 Task: Reply to email with the signature Edward Wright with the subject Introduction of a new product from softage.10@softage.net with the message As we approach the end of the quarter, its important that we finalize the project budget. Can you provide me with an update on this? with BCC to softage.5@softage.net with an attached document Partnership_contract.docx
Action: Mouse moved to (979, 159)
Screenshot: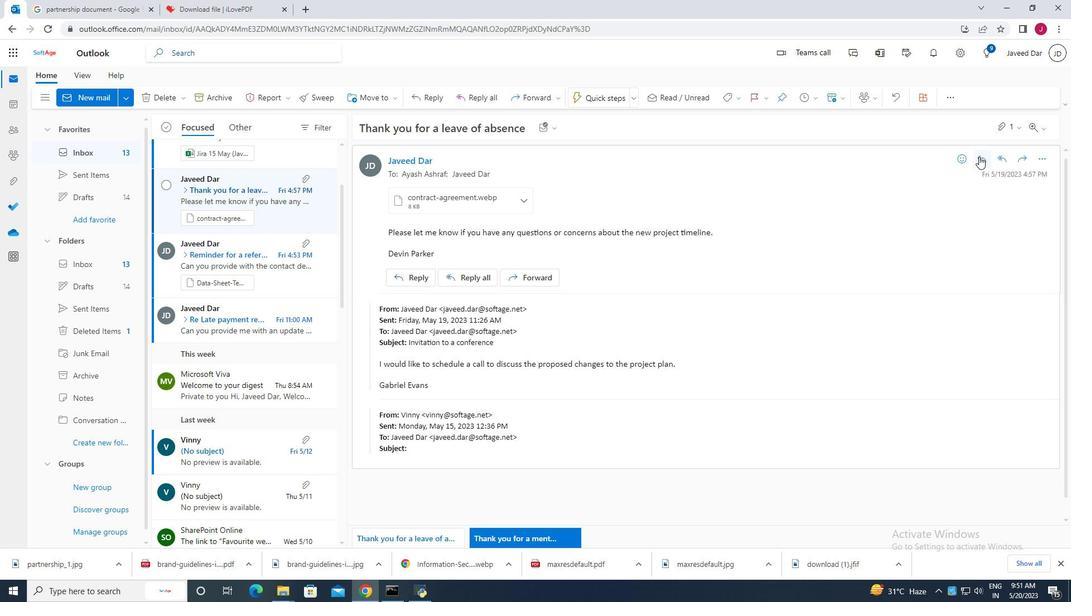 
Action: Mouse pressed left at (979, 159)
Screenshot: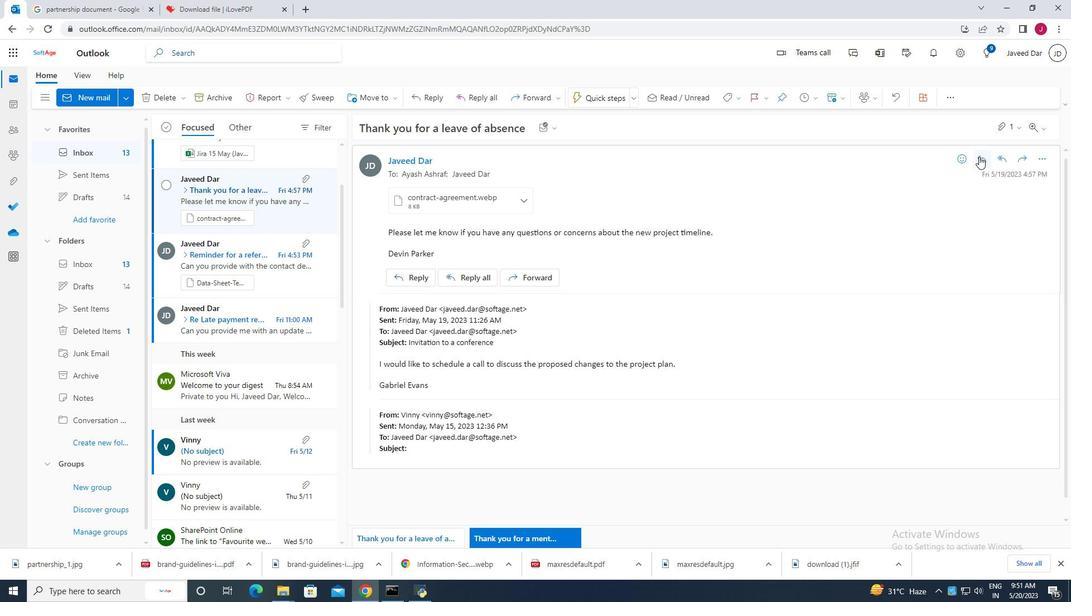 
Action: Mouse moved to (366, 304)
Screenshot: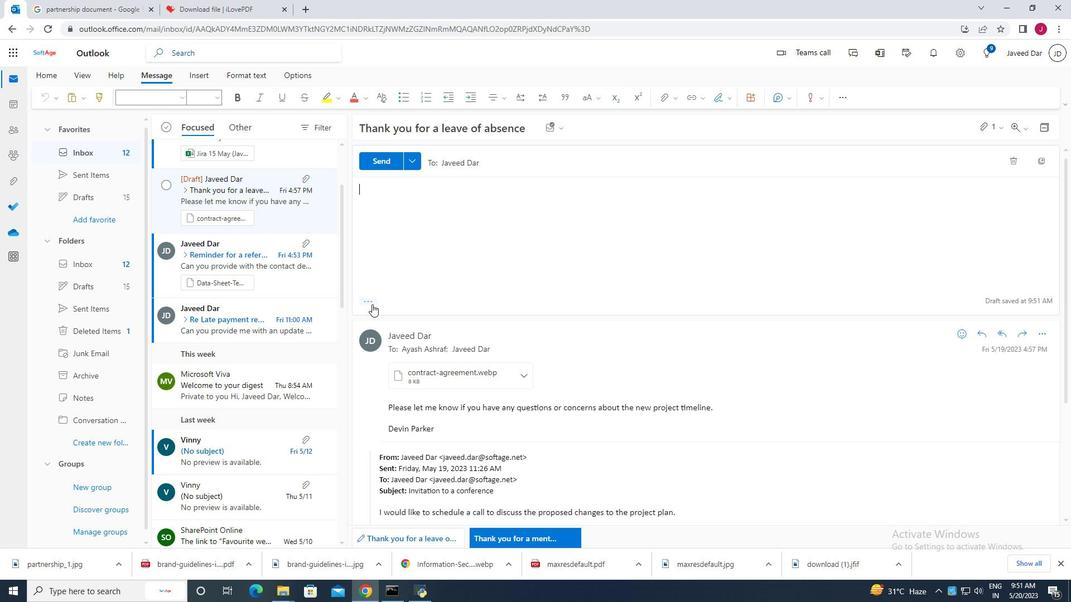 
Action: Mouse pressed left at (366, 304)
Screenshot: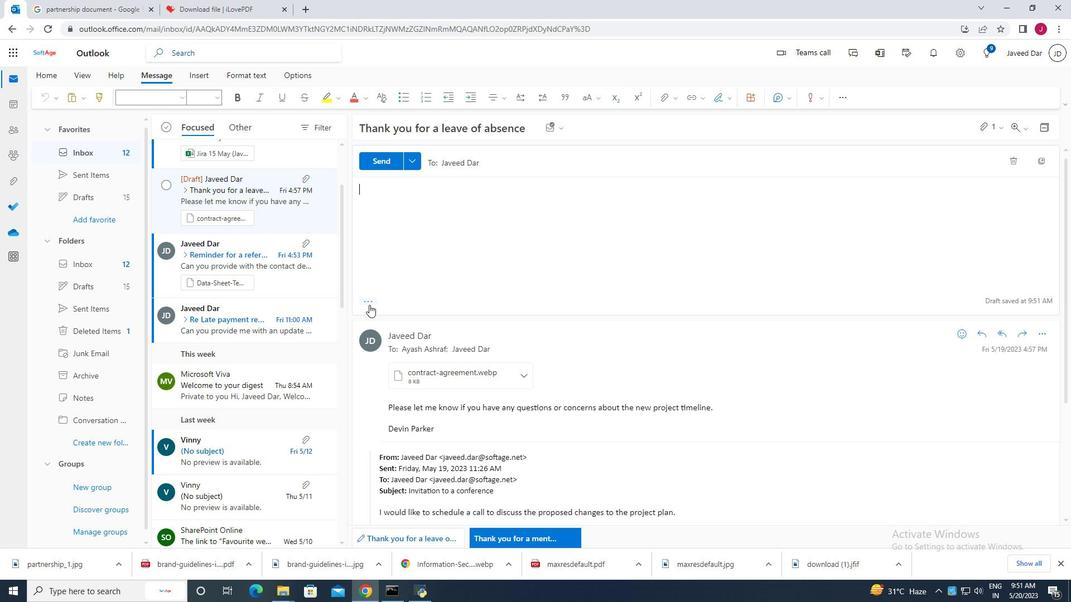 
Action: Mouse moved to (601, 204)
Screenshot: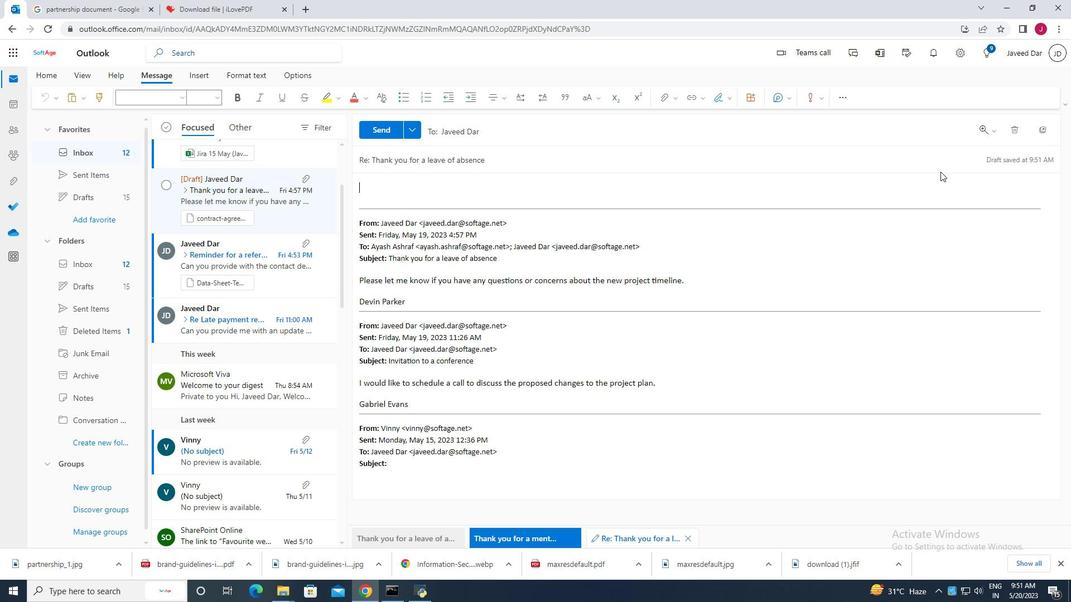 
Action: Mouse scrolled (601, 204) with delta (0, 0)
Screenshot: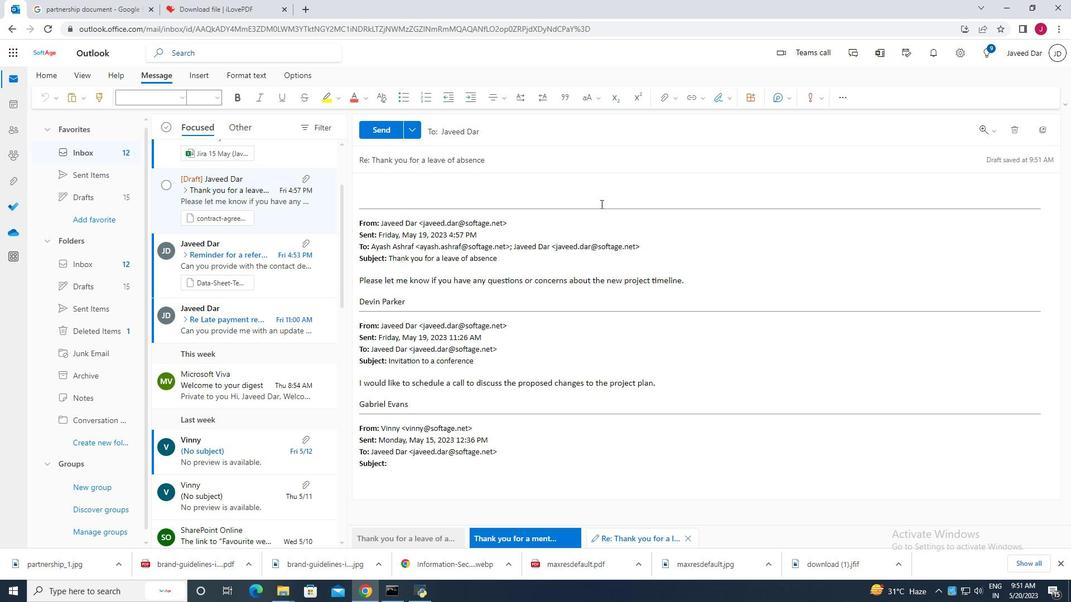 
Action: Mouse scrolled (601, 204) with delta (0, 0)
Screenshot: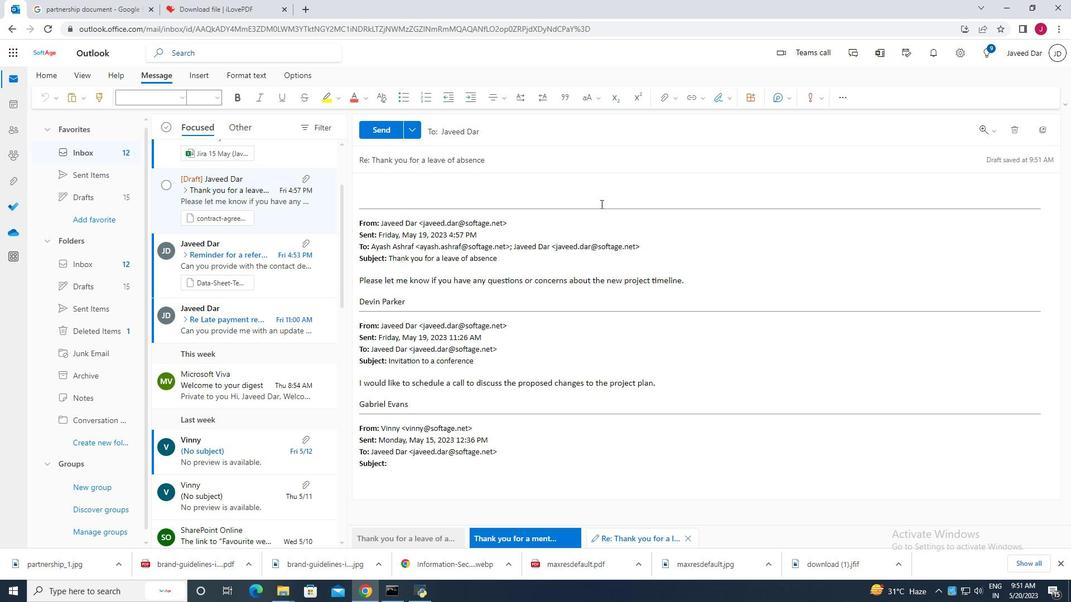 
Action: Mouse scrolled (601, 204) with delta (0, 0)
Screenshot: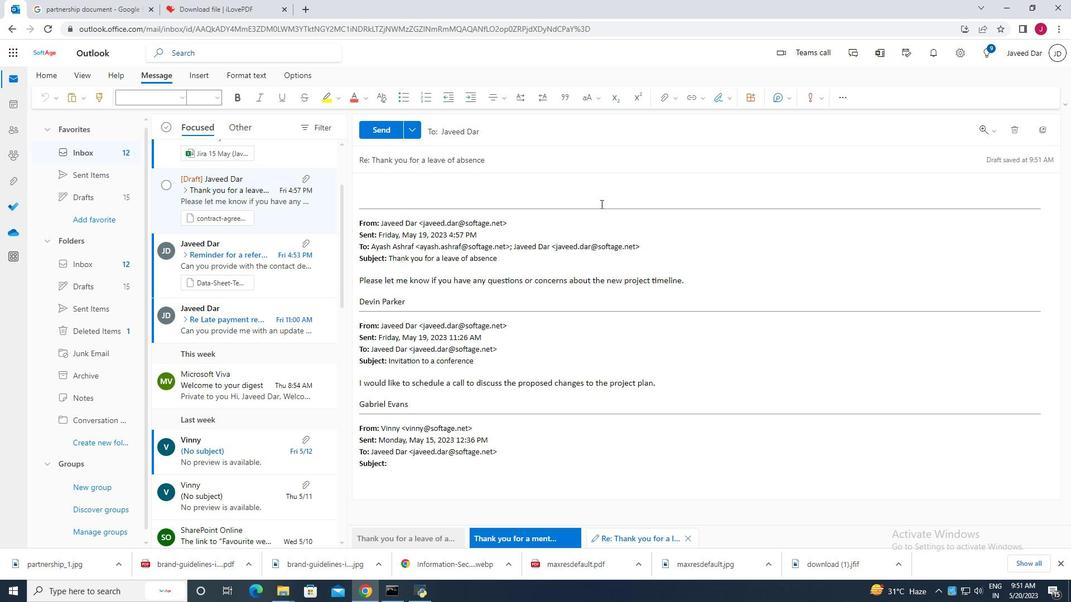 
Action: Mouse moved to (499, 166)
Screenshot: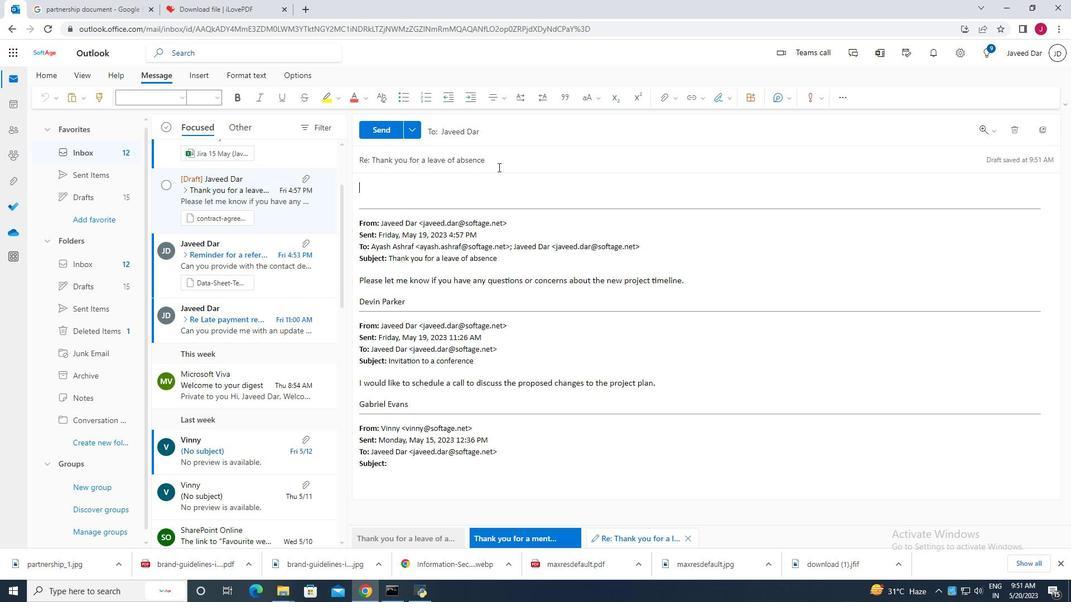 
Action: Mouse pressed left at (499, 166)
Screenshot: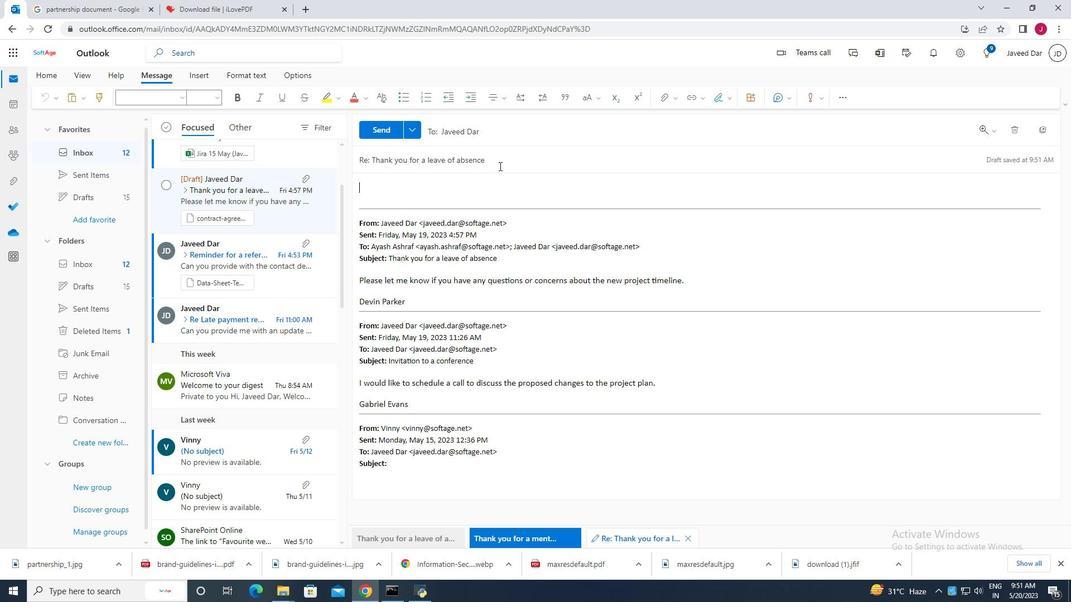 
Action: Mouse moved to (502, 161)
Screenshot: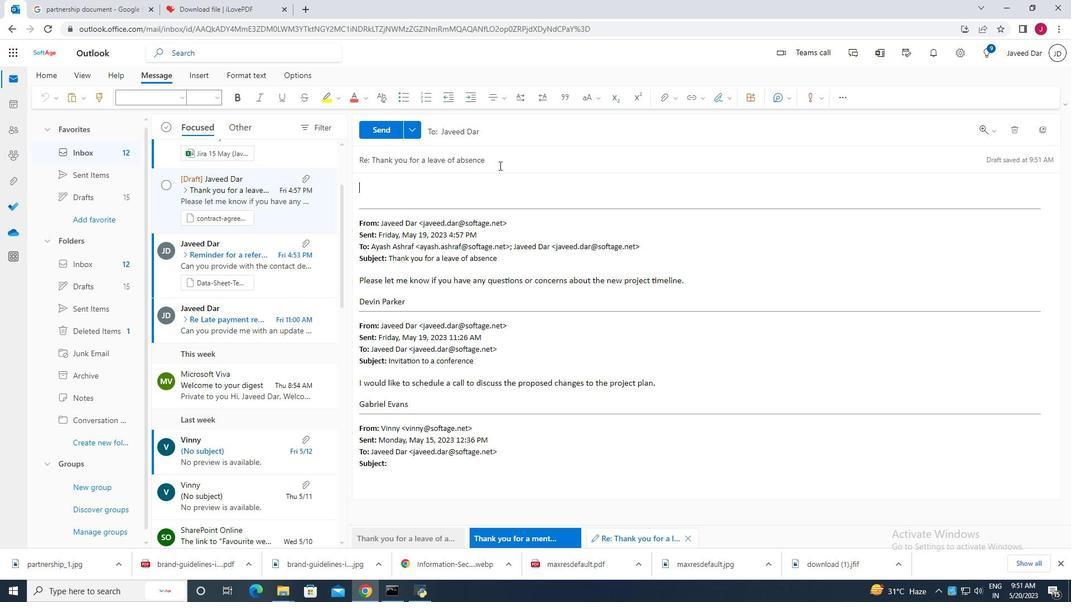 
Action: Key pressed <Key.backspace><Key.backspace><Key.backspace><Key.backspace><Key.backspace><Key.backspace><Key.backspace><Key.backspace><Key.backspace><Key.backspace><Key.backspace><Key.backspace><Key.backspace><Key.backspace><Key.backspace><Key.backspace><Key.backspace><Key.backspace><Key.backspace><Key.backspace><Key.backspace><Key.backspace><Key.backspace><Key.backspace><Key.backspace><Key.backspace><Key.backspace><Key.backspace><Key.backspace><Key.backspace><Key.backspace><Key.backspace><Key.backspace><Key.backspace><Key.backspace><Key.backspace><Key.backspace><Key.backspace><Key.backspace><Key.backspace><Key.backspace><Key.backspace>
Screenshot: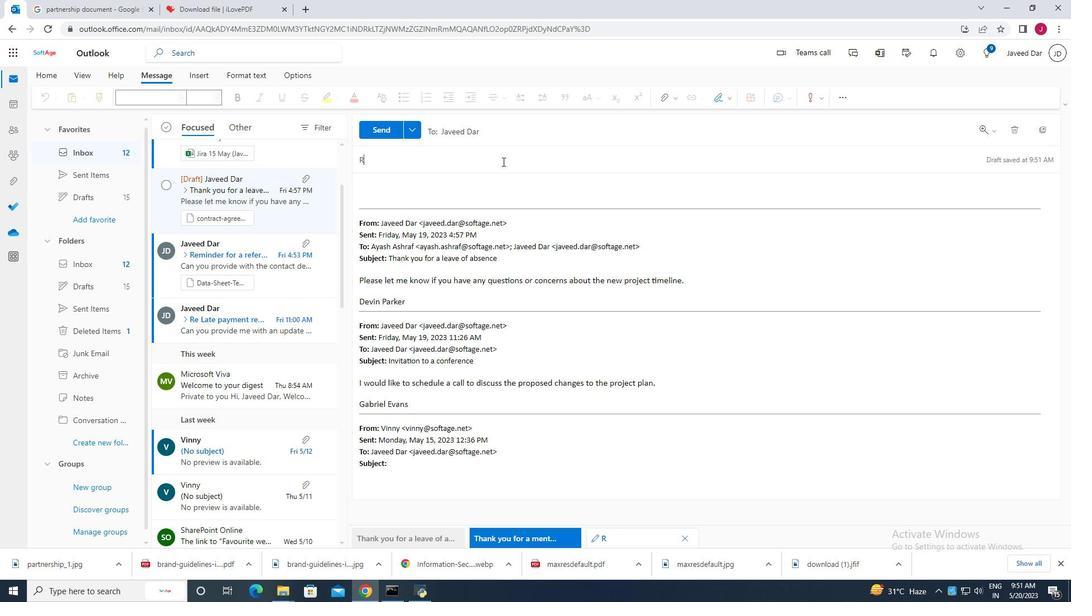 
Action: Mouse moved to (501, 159)
Screenshot: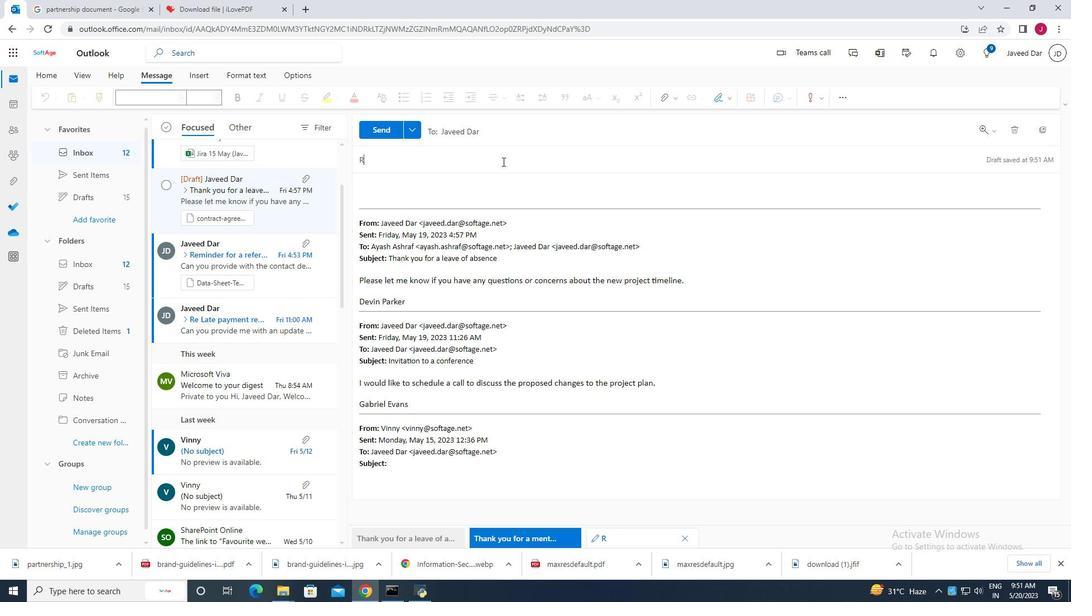 
Action: Key pressed <Key.backspace>
Screenshot: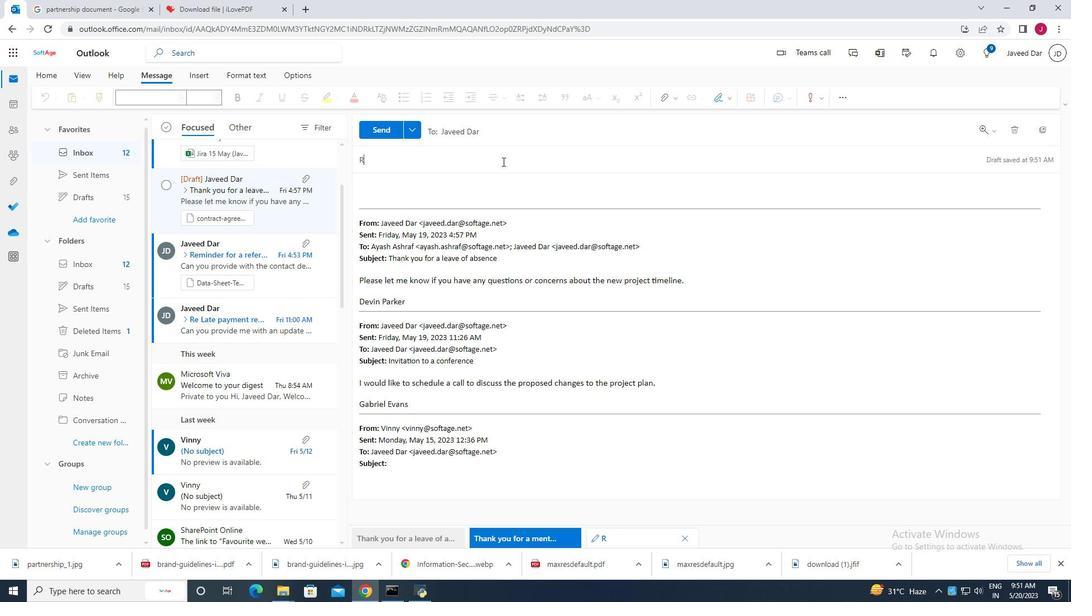 
Action: Mouse moved to (487, 129)
Screenshot: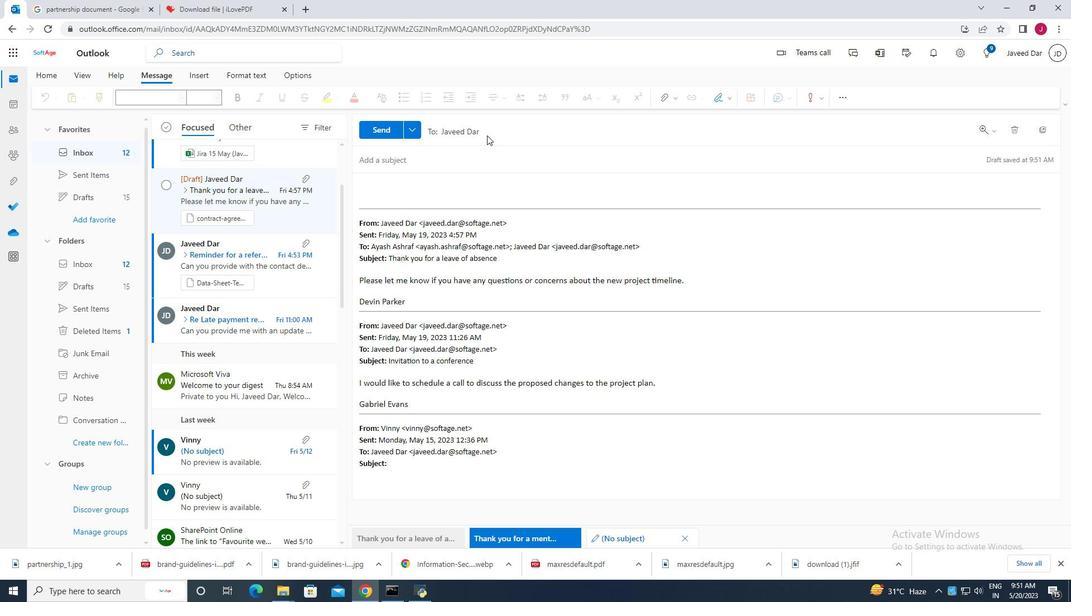 
Action: Mouse pressed left at (487, 129)
Screenshot: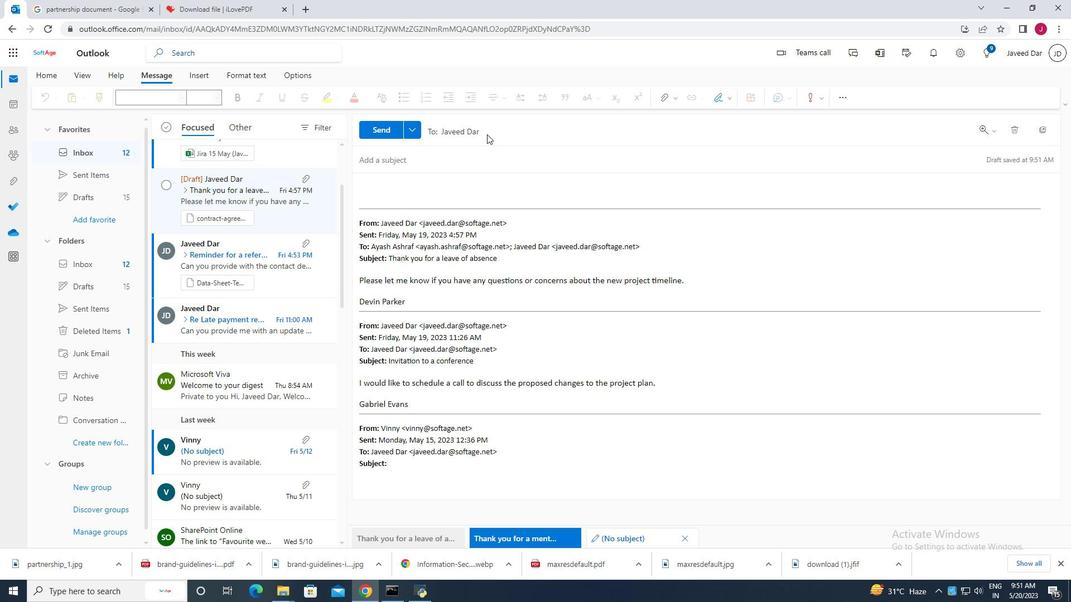 
Action: Mouse moved to (448, 157)
Screenshot: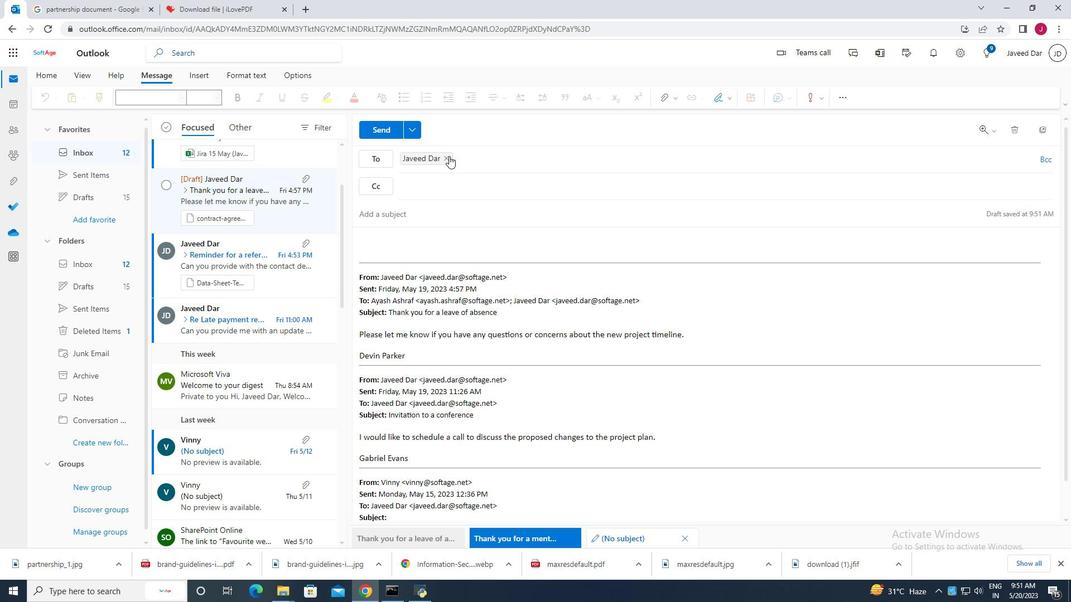 
Action: Mouse pressed left at (448, 157)
Screenshot: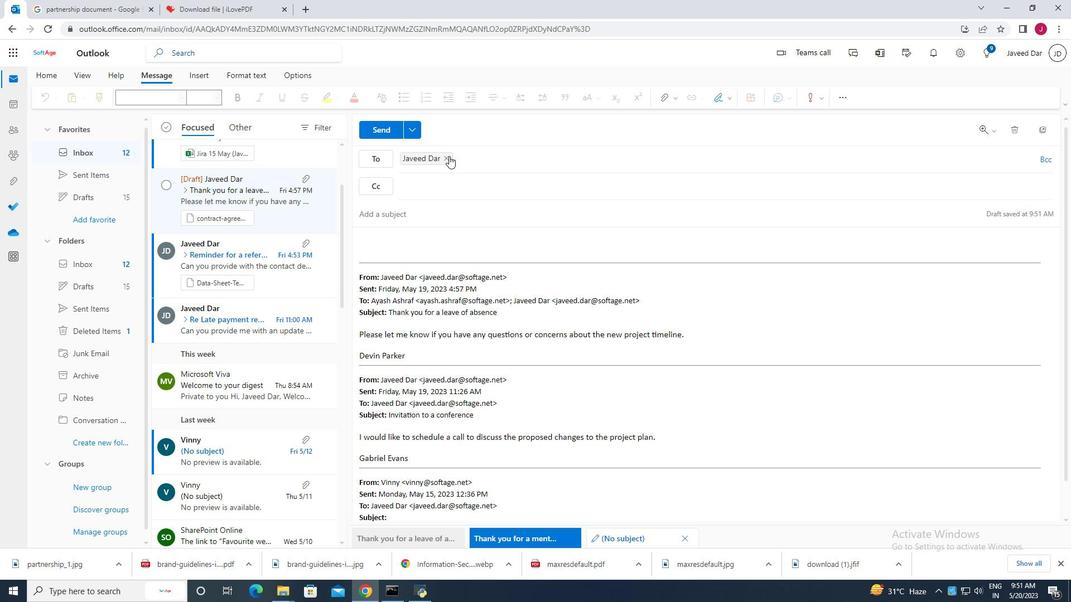 
Action: Mouse moved to (1045, 161)
Screenshot: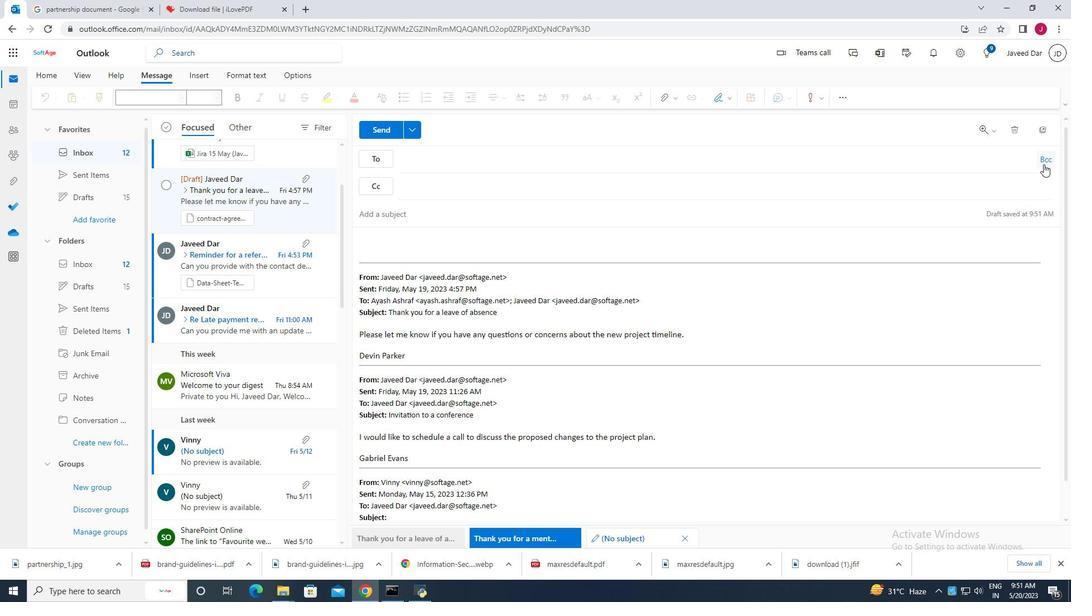 
Action: Mouse pressed left at (1045, 161)
Screenshot: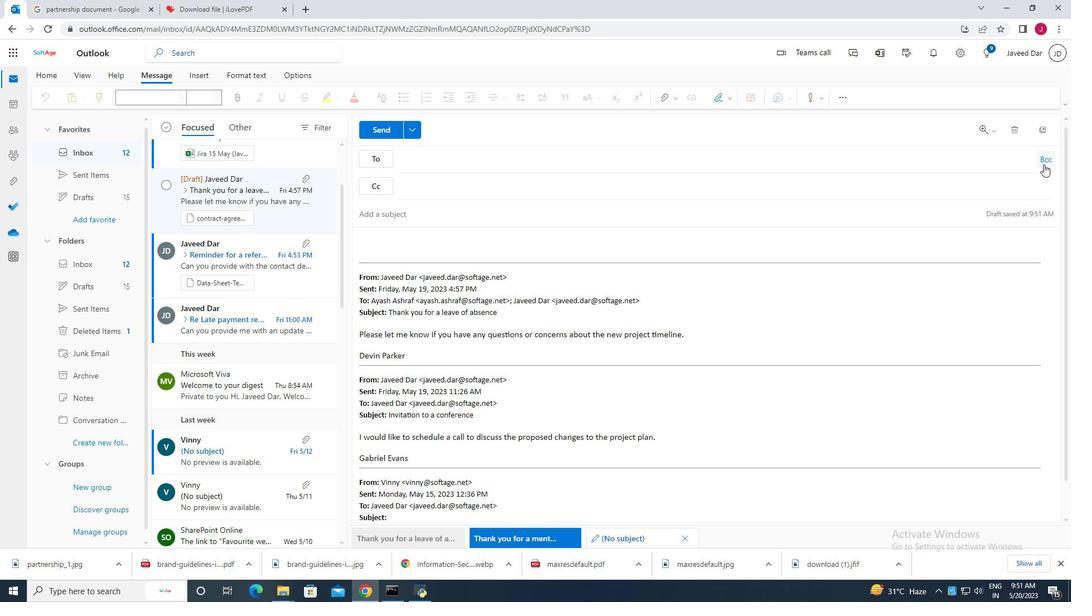 
Action: Mouse moved to (413, 245)
Screenshot: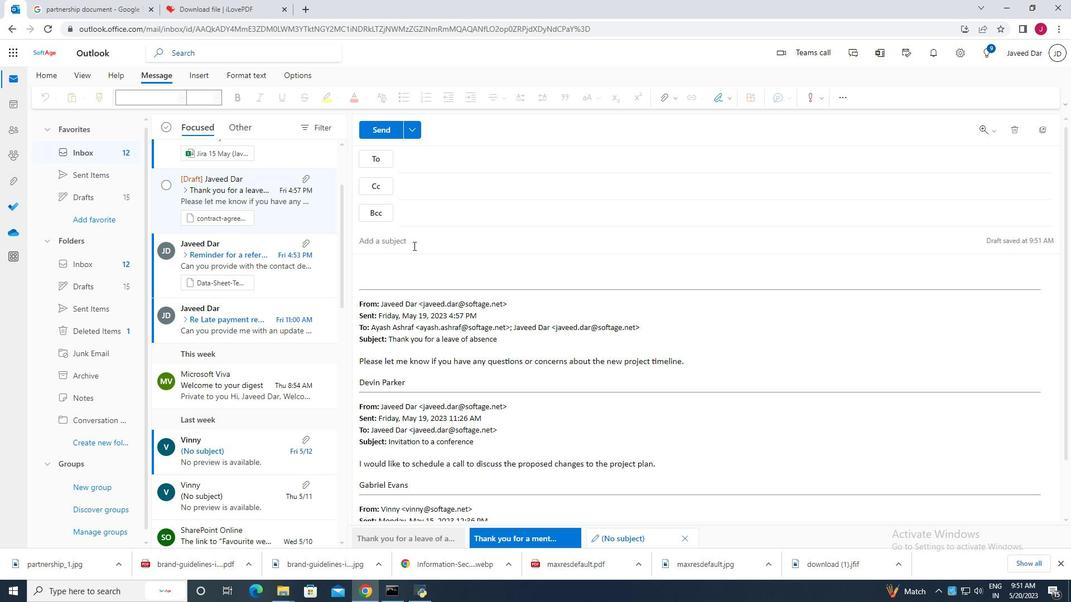 
Action: Mouse pressed left at (413, 245)
Screenshot: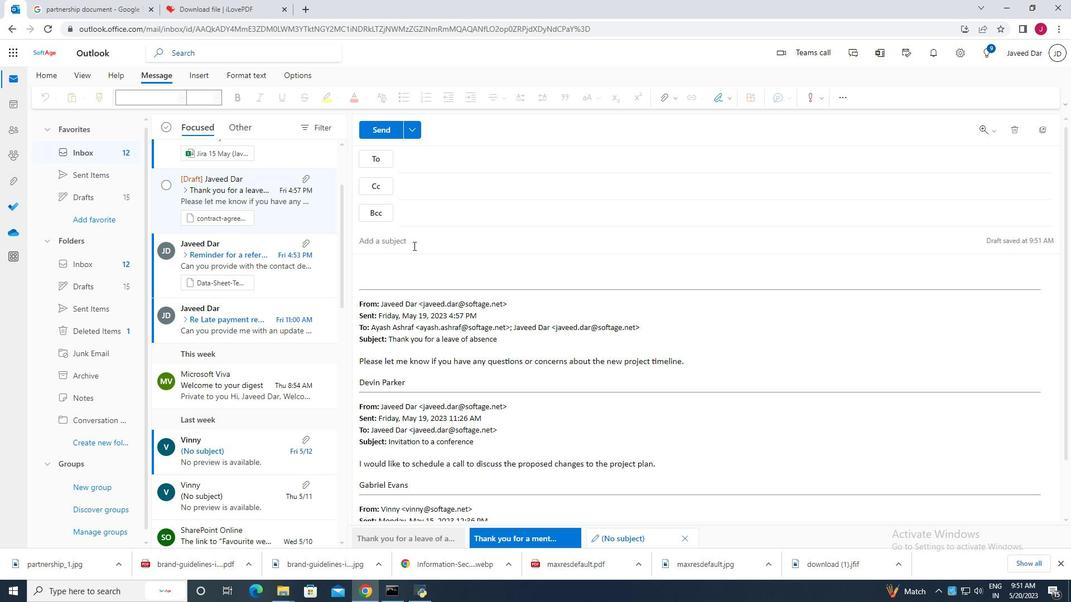 
Action: Key pressed <Key.caps_lock>I<Key.caps_lock>ntroduction<Key.space>of<Key.space>a<Key.space>new<Key.space>product<Key.space><Key.backspace>.
Screenshot: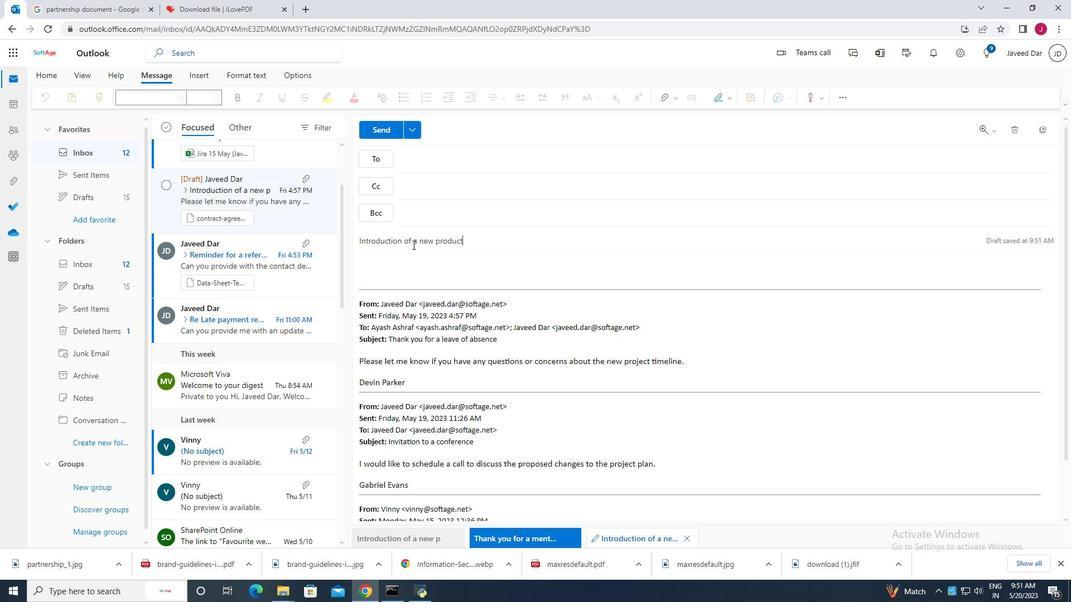 
Action: Mouse moved to (391, 269)
Screenshot: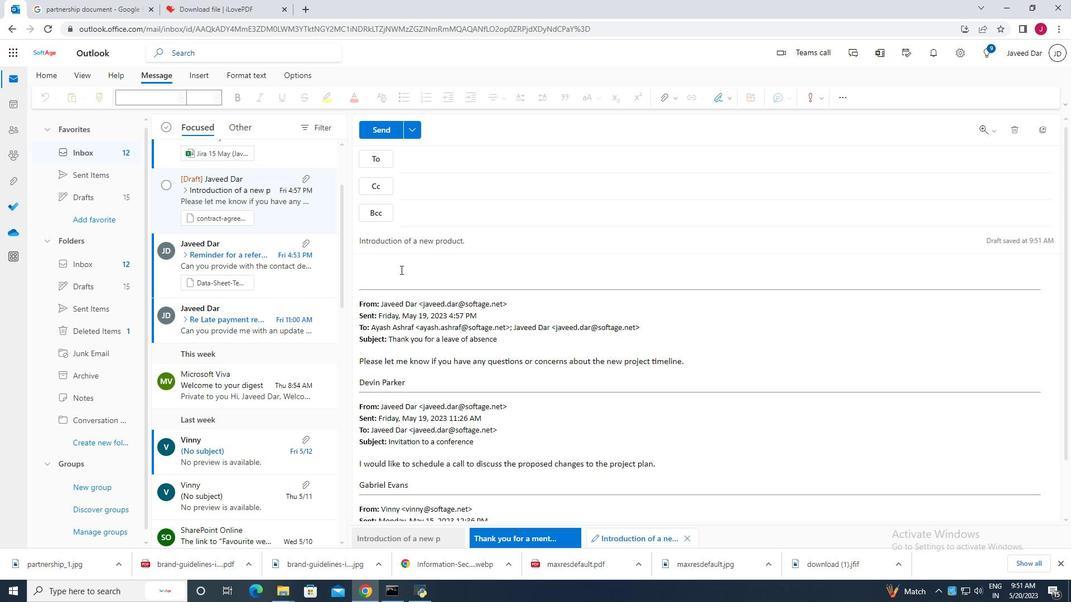 
Action: Mouse pressed left at (391, 269)
Screenshot: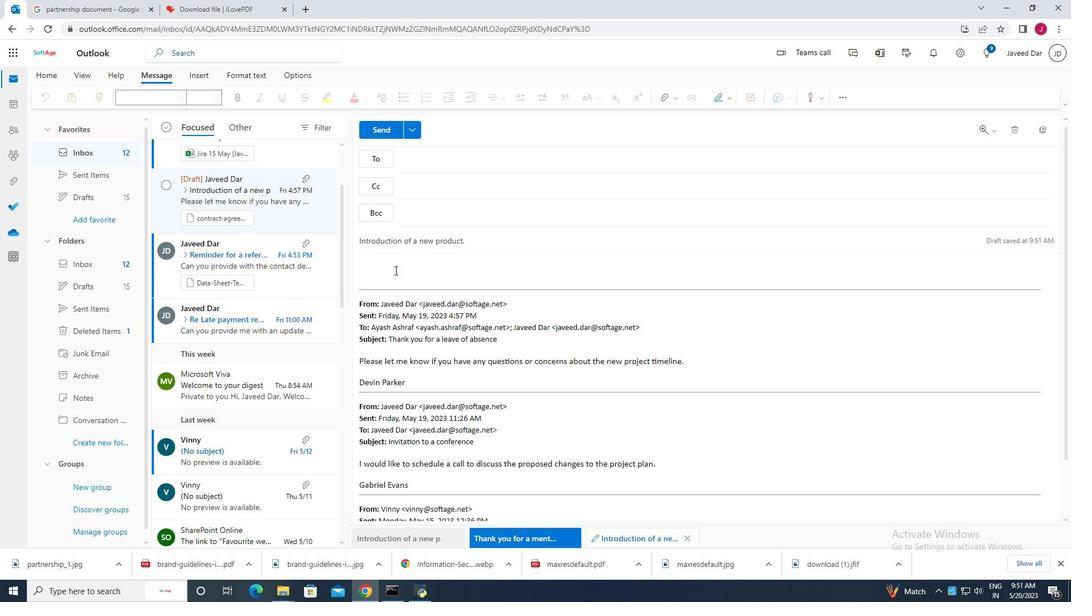 
Action: Mouse moved to (391, 269)
Screenshot: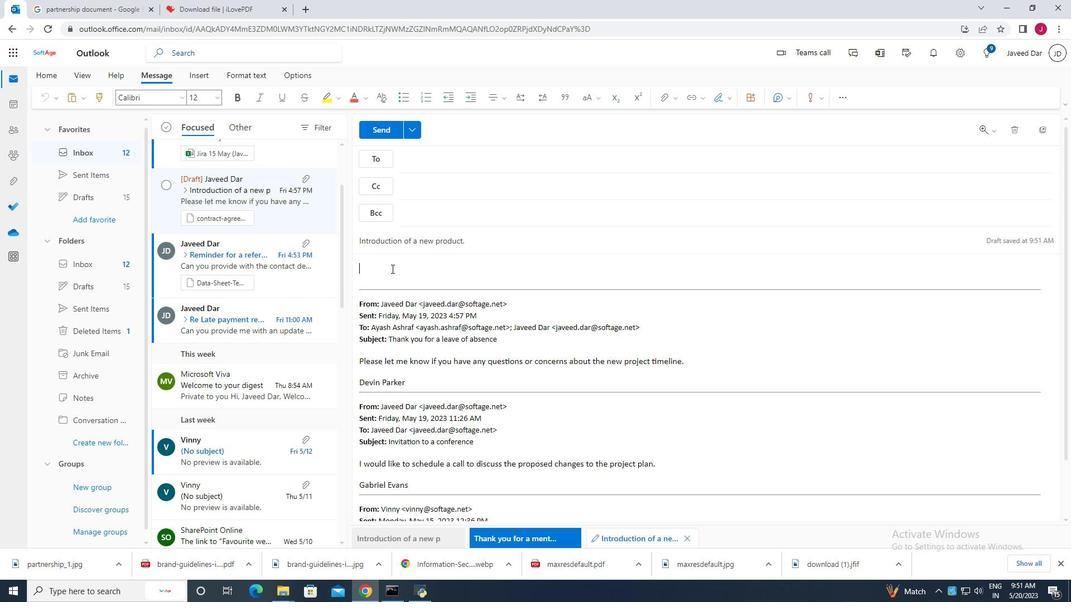 
Action: Key pressed <Key.caps_lock>A<Key.caps_lock>s<Key.space>we<Key.space>approach<Key.space>the<Key.space>end<Key.space>of<Key.space>the<Key.space>quarter,<Key.space>its<Key.space>o<Key.backspace>important<Key.space>that<Key.space>we<Key.space>finalize<Key.space>the<Key.space>project<Key.space>budget.<Key.space><Key.caps_lock>C<Key.caps_lock>an<Key.space>we<Key.space>provide<Key.space>me<Key.space>with<Key.space>an<Key.space>update<Key.space>on<Key.space>this.
Screenshot: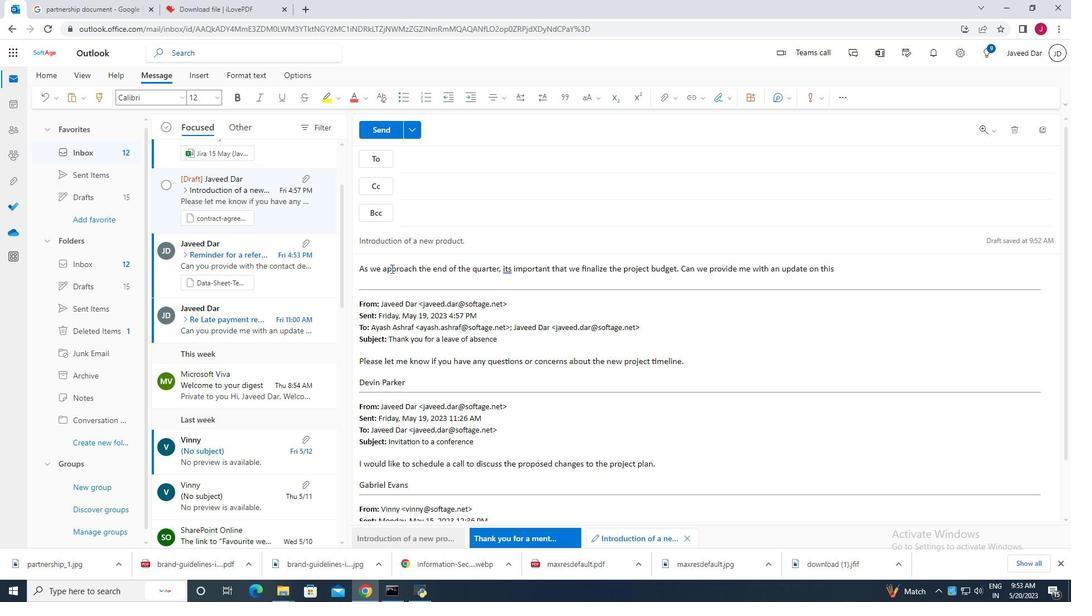 
Action: Mouse moved to (720, 97)
Screenshot: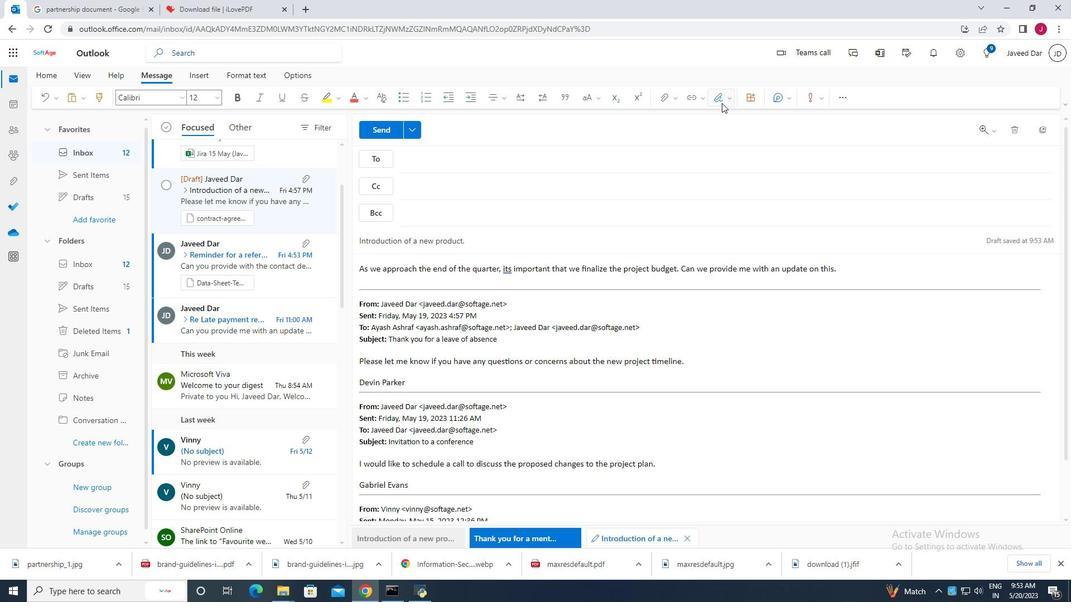 
Action: Mouse pressed left at (720, 97)
Screenshot: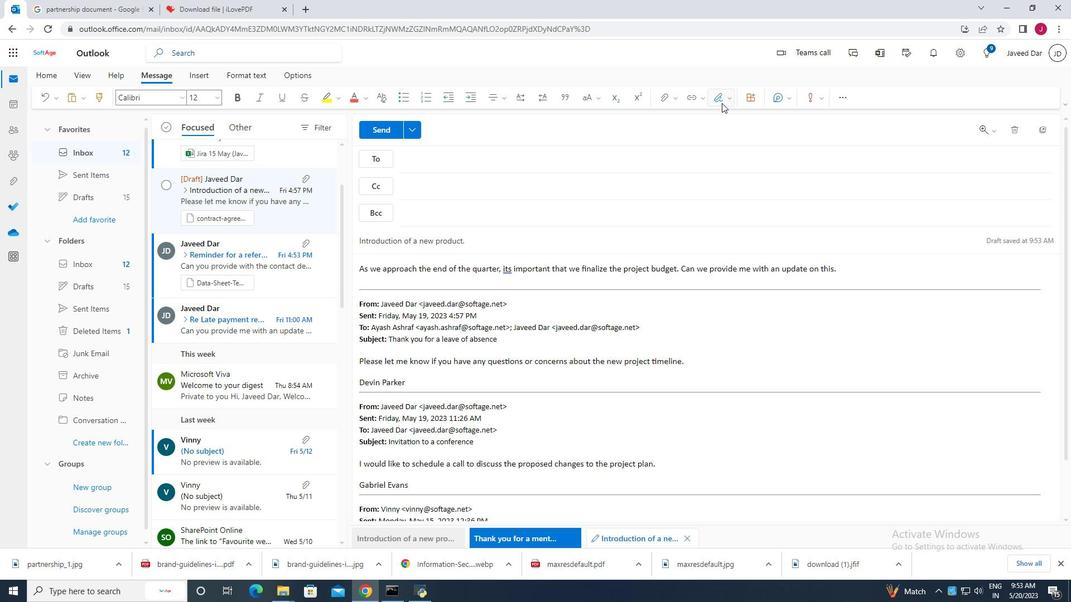 
Action: Mouse moved to (707, 142)
Screenshot: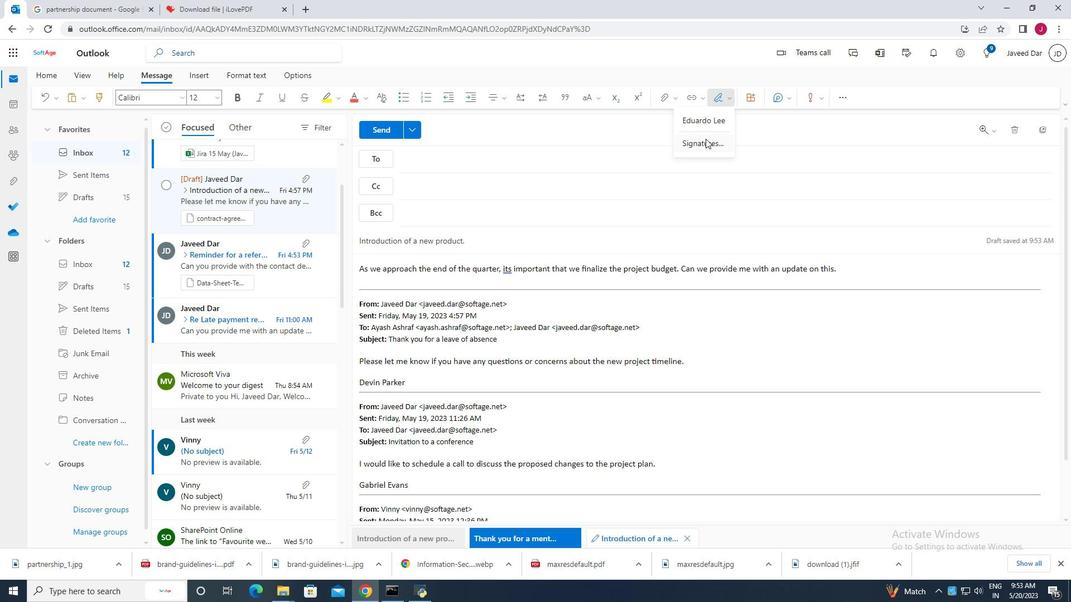 
Action: Mouse pressed left at (707, 142)
Screenshot: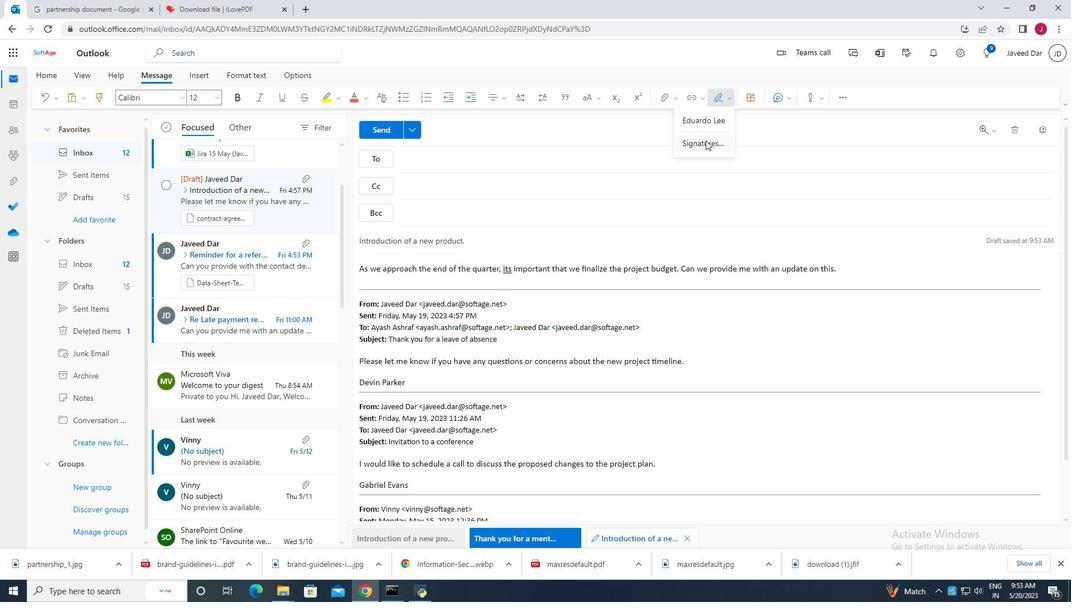 
Action: Mouse moved to (765, 188)
Screenshot: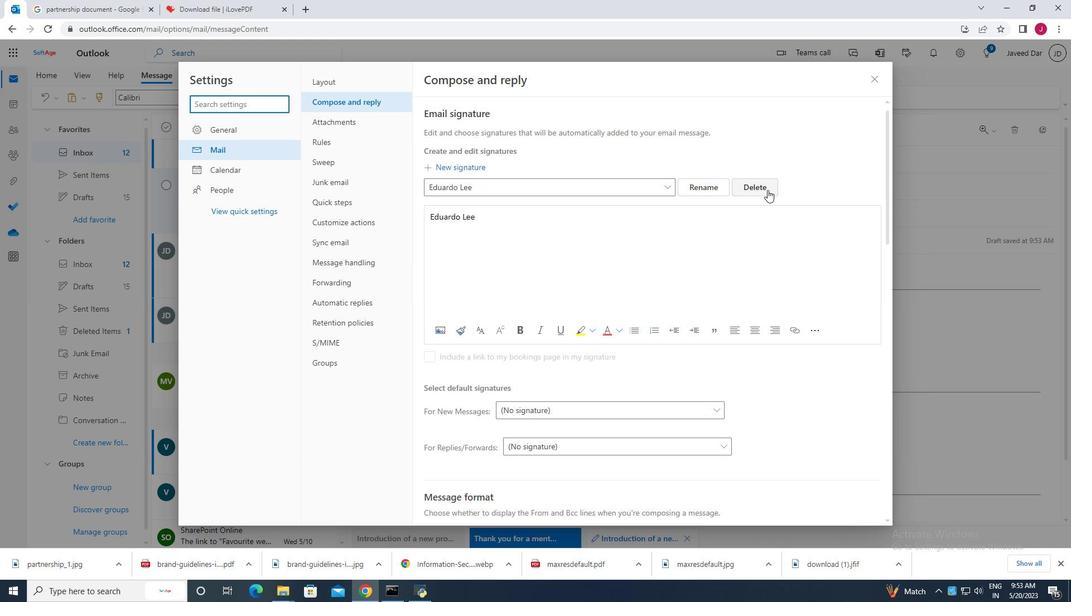 
Action: Mouse pressed left at (765, 188)
Screenshot: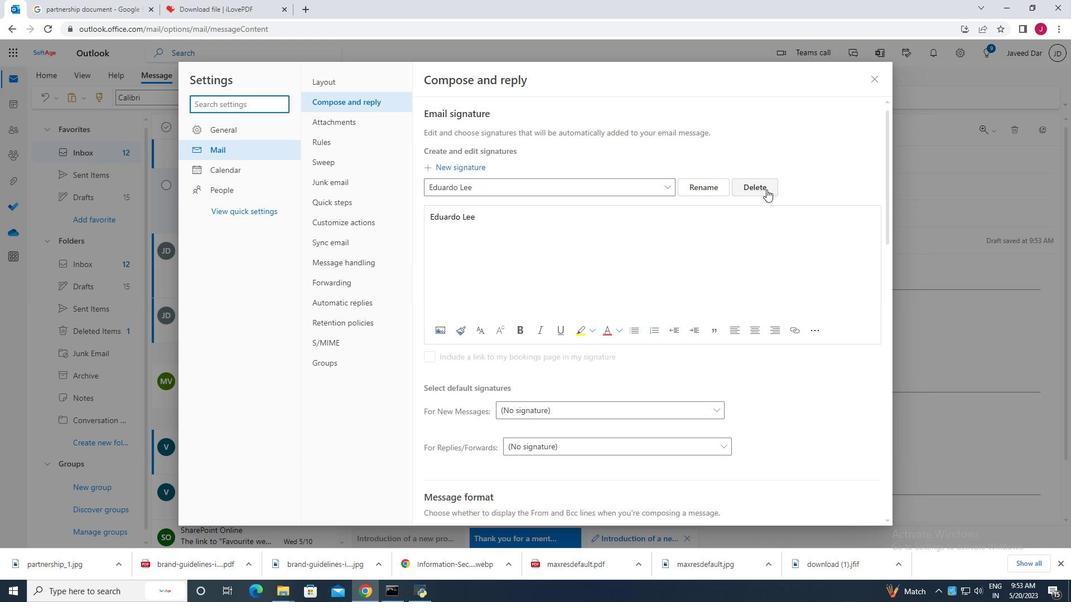 
Action: Mouse moved to (568, 186)
Screenshot: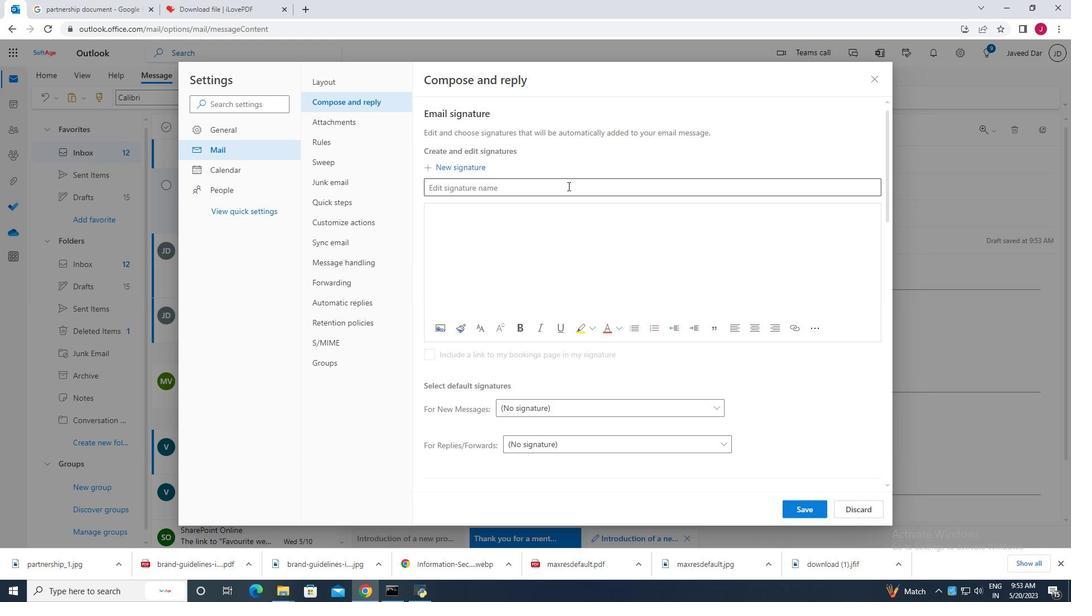 
Action: Mouse pressed left at (568, 186)
Screenshot: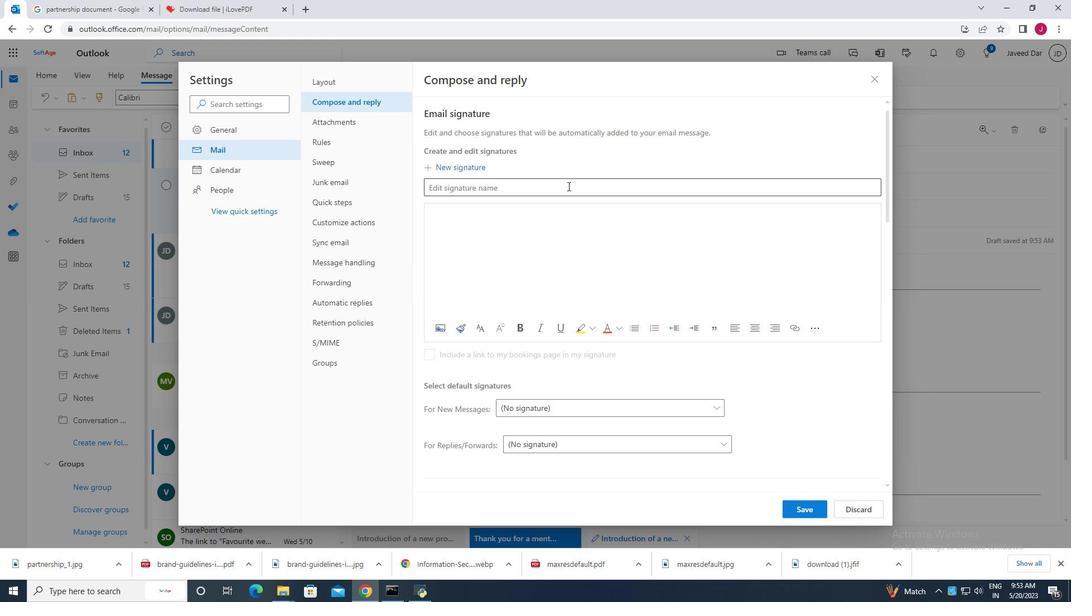 
Action: Mouse moved to (568, 186)
Screenshot: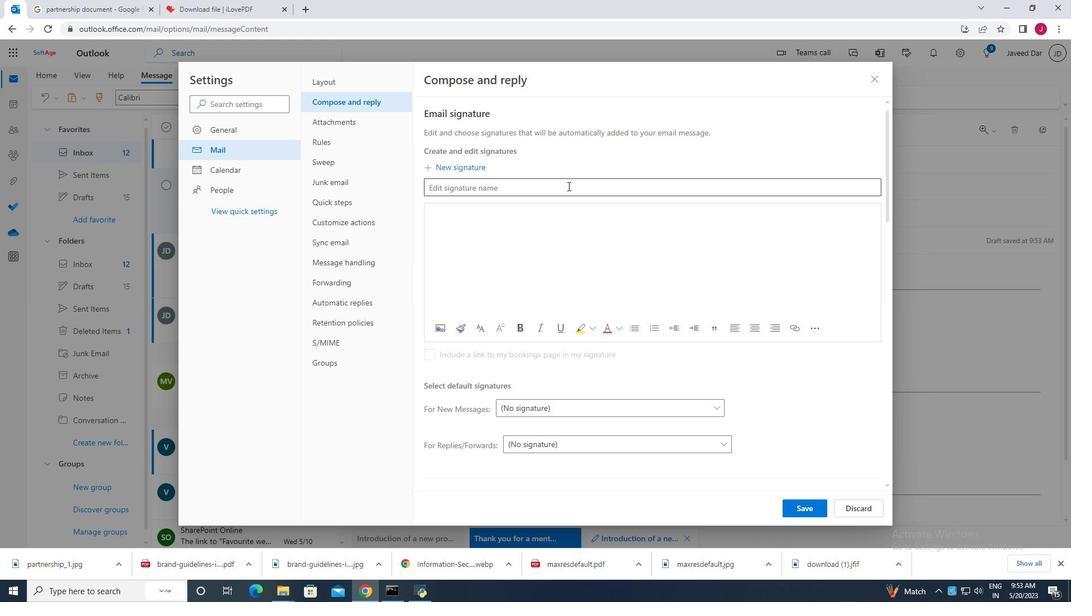 
Action: Key pressed <Key.caps_lock>E<Key.caps_lock>dward<Key.space><Key.caps_lock>W<Key.caps_lock>right<Key.space>
Screenshot: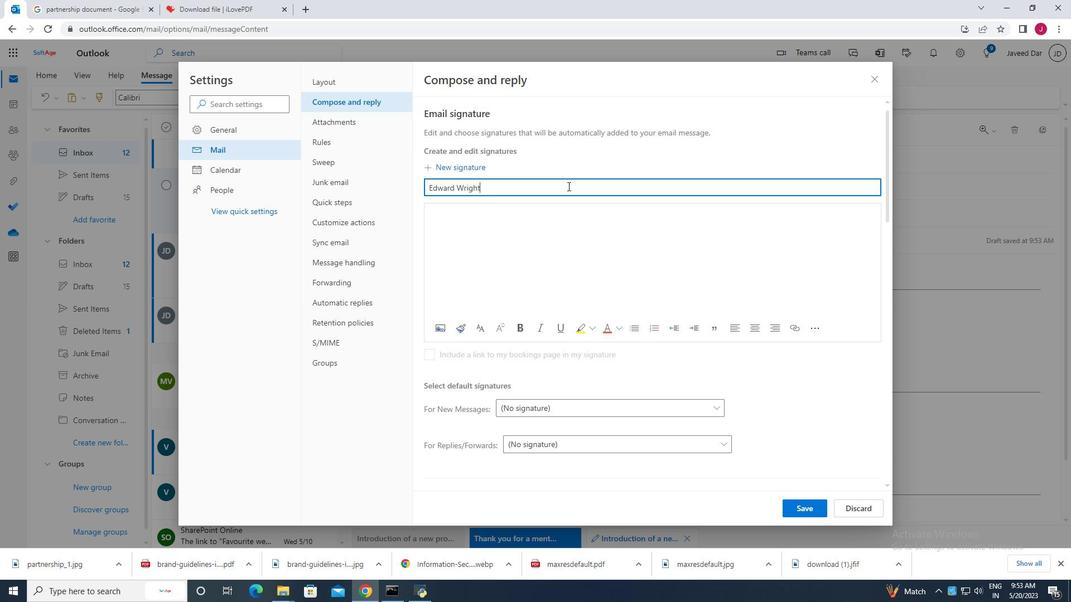
Action: Mouse moved to (473, 214)
Screenshot: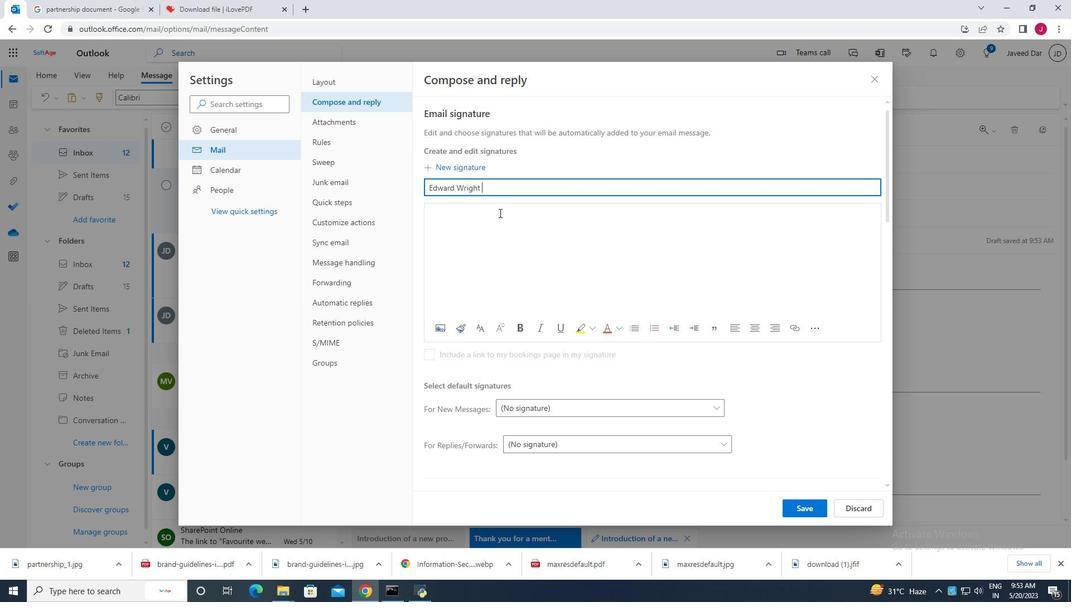 
Action: Mouse pressed left at (473, 214)
Screenshot: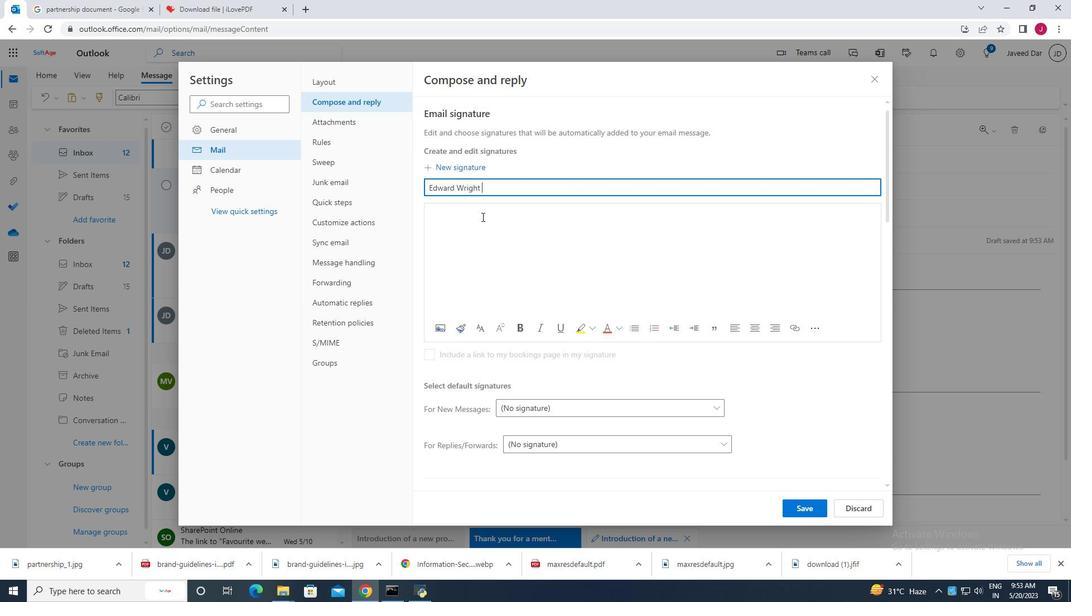 
Action: Key pressed <Key.caps_lock>W<Key.backspace>E<Key.caps_lock>dward<Key.space><Key.caps_lock>W<Key.caps_lock>right
Screenshot: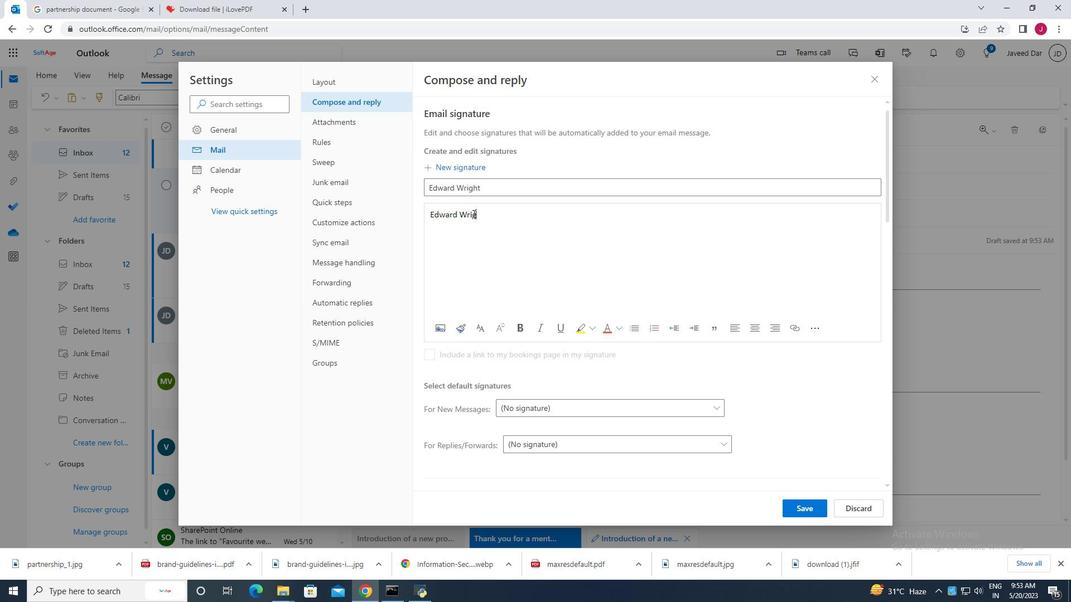 
Action: Mouse moved to (805, 510)
Screenshot: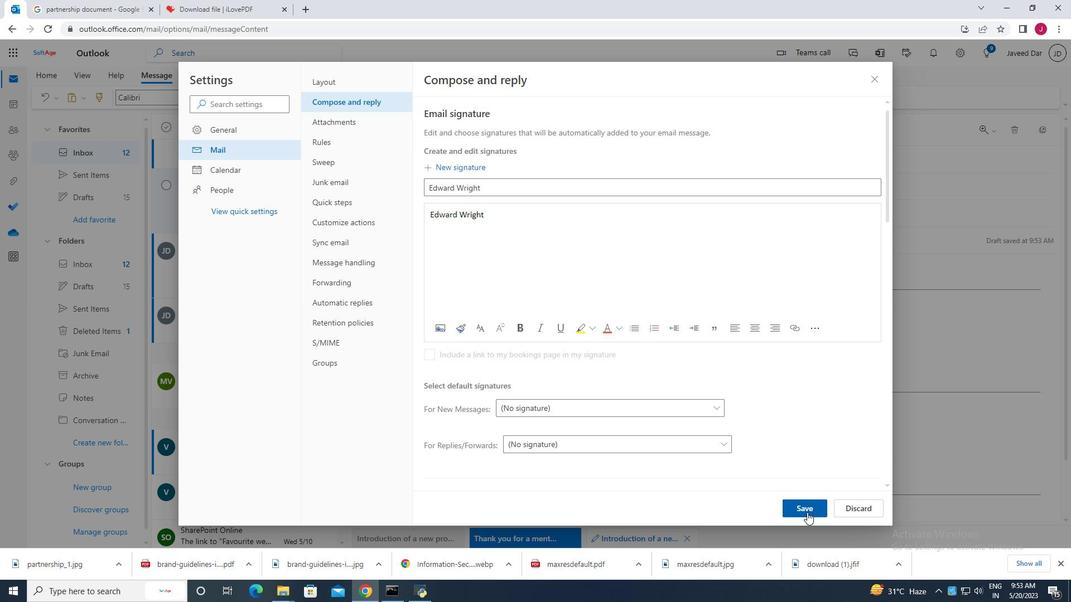 
Action: Mouse pressed left at (805, 510)
Screenshot: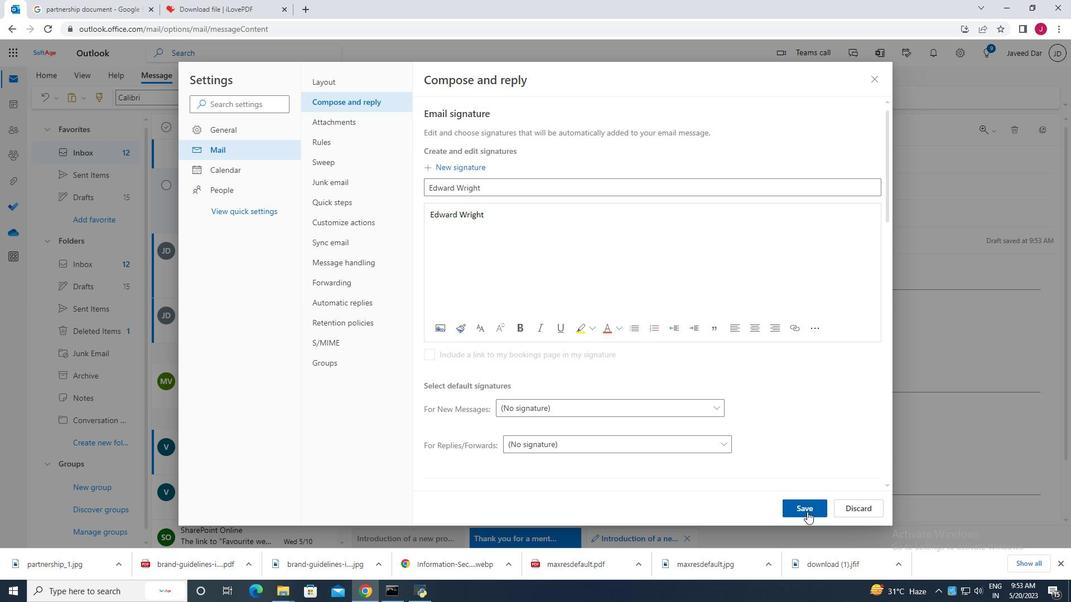 
Action: Mouse moved to (876, 79)
Screenshot: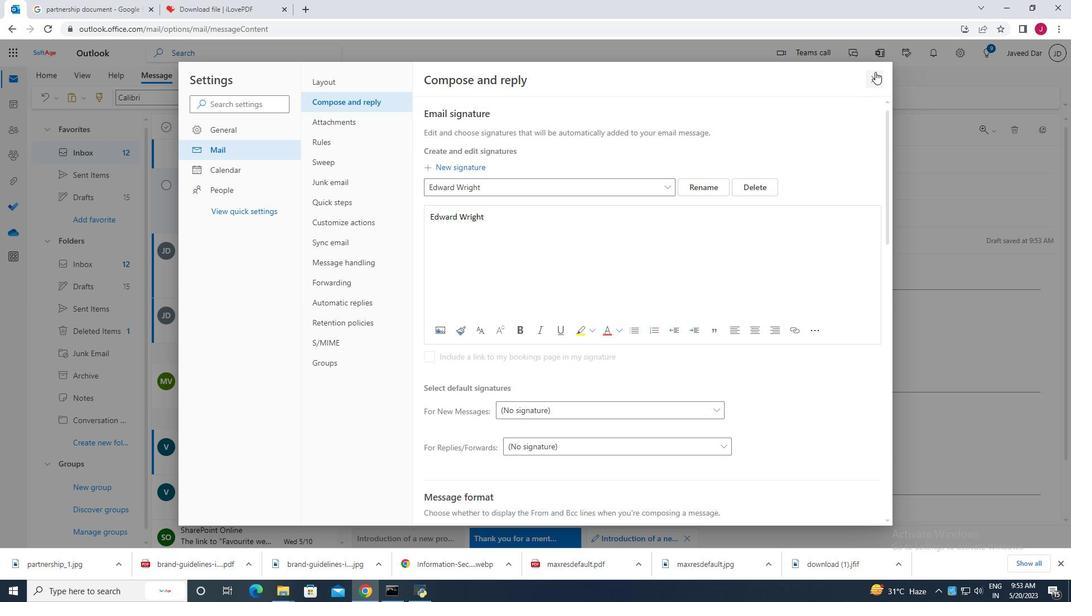 
Action: Mouse pressed left at (876, 79)
Screenshot: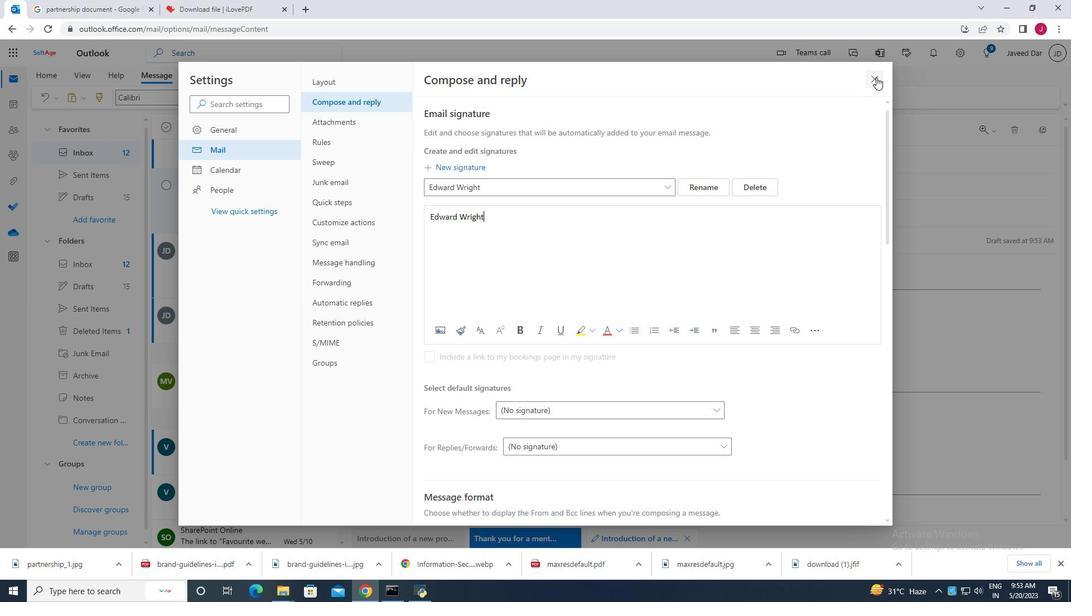 
Action: Mouse moved to (721, 101)
Screenshot: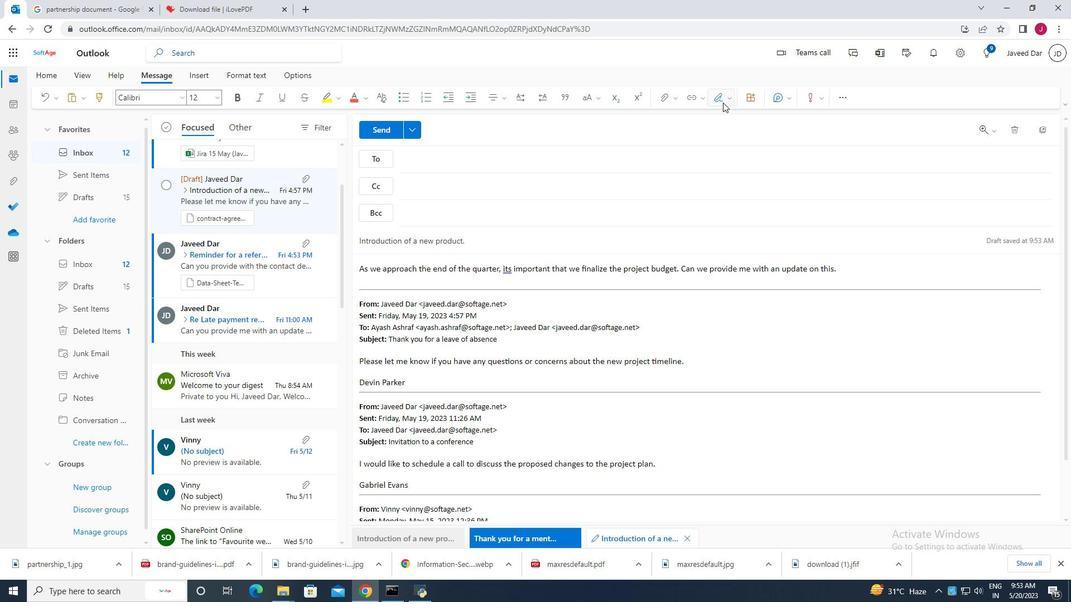 
Action: Mouse pressed left at (721, 101)
Screenshot: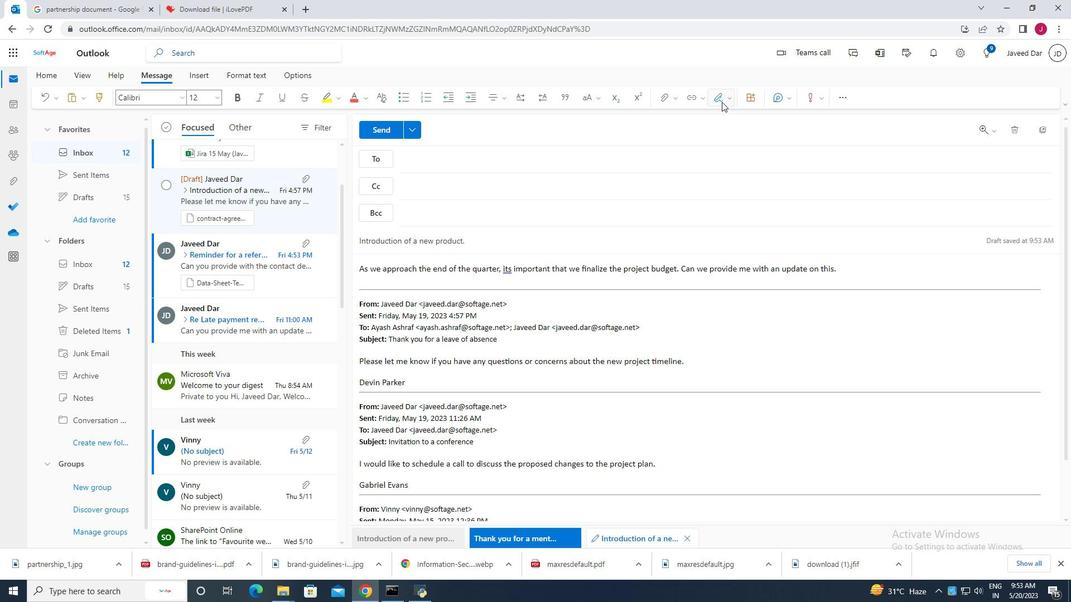 
Action: Mouse moved to (702, 118)
Screenshot: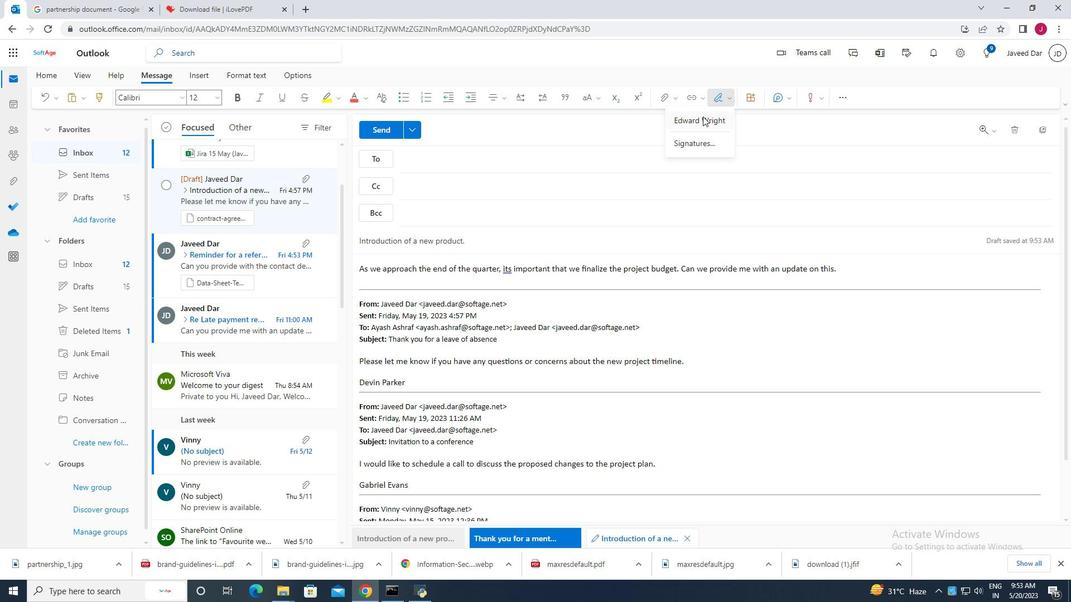 
Action: Mouse pressed left at (702, 118)
Screenshot: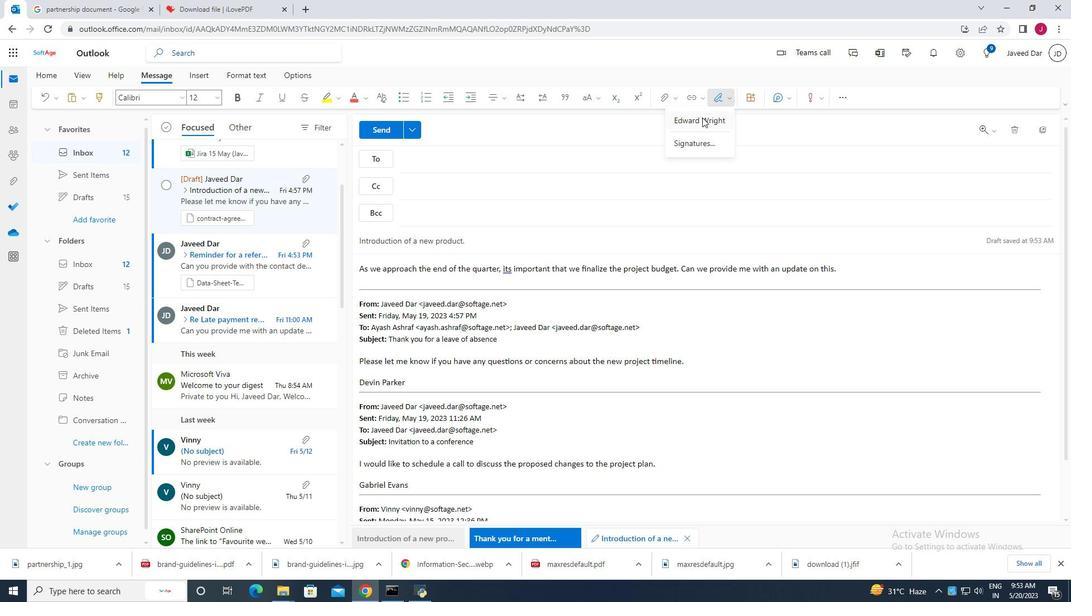 
Action: Mouse moved to (473, 298)
Screenshot: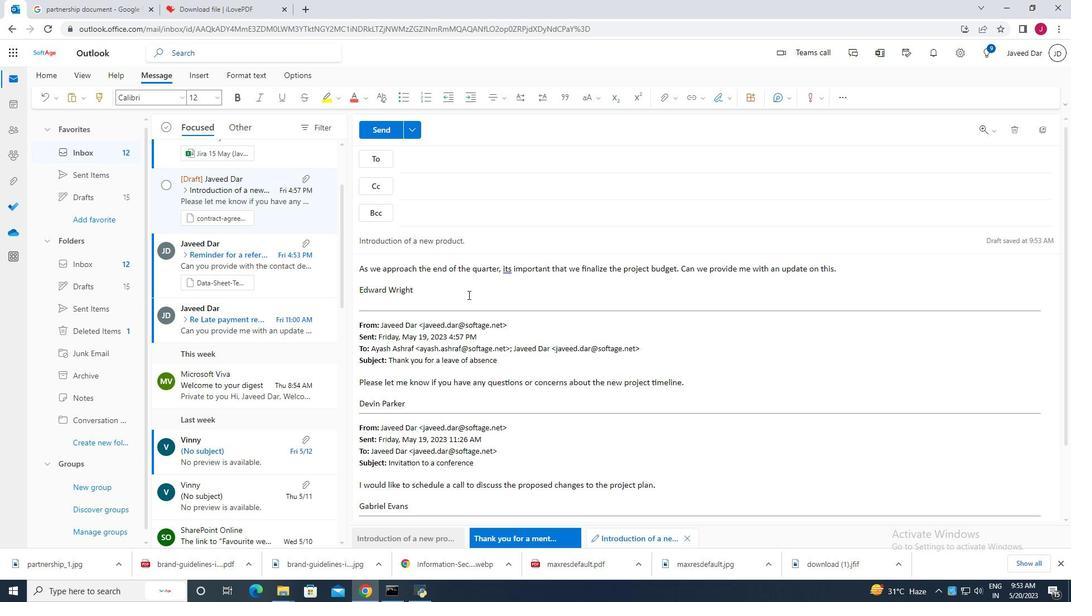 
Action: Mouse scrolled (473, 299) with delta (0, 0)
Screenshot: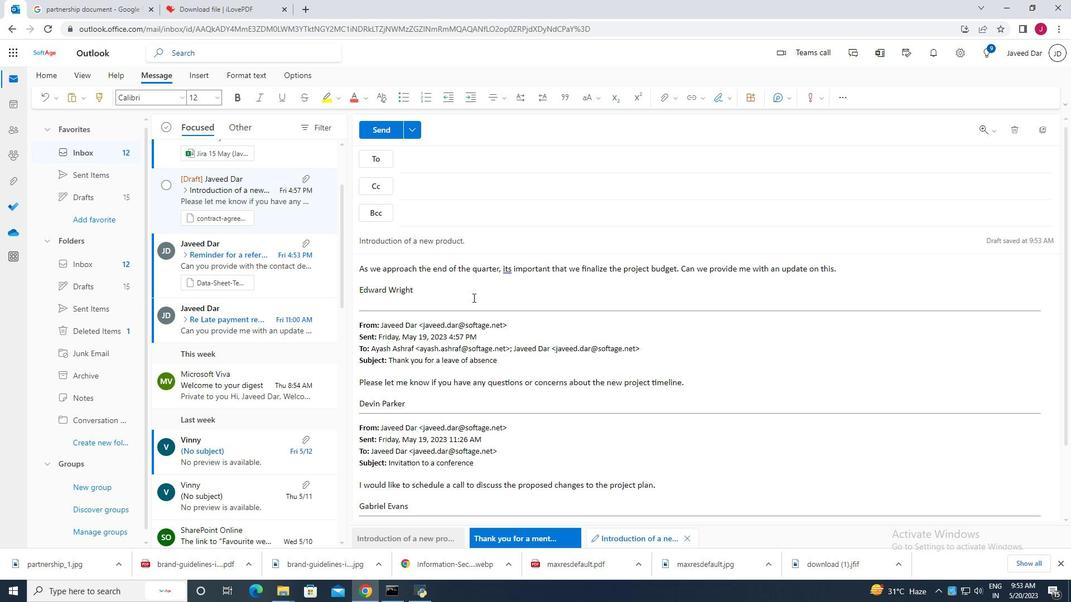 
Action: Mouse moved to (465, 218)
Screenshot: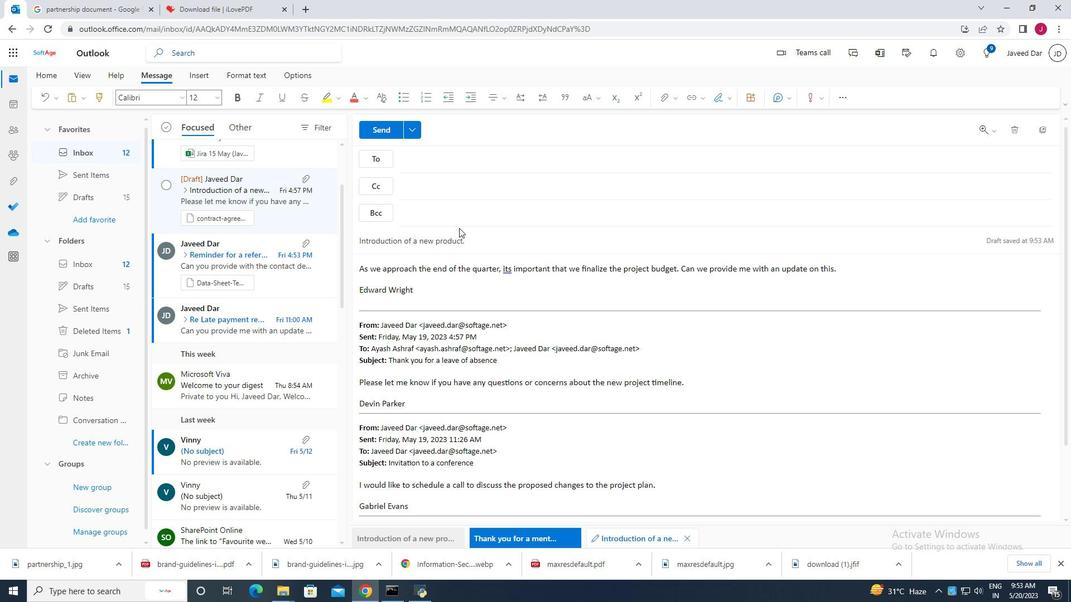 
Action: Mouse pressed left at (465, 218)
Screenshot: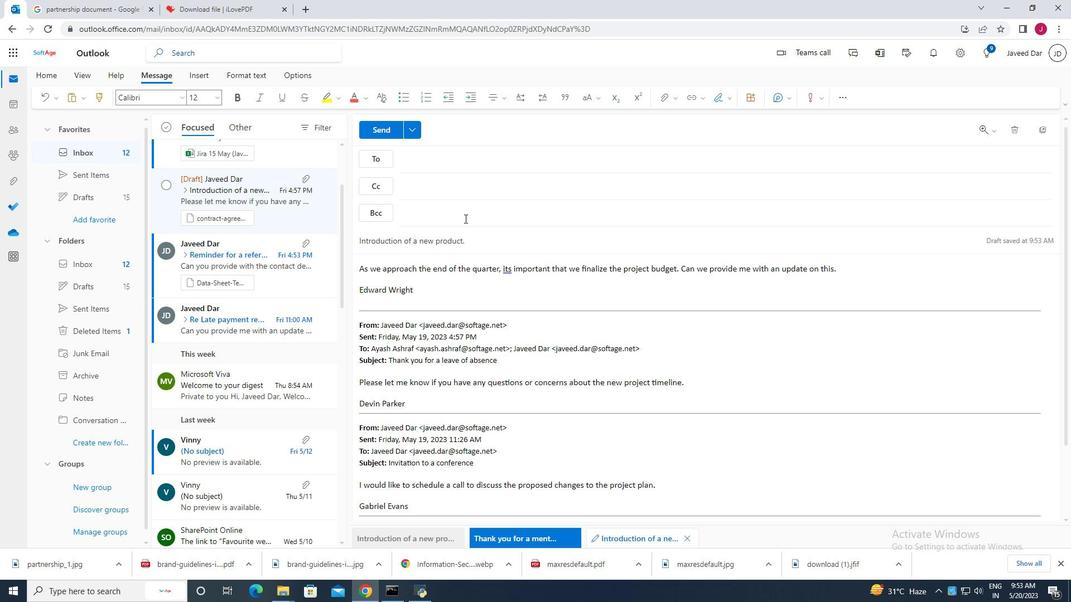 
Action: Key pressed softage.5
Screenshot: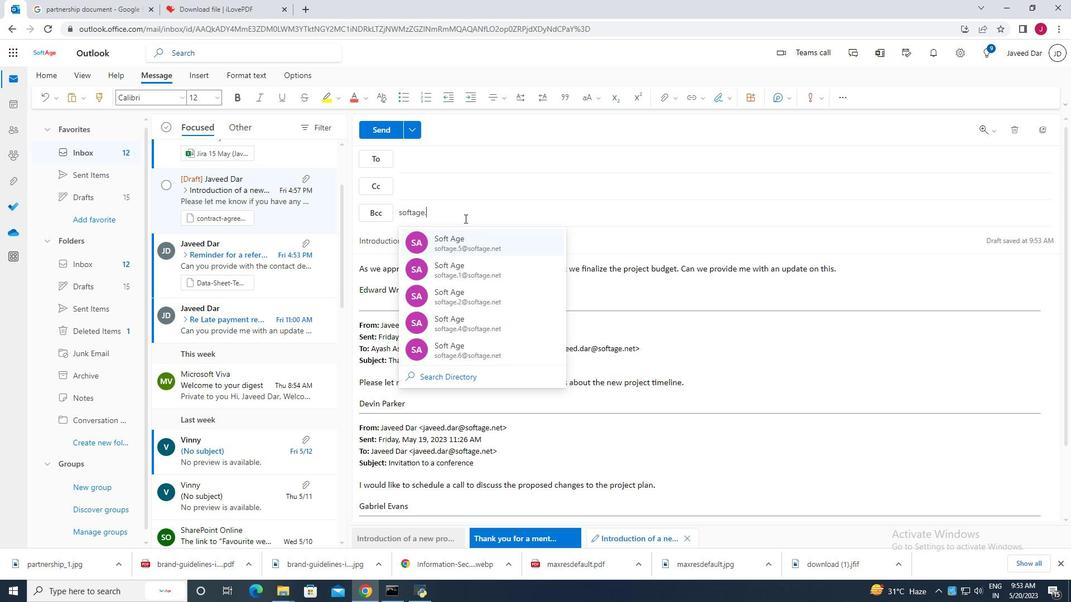 
Action: Mouse moved to (514, 245)
Screenshot: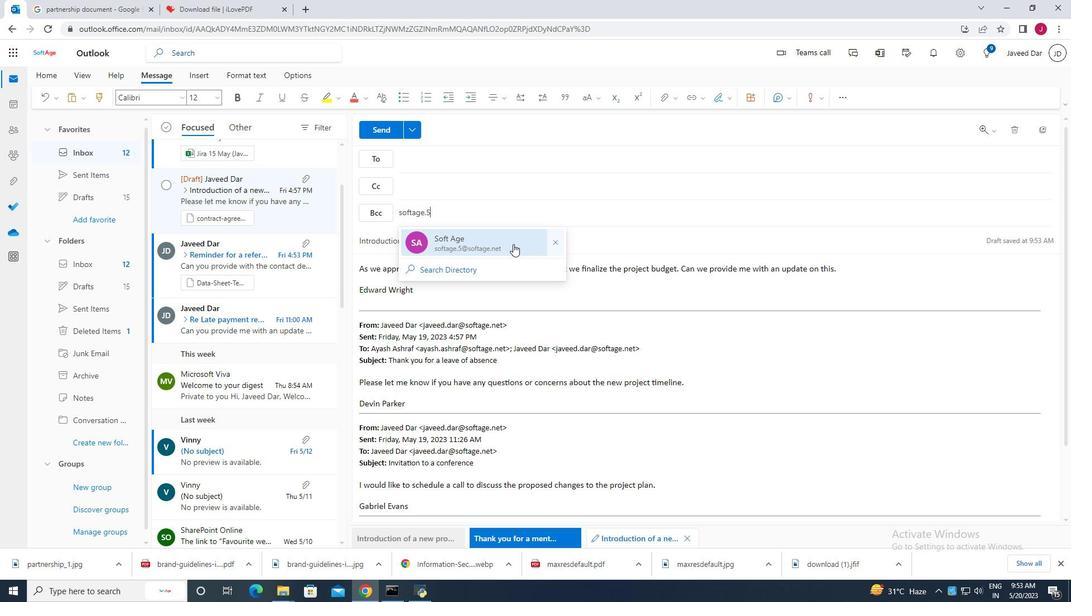 
Action: Mouse pressed left at (514, 245)
Screenshot: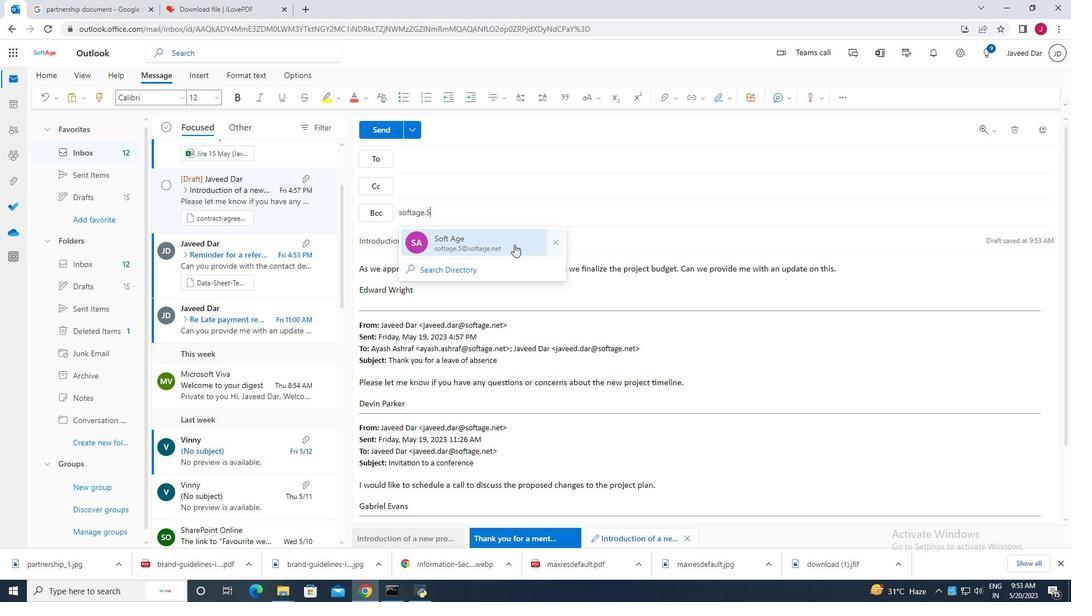 
Action: Mouse moved to (441, 161)
Screenshot: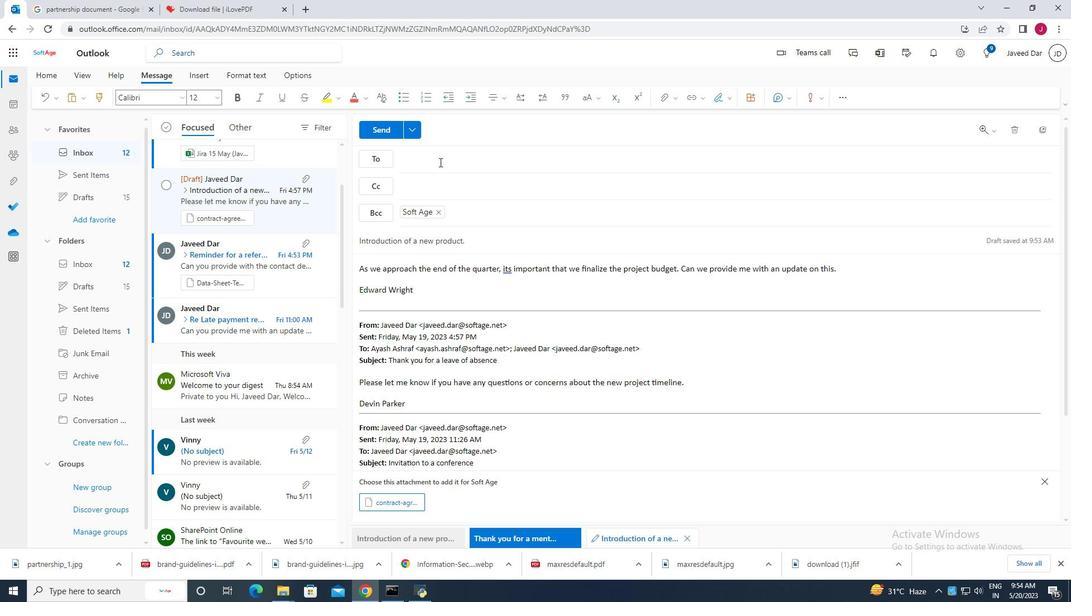 
Action: Mouse pressed left at (441, 161)
Screenshot: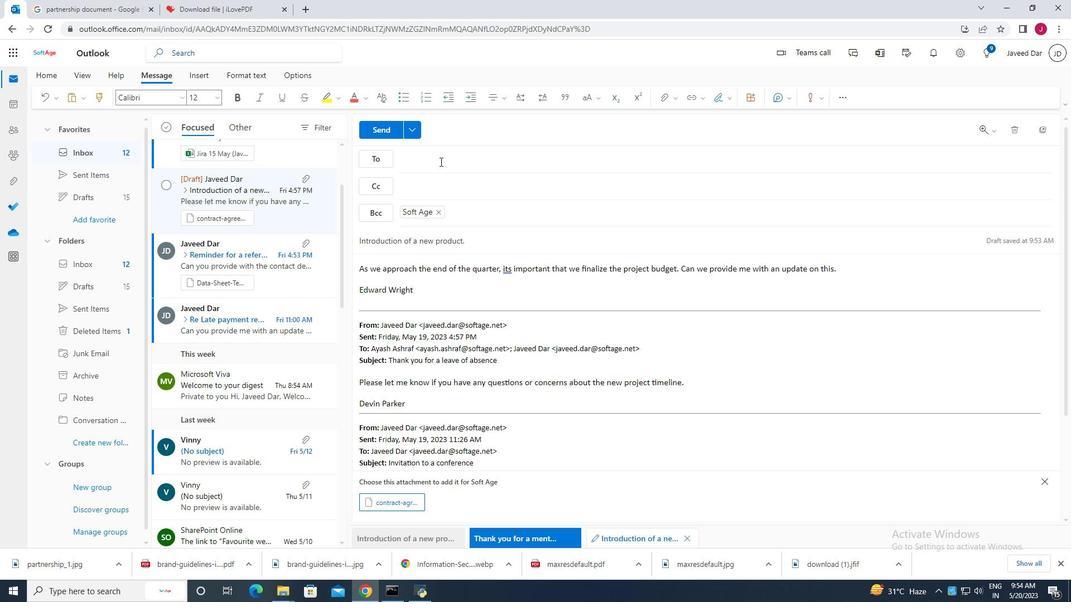 
Action: Key pressed a
Screenshot: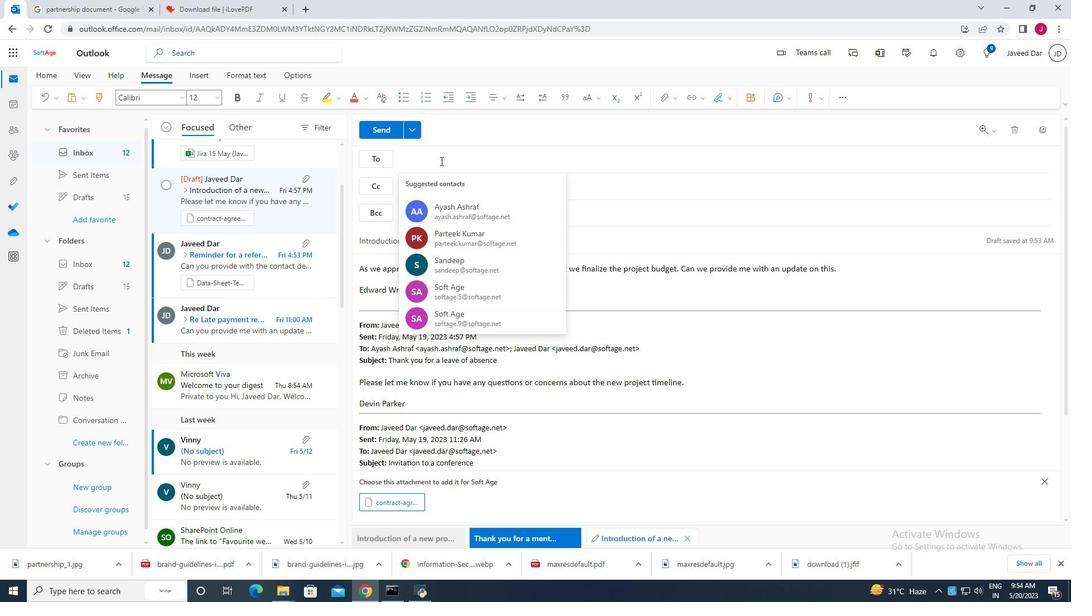 
Action: Mouse moved to (517, 184)
Screenshot: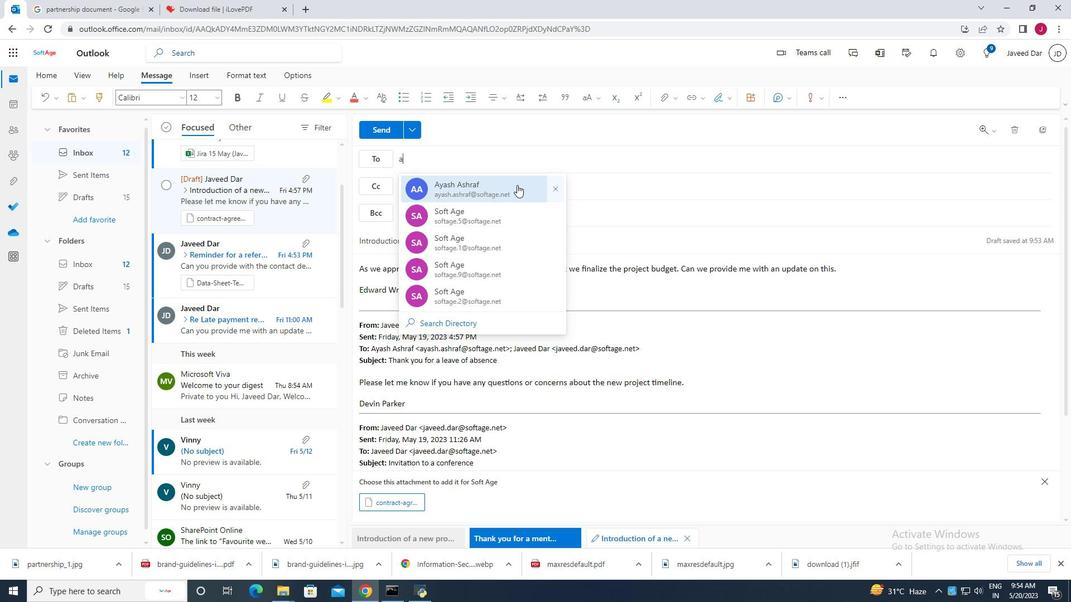 
Action: Mouse pressed left at (517, 184)
Screenshot: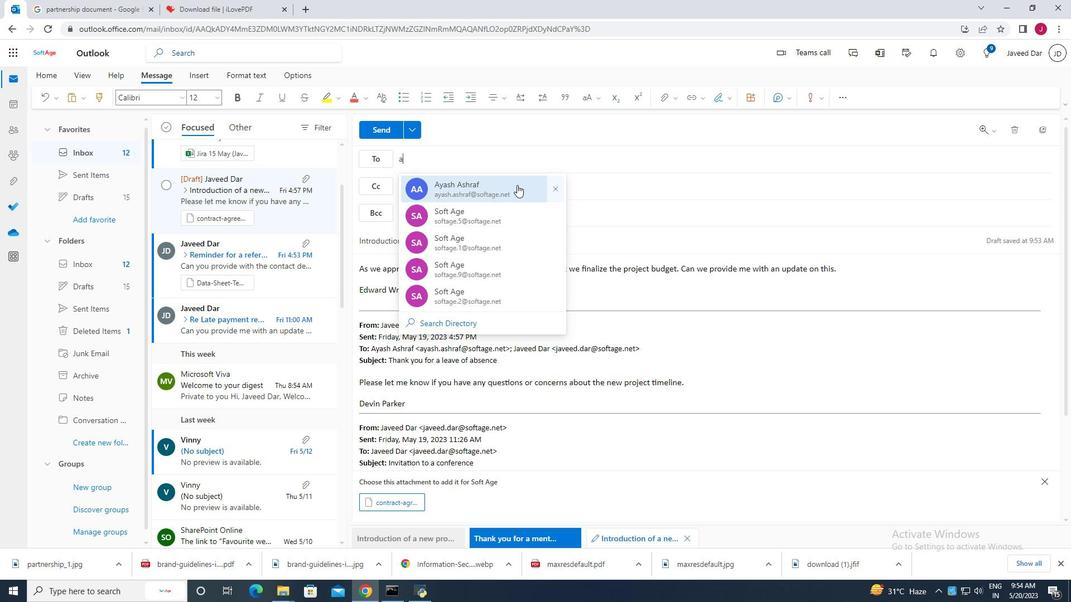 
Action: Mouse moved to (487, 161)
Screenshot: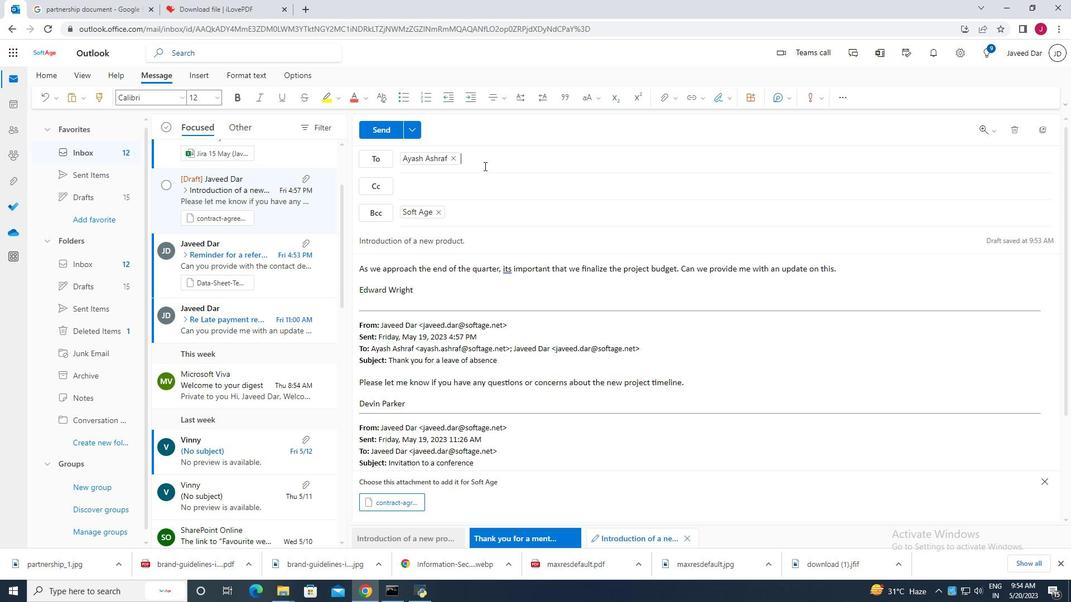 
Action: Mouse pressed left at (487, 161)
Screenshot: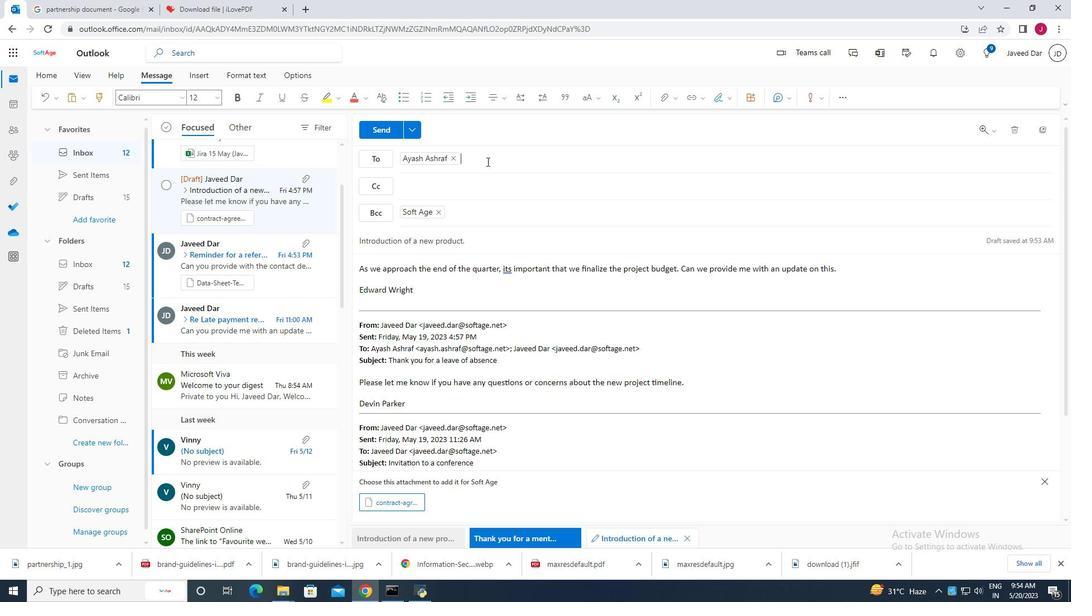 
Action: Mouse moved to (559, 265)
Screenshot: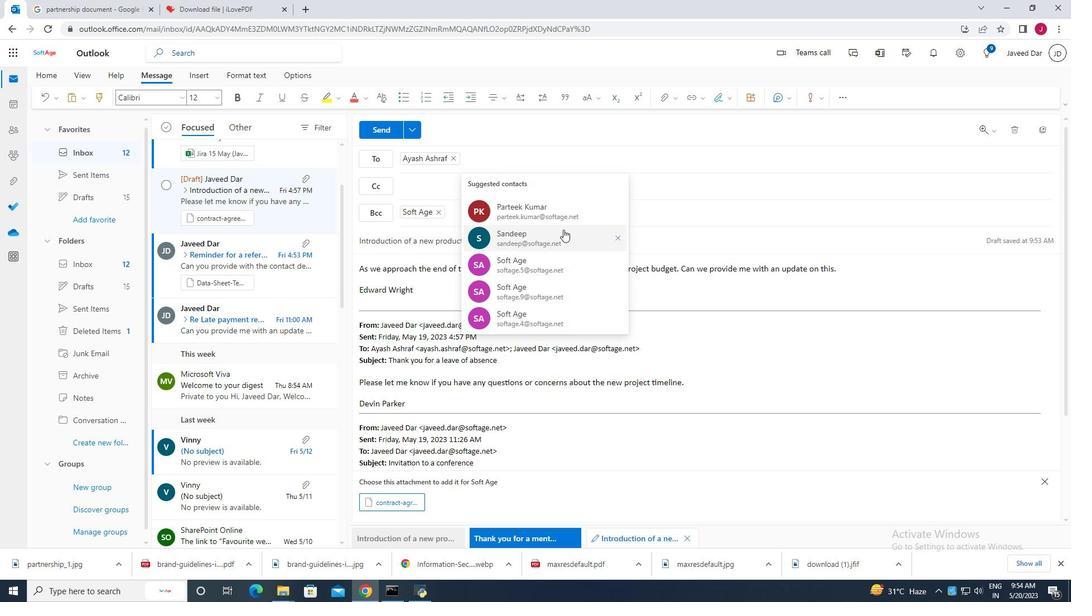 
Action: Mouse scrolled (559, 265) with delta (0, 0)
Screenshot: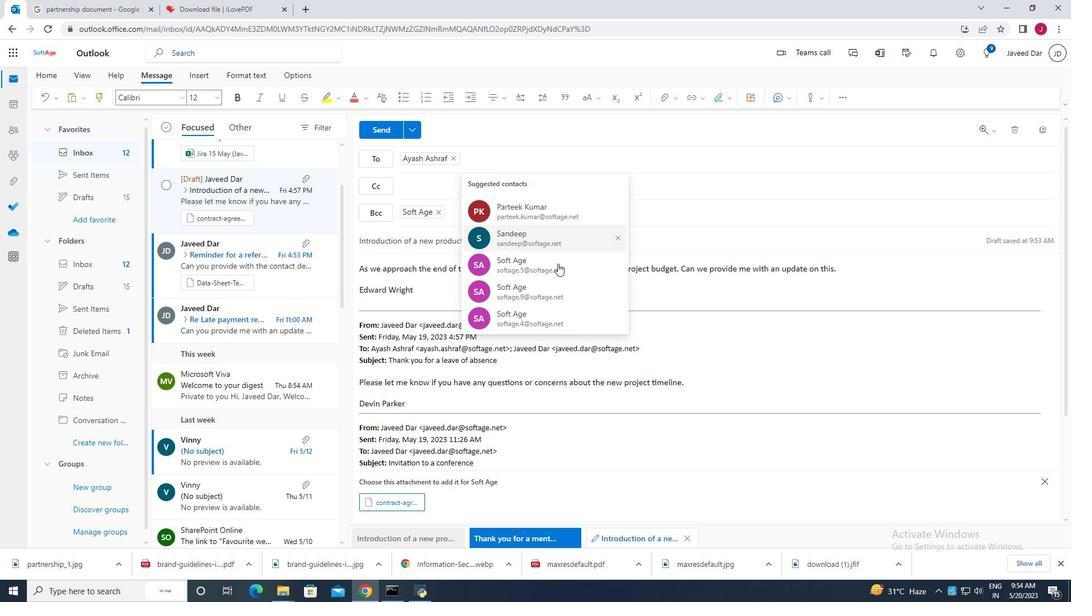 
Action: Mouse moved to (559, 265)
Screenshot: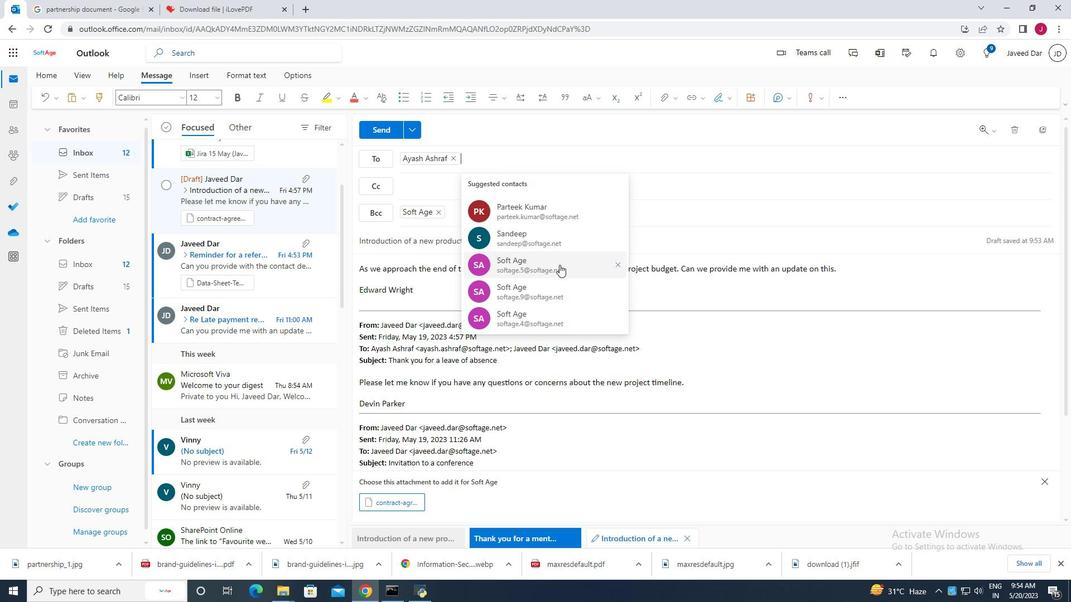 
Action: Mouse scrolled (559, 265) with delta (0, 0)
Screenshot: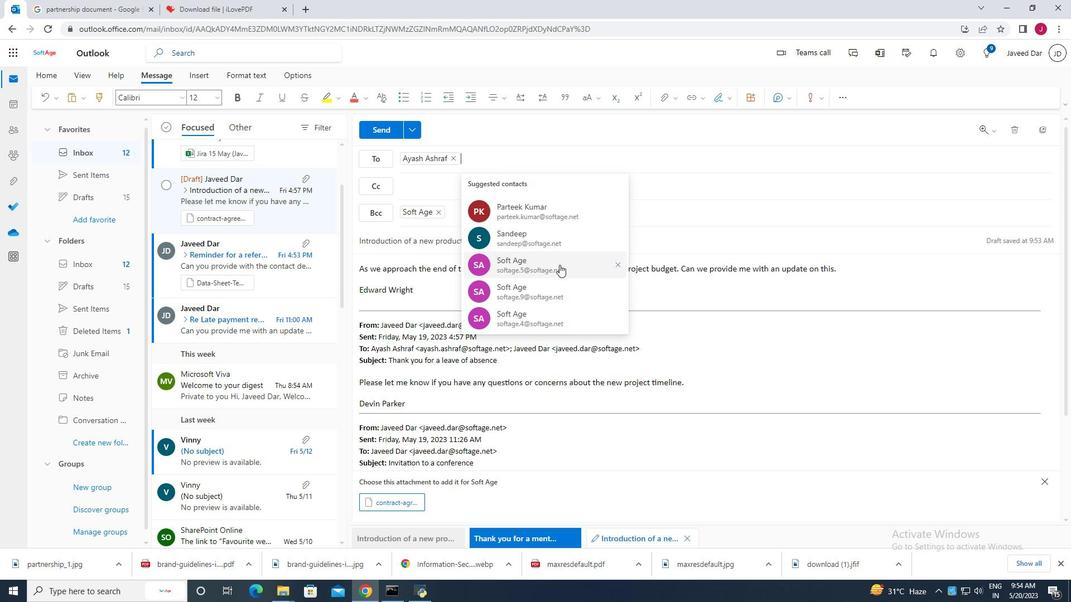 
Action: Mouse scrolled (559, 265) with delta (0, 0)
Screenshot: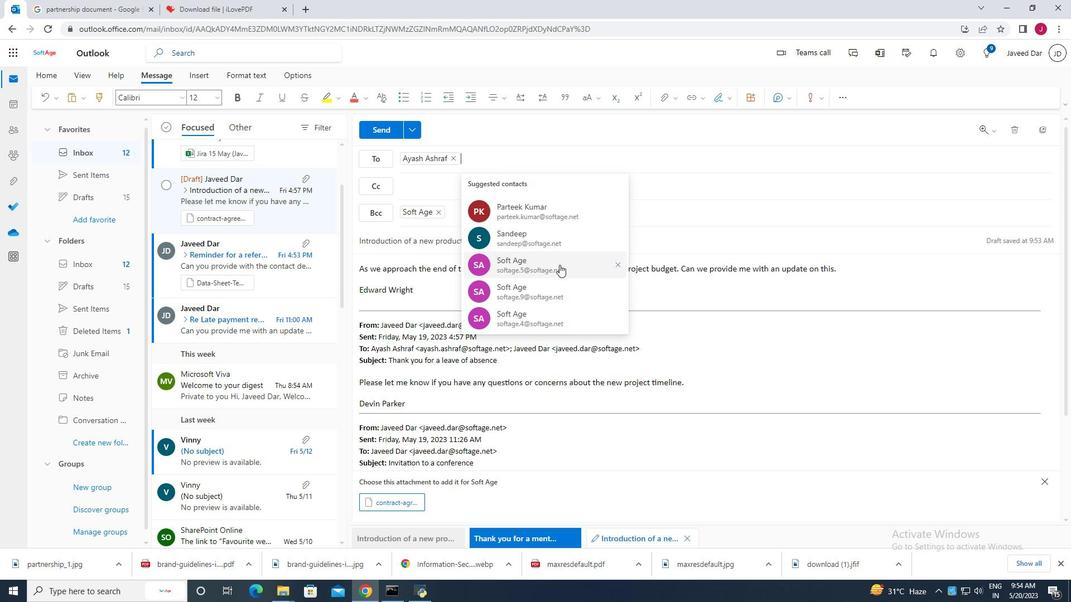 
Action: Mouse scrolled (559, 265) with delta (0, 0)
Screenshot: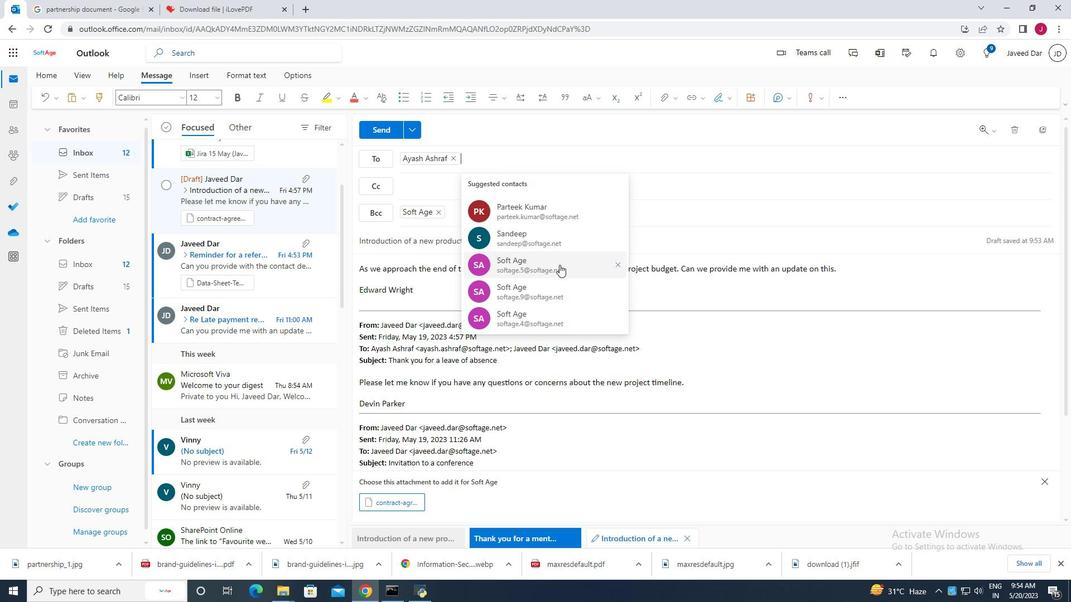 
Action: Mouse scrolled (559, 265) with delta (0, 0)
Screenshot: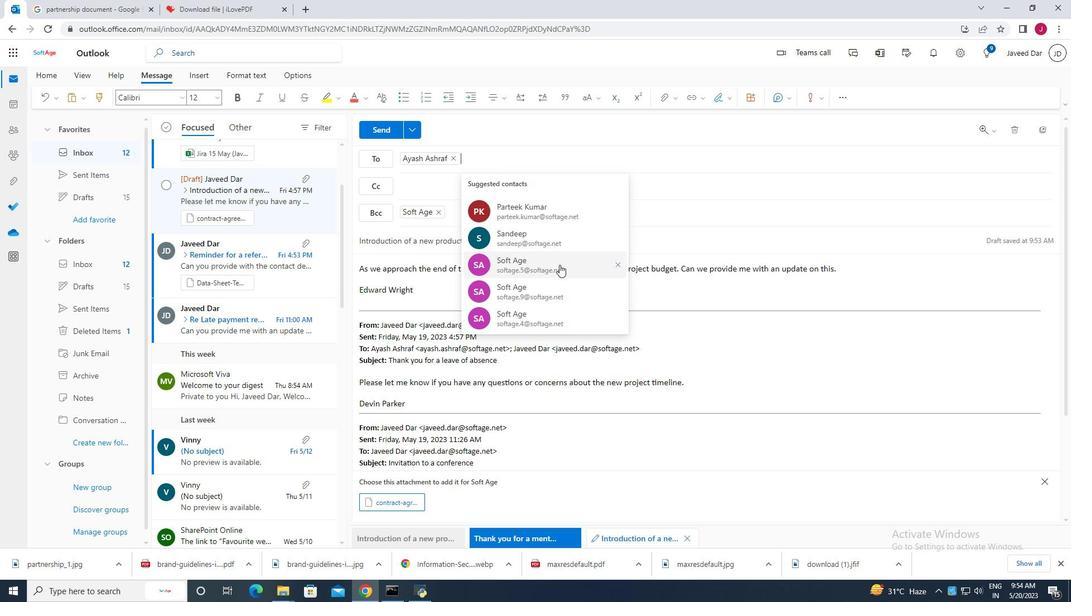 
Action: Mouse moved to (549, 160)
Screenshot: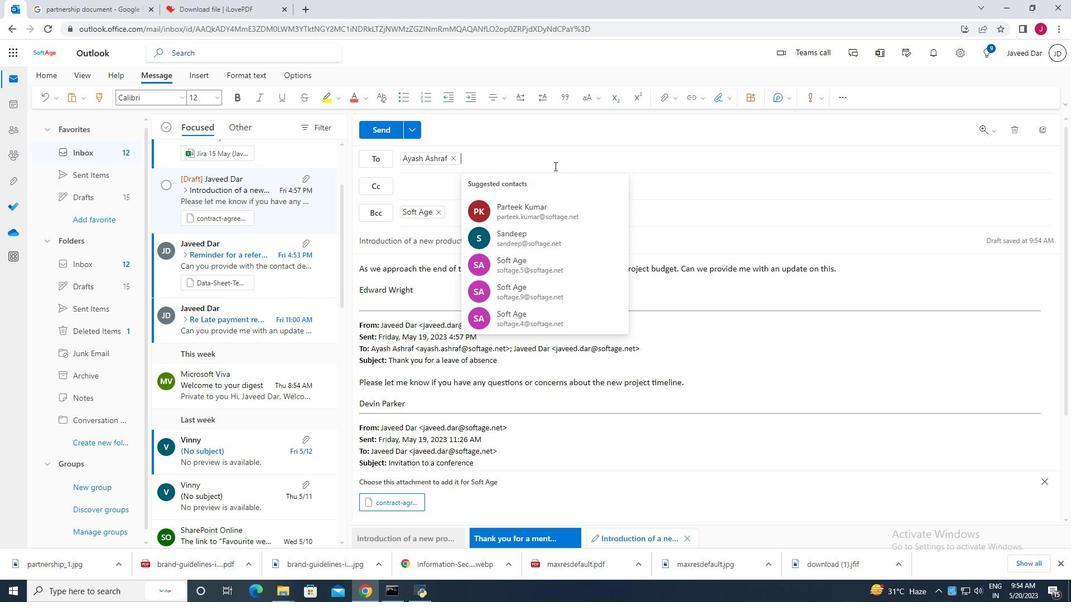 
Action: Key pressed j
Screenshot: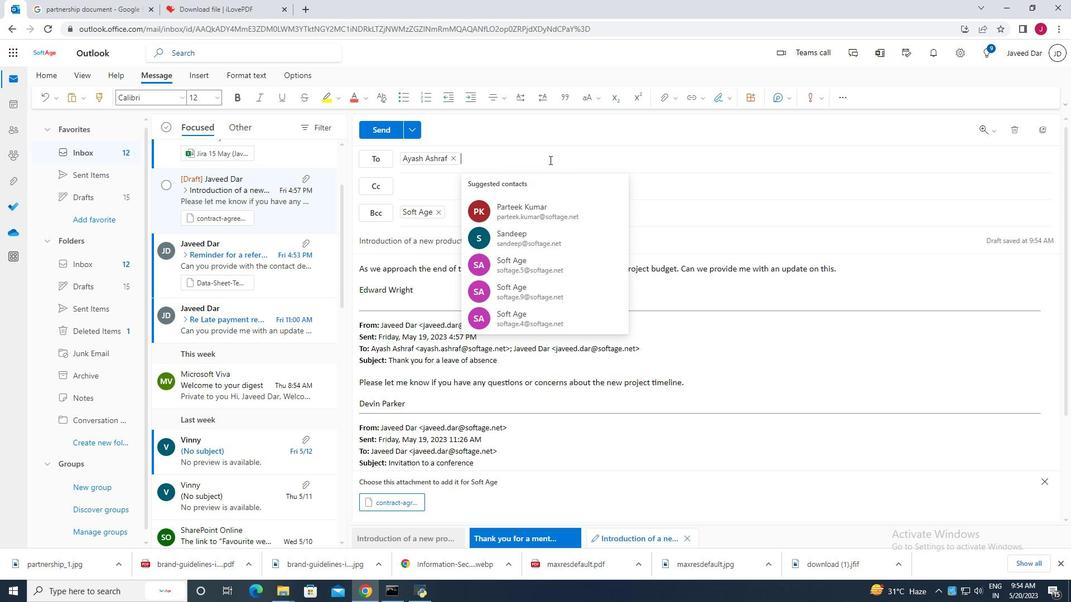 
Action: Mouse moved to (566, 183)
Screenshot: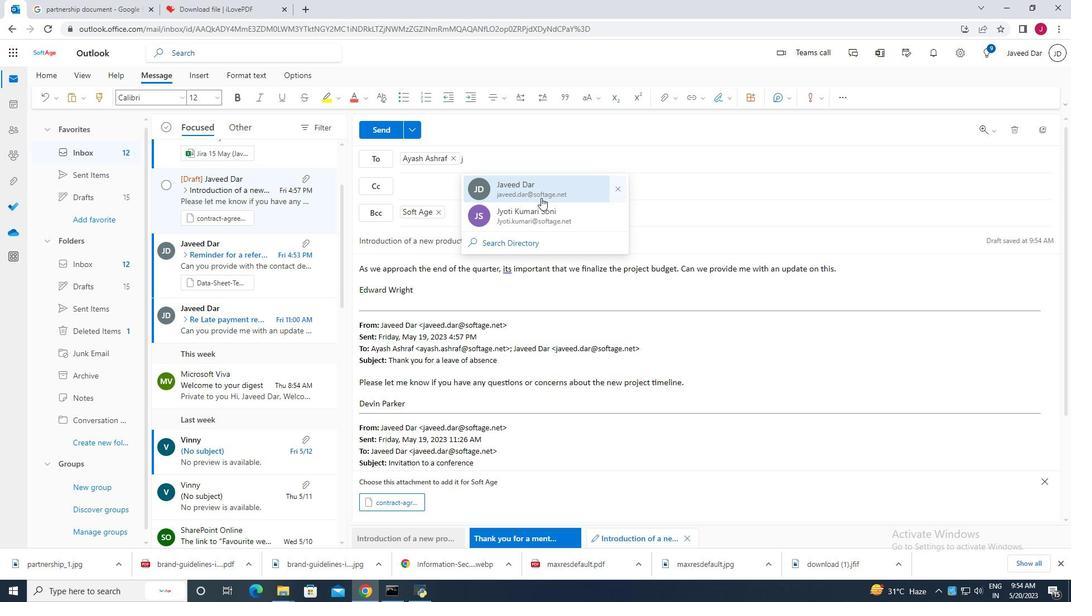 
Action: Mouse pressed left at (566, 183)
Screenshot: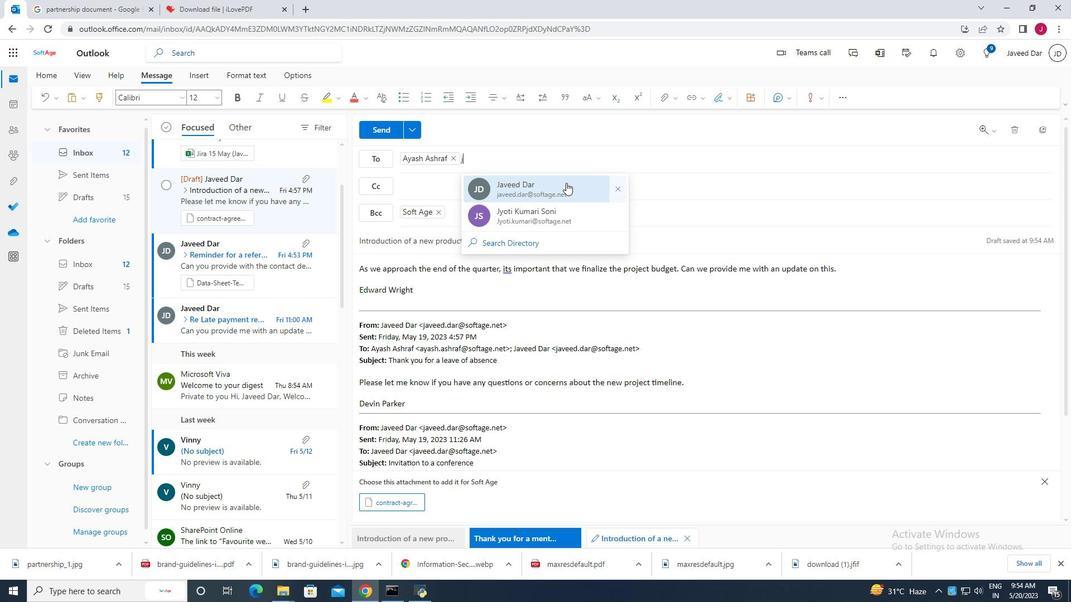 
Action: Mouse moved to (506, 232)
Screenshot: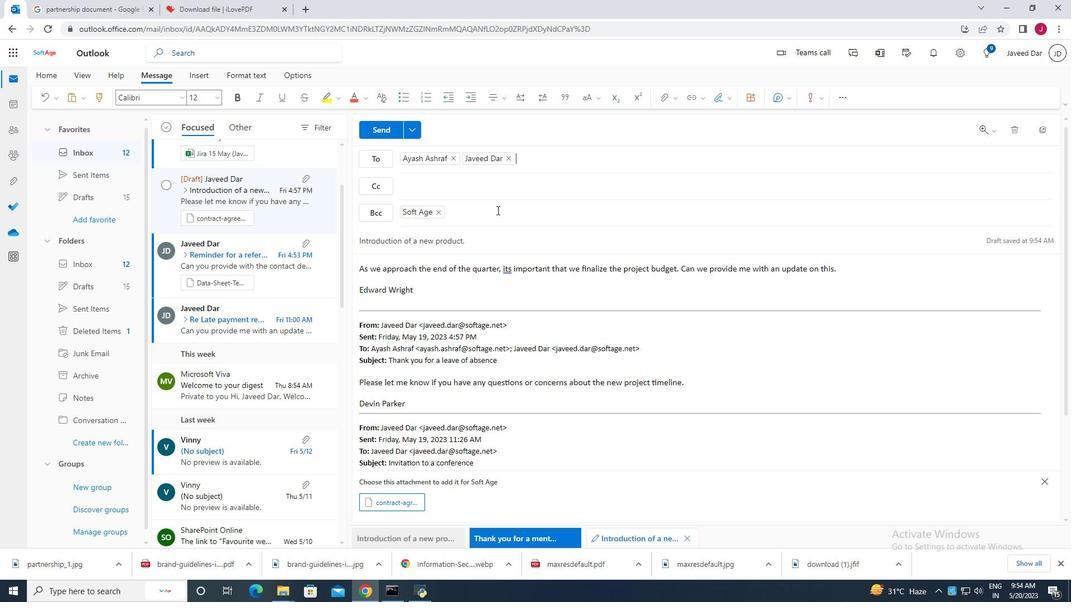 
Action: Mouse scrolled (506, 231) with delta (0, 0)
Screenshot: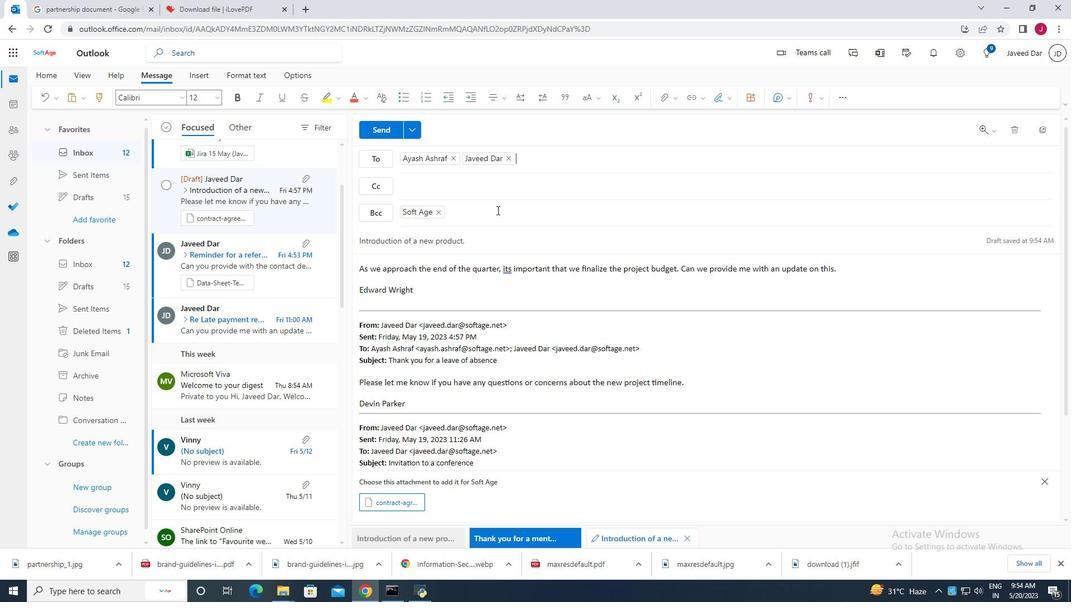 
Action: Mouse moved to (507, 232)
Screenshot: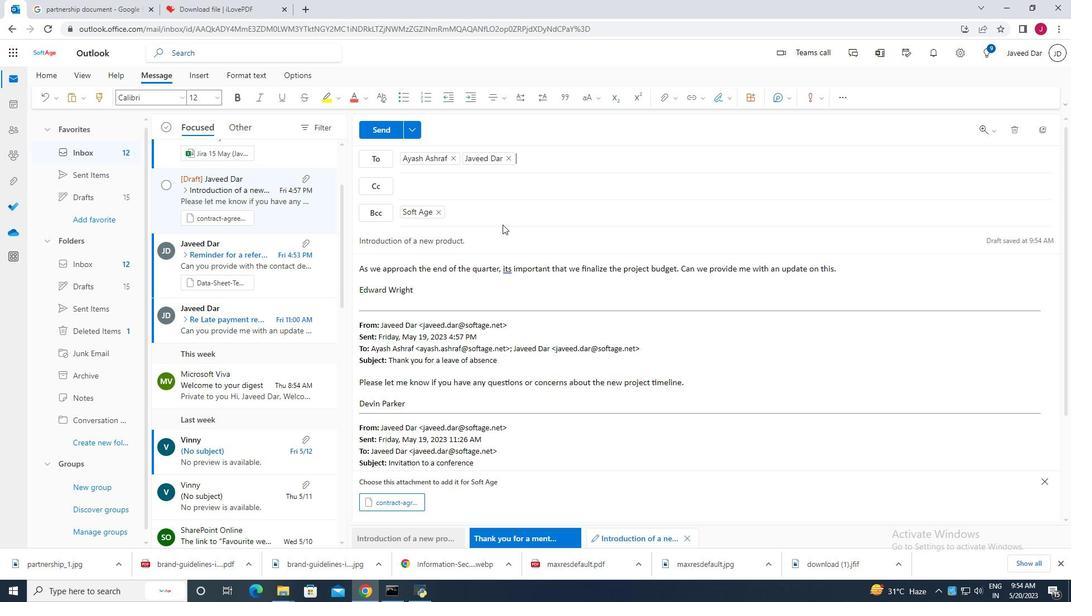 
Action: Mouse scrolled (507, 232) with delta (0, 0)
Screenshot: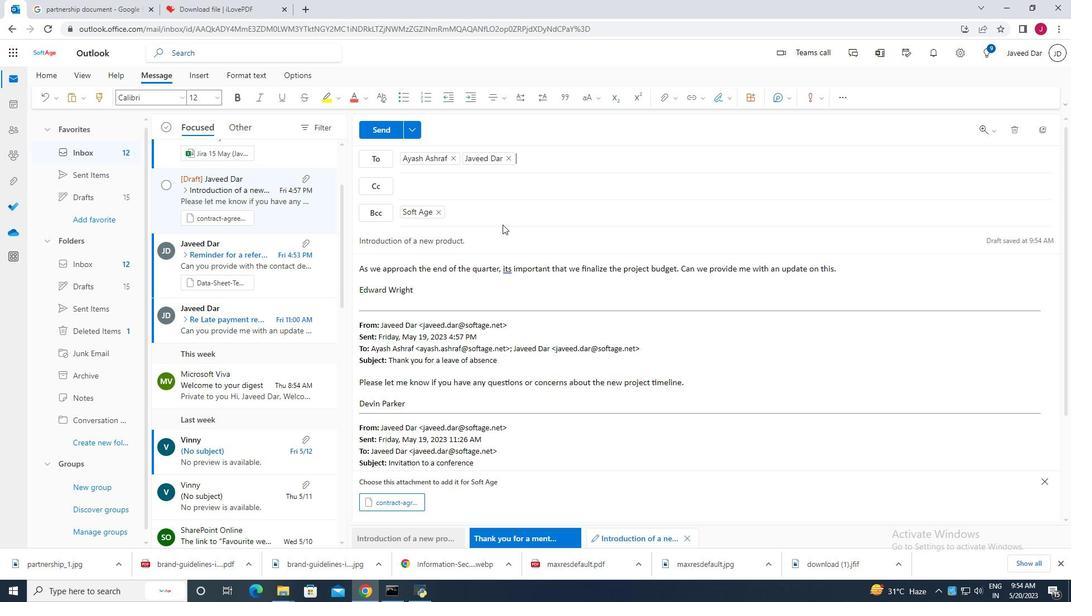 
Action: Mouse scrolled (507, 232) with delta (0, 0)
Screenshot: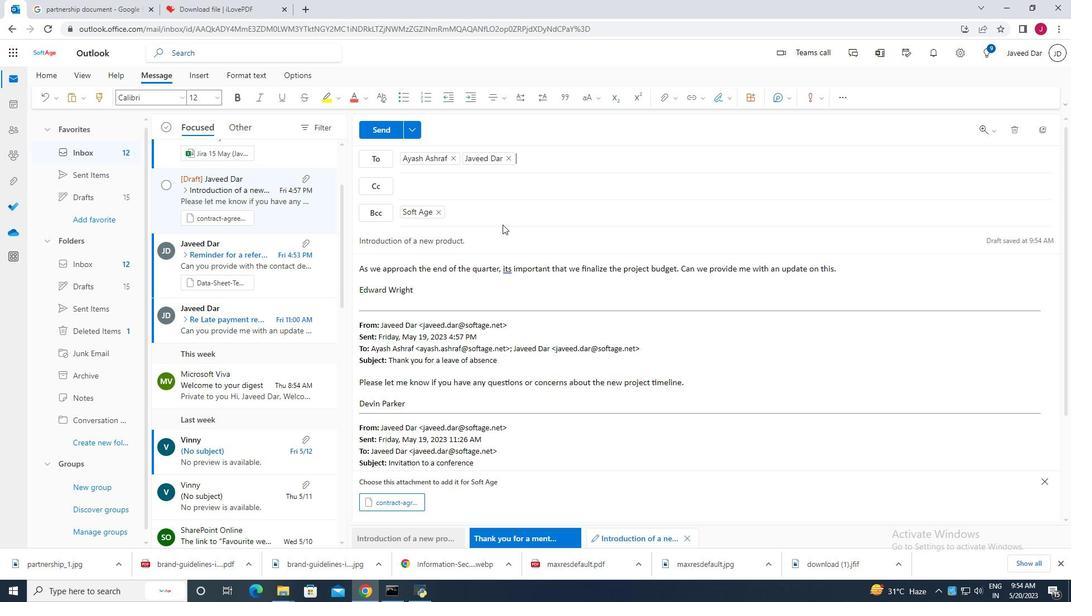 
Action: Mouse scrolled (507, 232) with delta (0, 0)
Screenshot: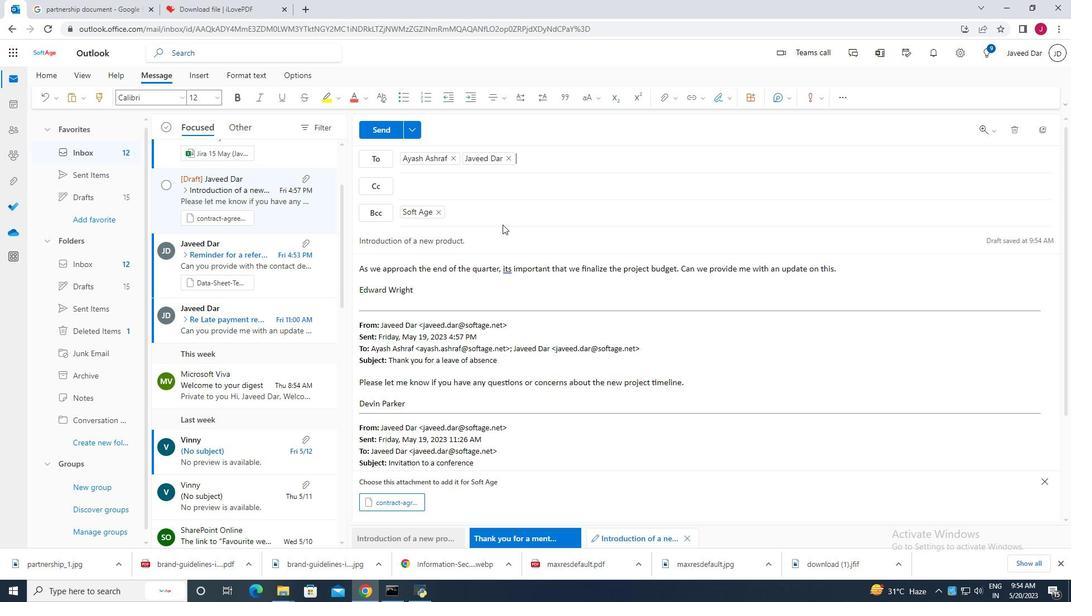 
Action: Mouse moved to (507, 232)
Screenshot: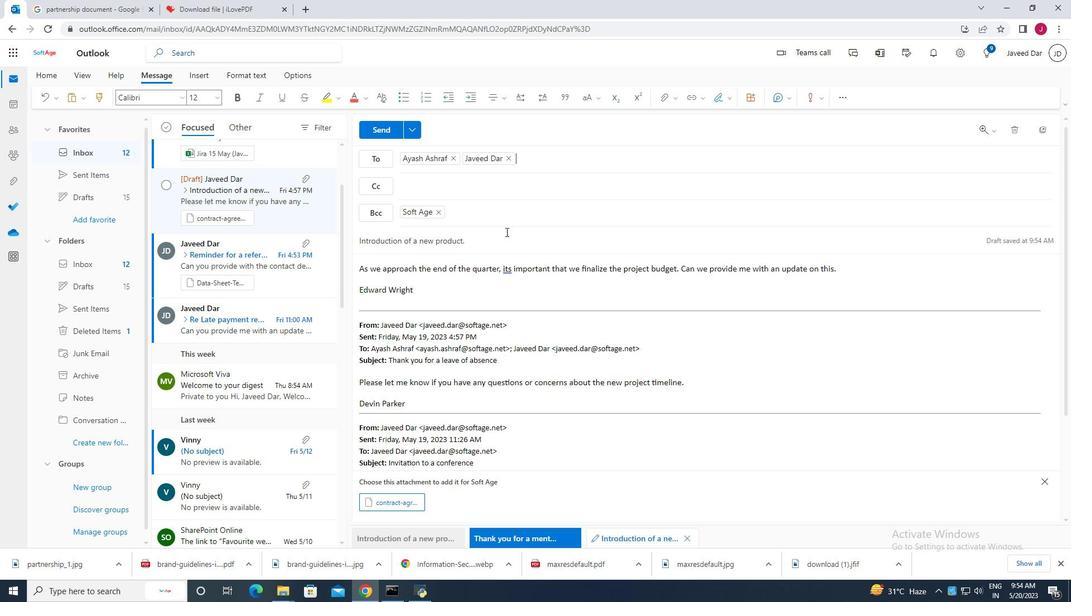 
Action: Mouse scrolled (507, 232) with delta (0, 0)
Screenshot: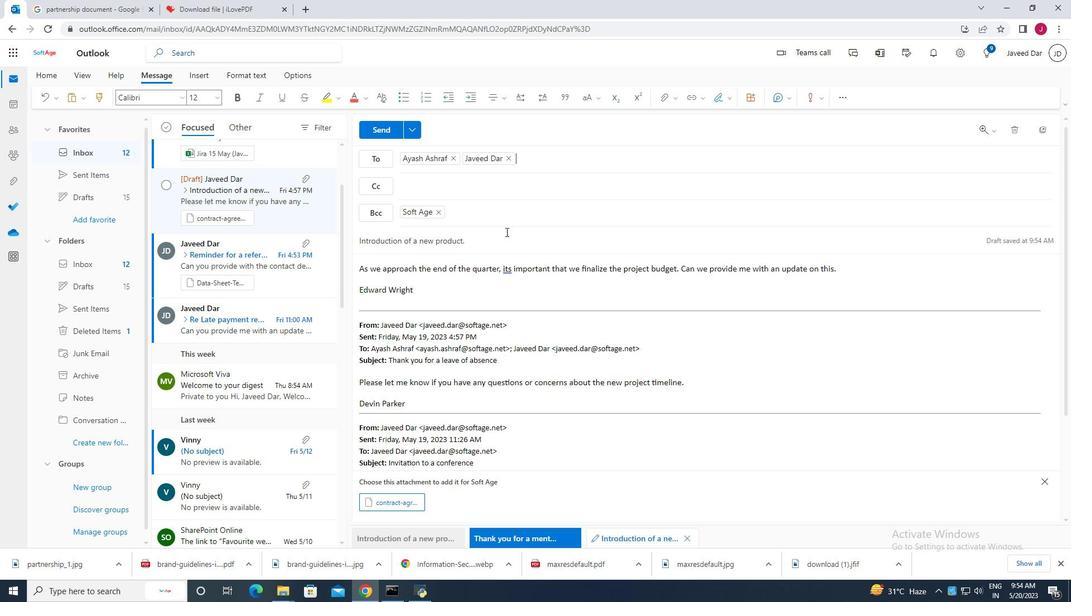 
Action: Mouse moved to (739, 88)
Screenshot: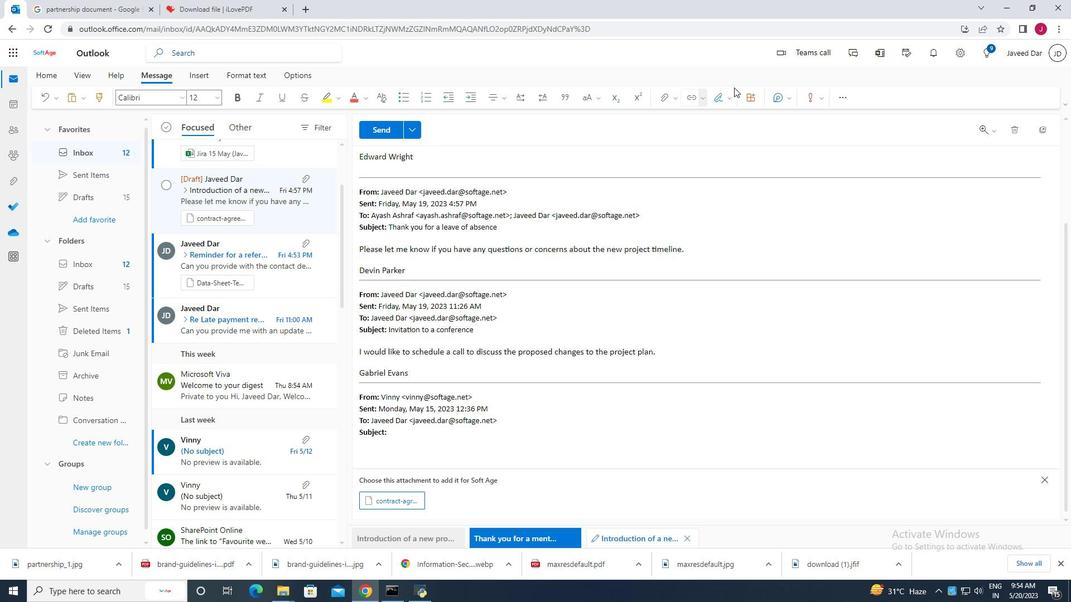 
Action: Mouse scrolled (739, 89) with delta (0, 0)
Screenshot: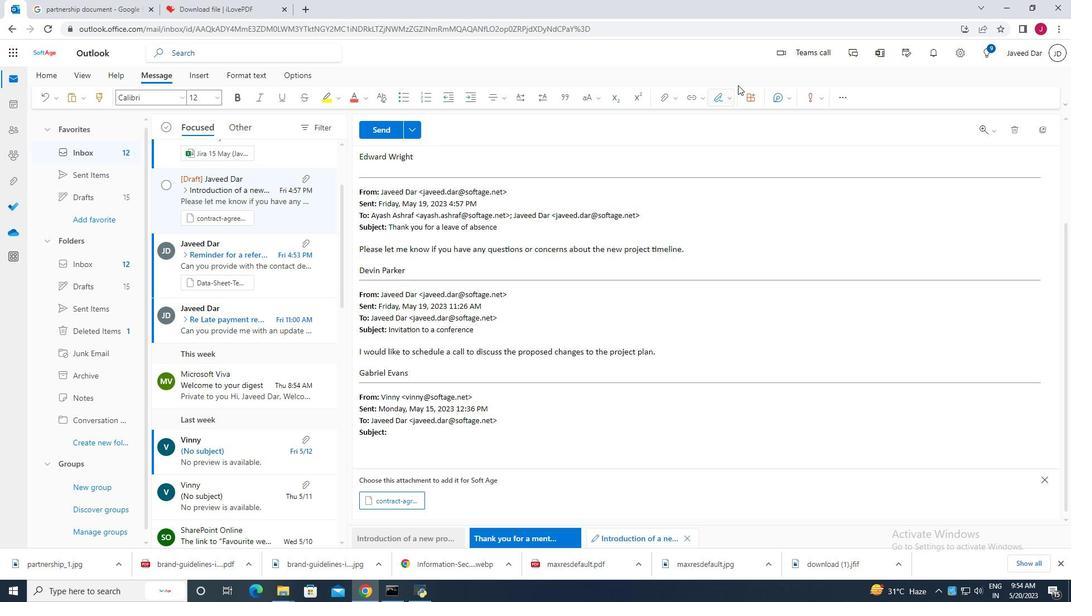 
Action: Mouse scrolled (739, 89) with delta (0, 0)
Screenshot: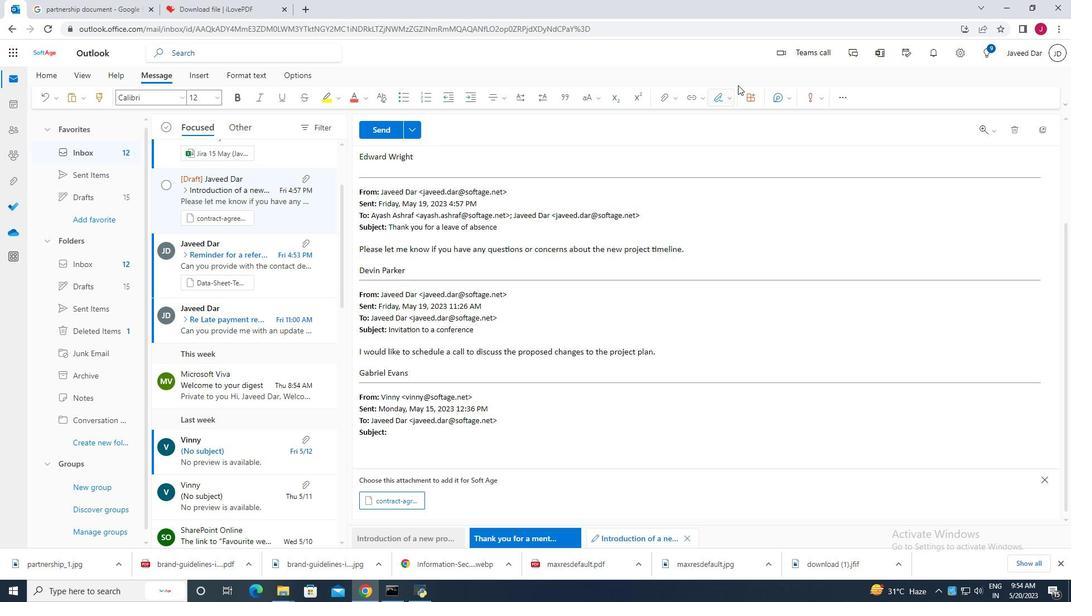 
Action: Mouse scrolled (739, 89) with delta (0, 0)
Screenshot: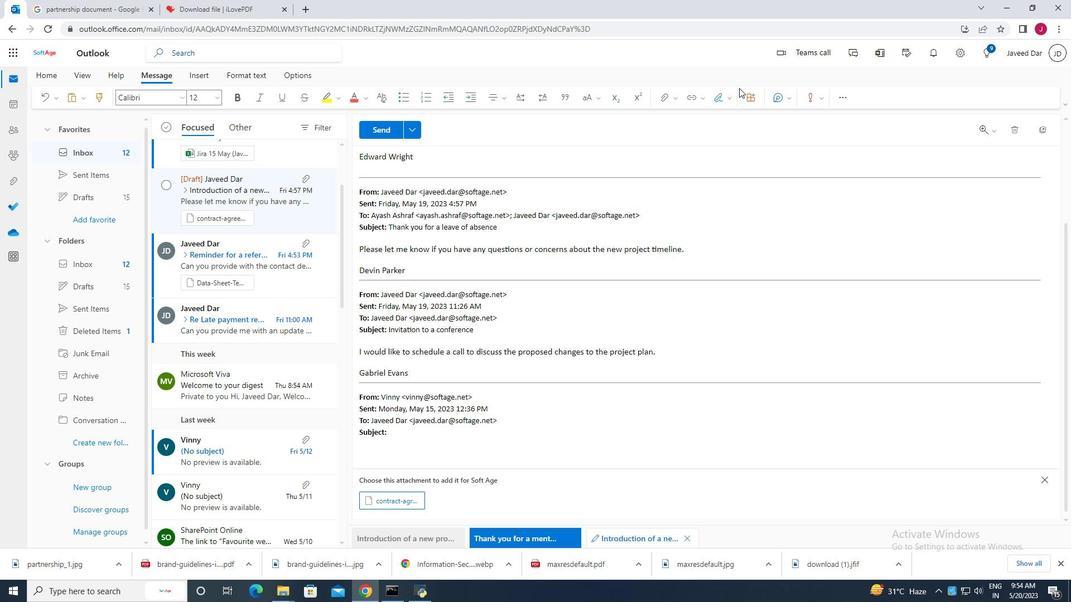 
Action: Mouse moved to (661, 97)
Screenshot: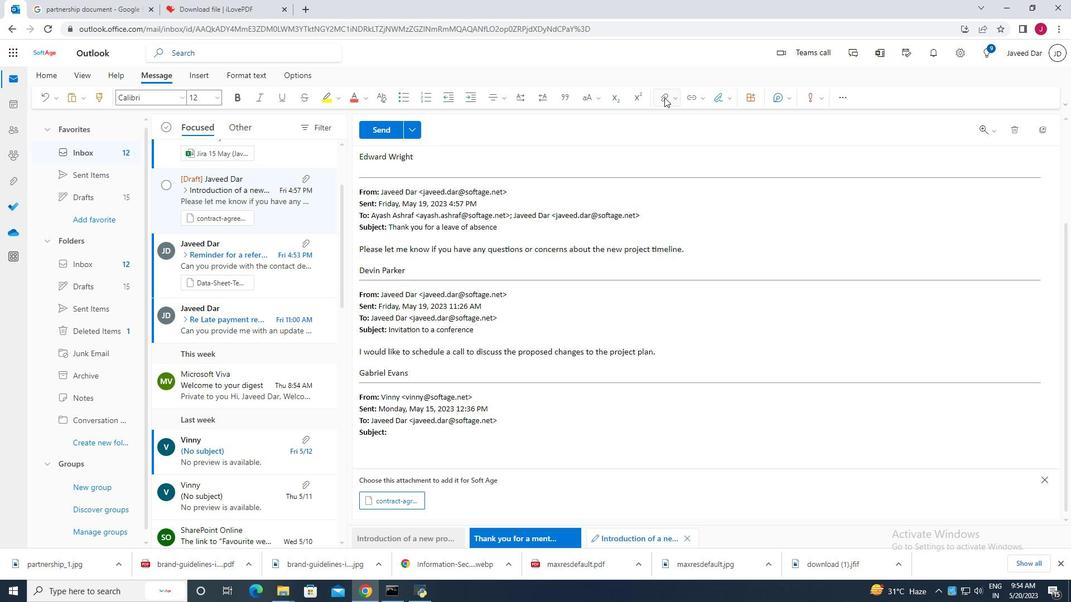 
Action: Mouse pressed left at (661, 97)
Screenshot: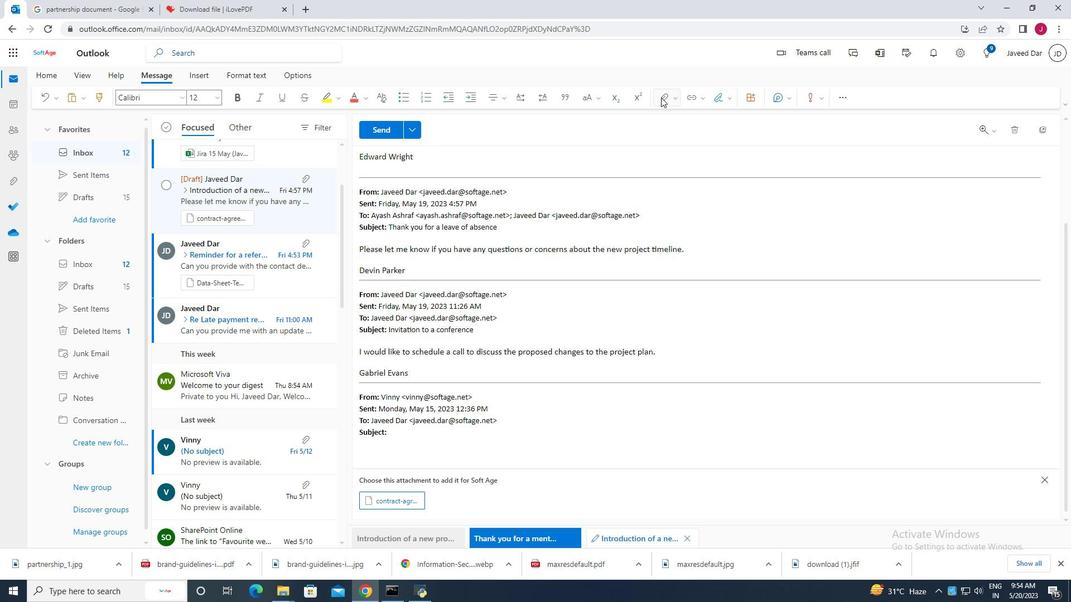 
Action: Mouse moved to (606, 121)
Screenshot: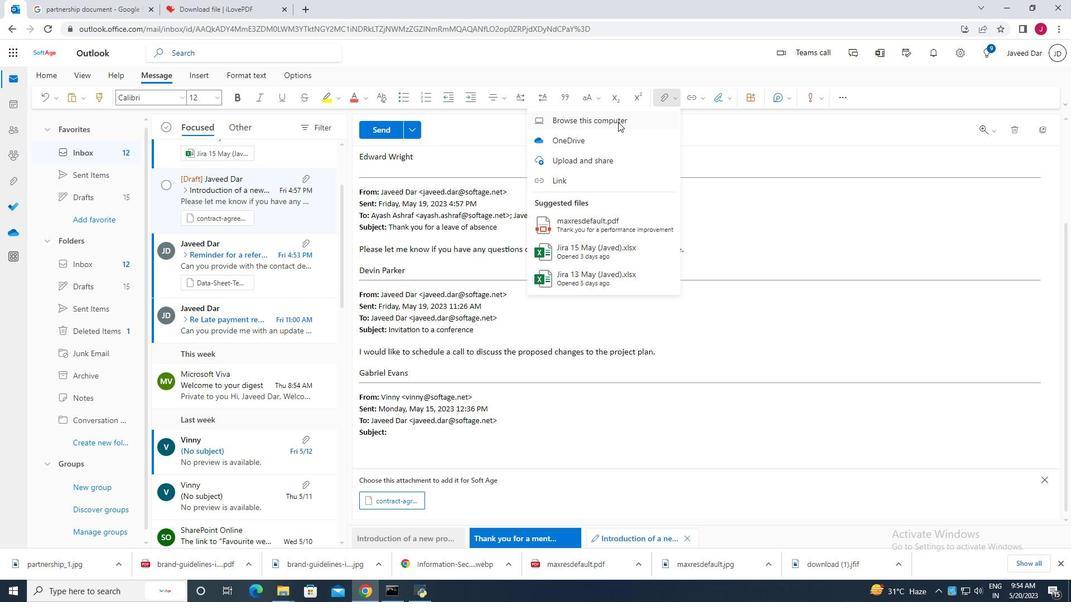 
Action: Mouse pressed left at (606, 121)
Screenshot: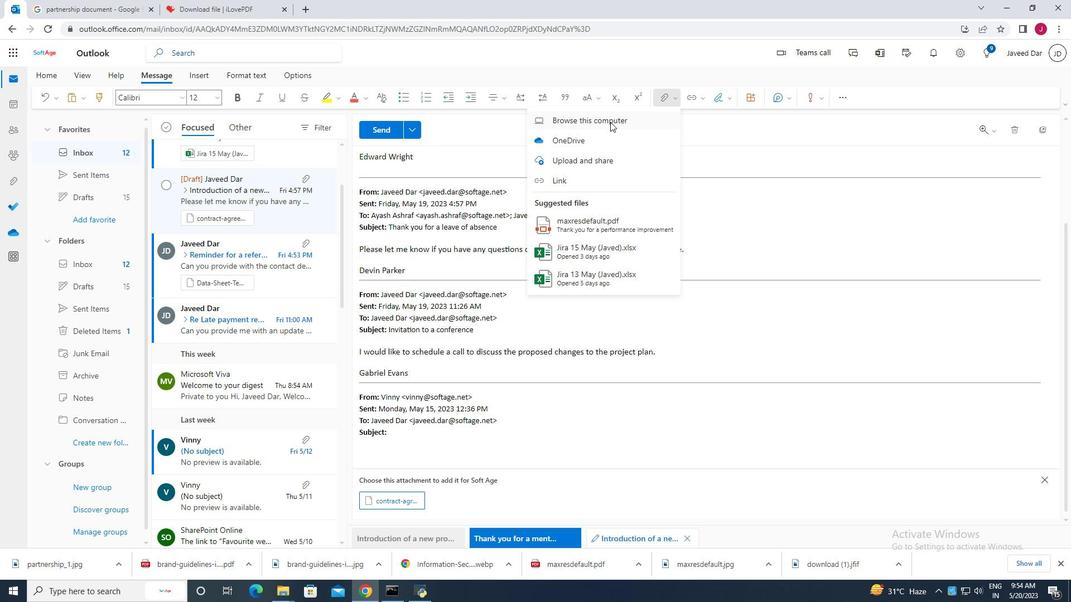 
Action: Mouse moved to (313, 155)
Screenshot: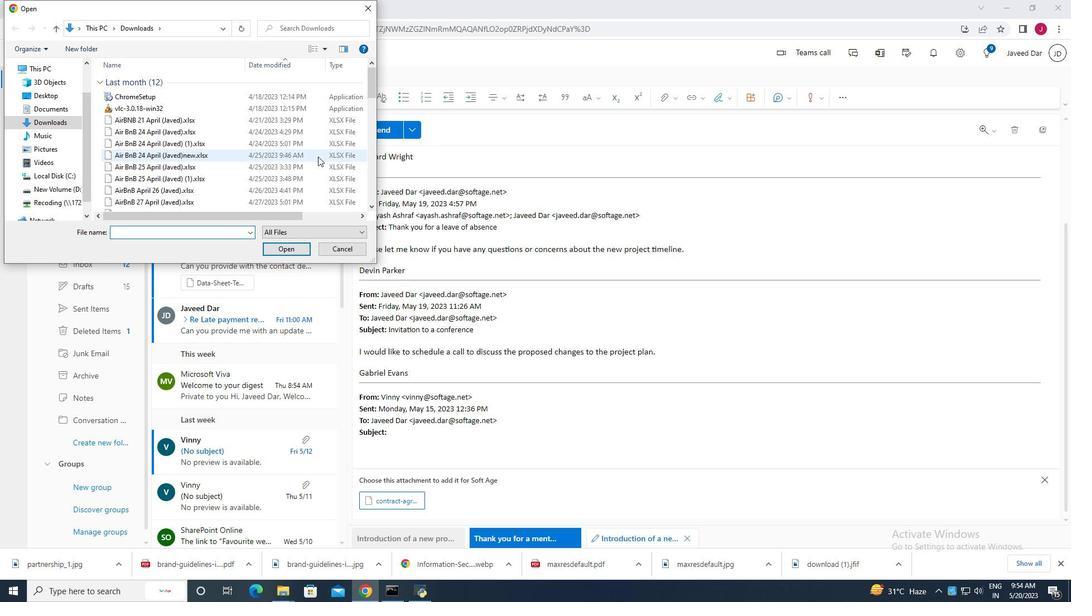 
Action: Mouse scrolled (313, 155) with delta (0, 0)
Screenshot: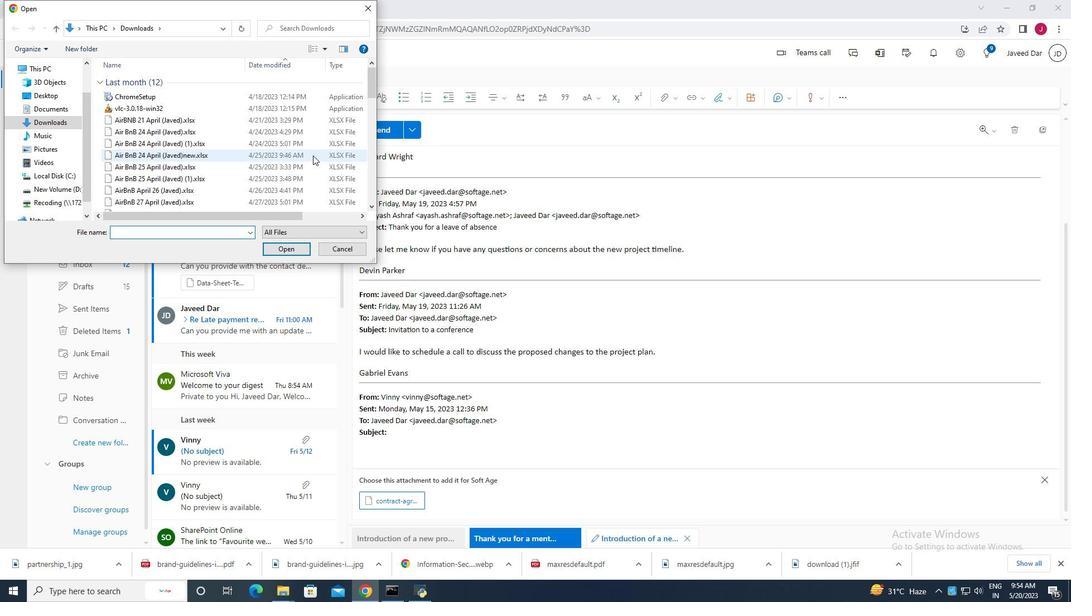
Action: Mouse scrolled (313, 155) with delta (0, 0)
Screenshot: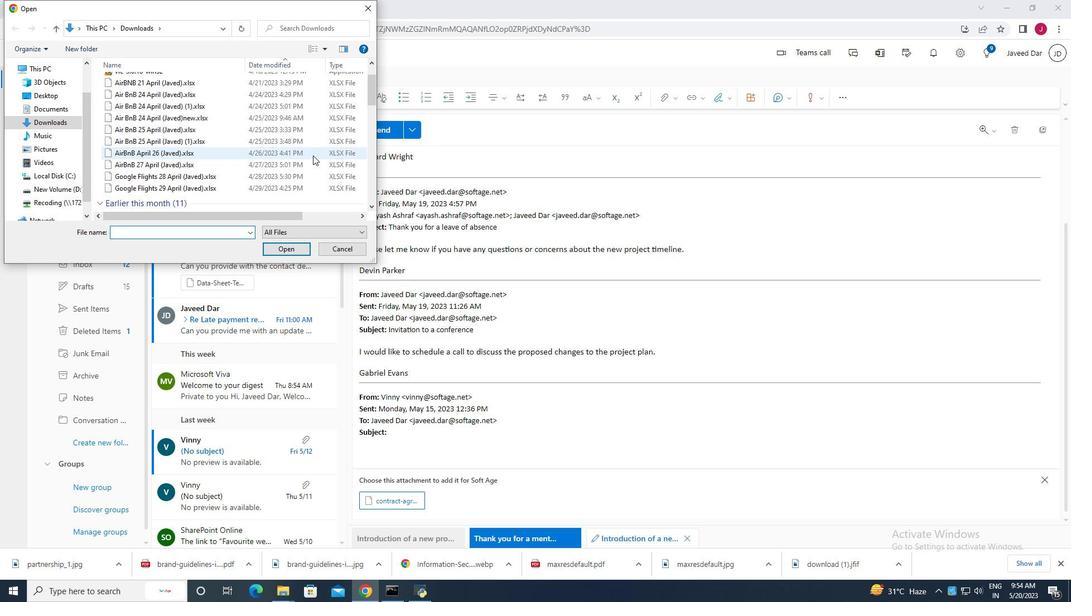 
Action: Mouse scrolled (313, 155) with delta (0, 0)
Screenshot: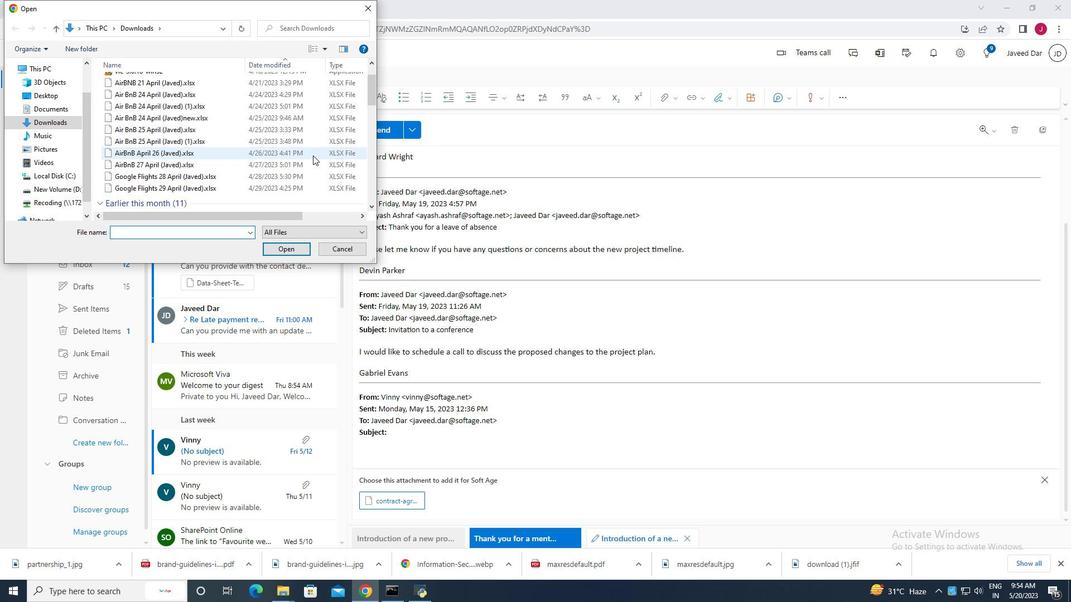 
Action: Mouse scrolled (313, 155) with delta (0, 0)
Screenshot: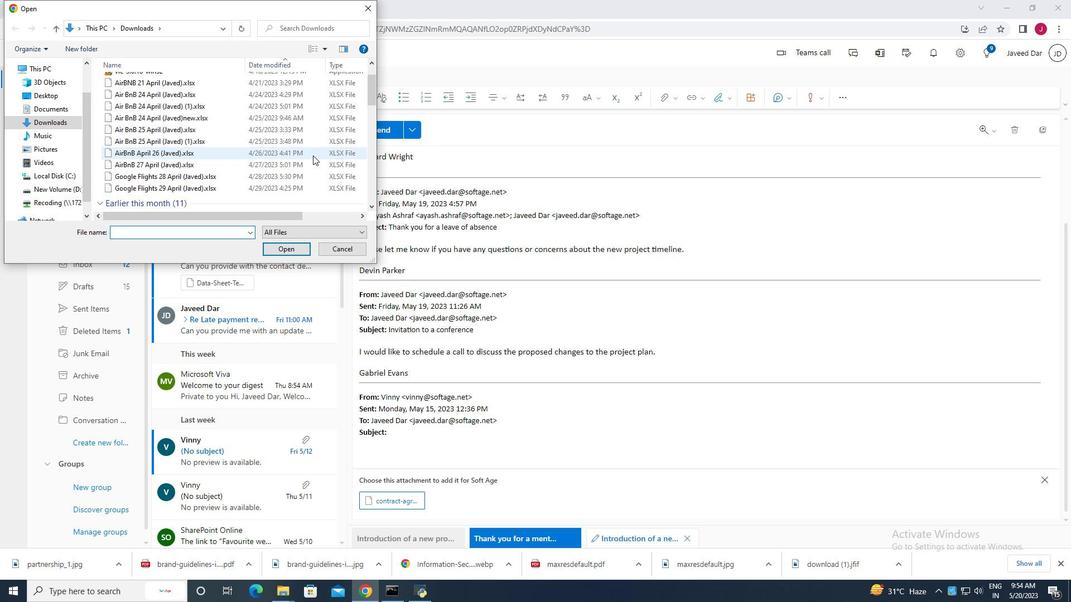 
Action: Mouse scrolled (313, 155) with delta (0, 0)
Screenshot: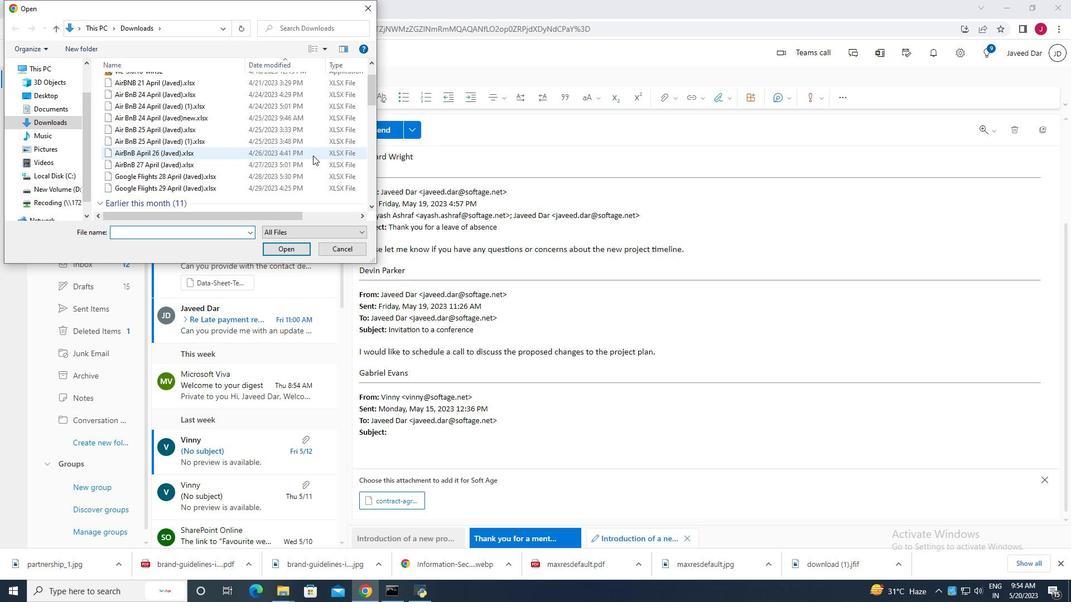 
Action: Mouse moved to (313, 155)
Screenshot: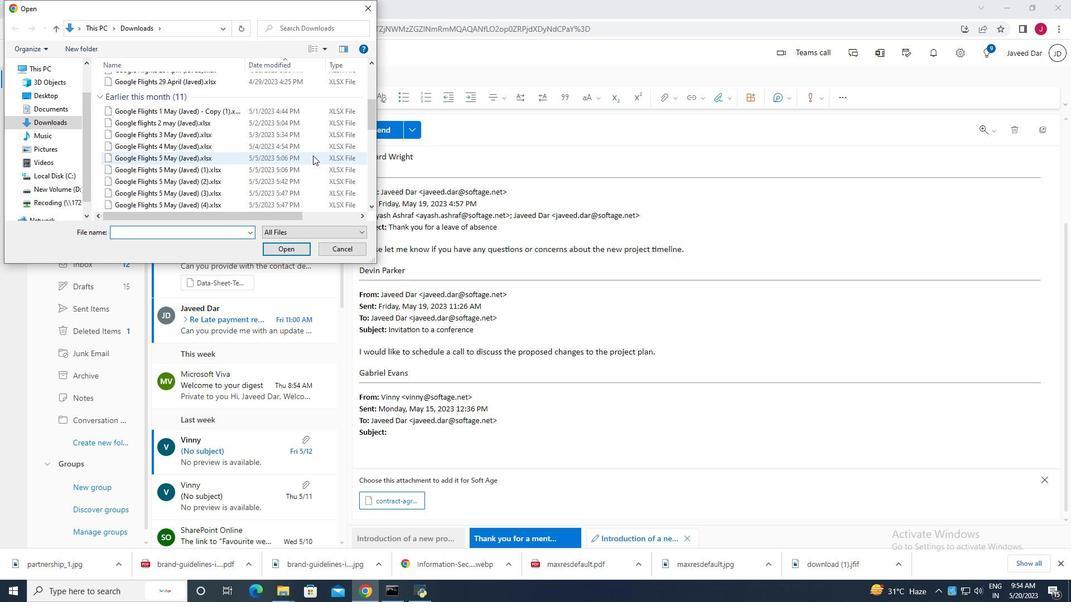
Action: Mouse scrolled (313, 155) with delta (0, 0)
Screenshot: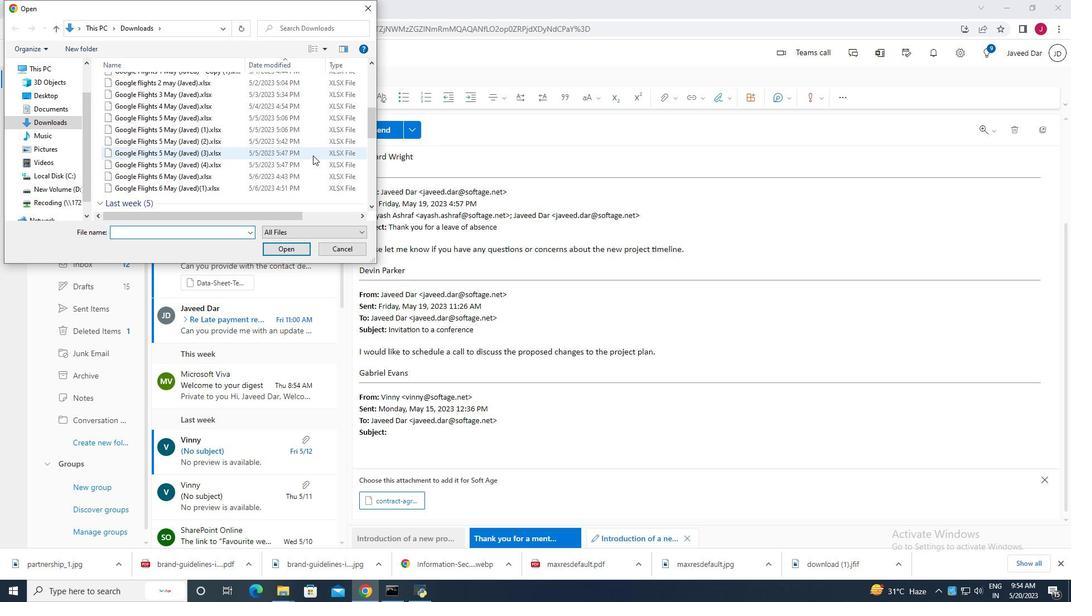 
Action: Mouse scrolled (313, 155) with delta (0, 0)
Screenshot: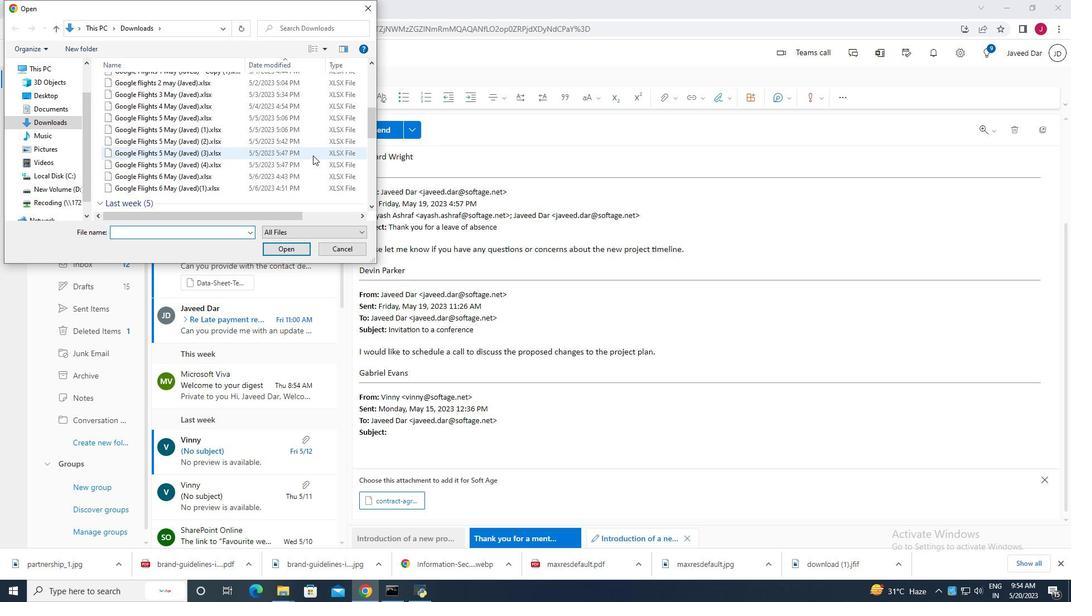 
Action: Mouse scrolled (313, 155) with delta (0, 0)
Screenshot: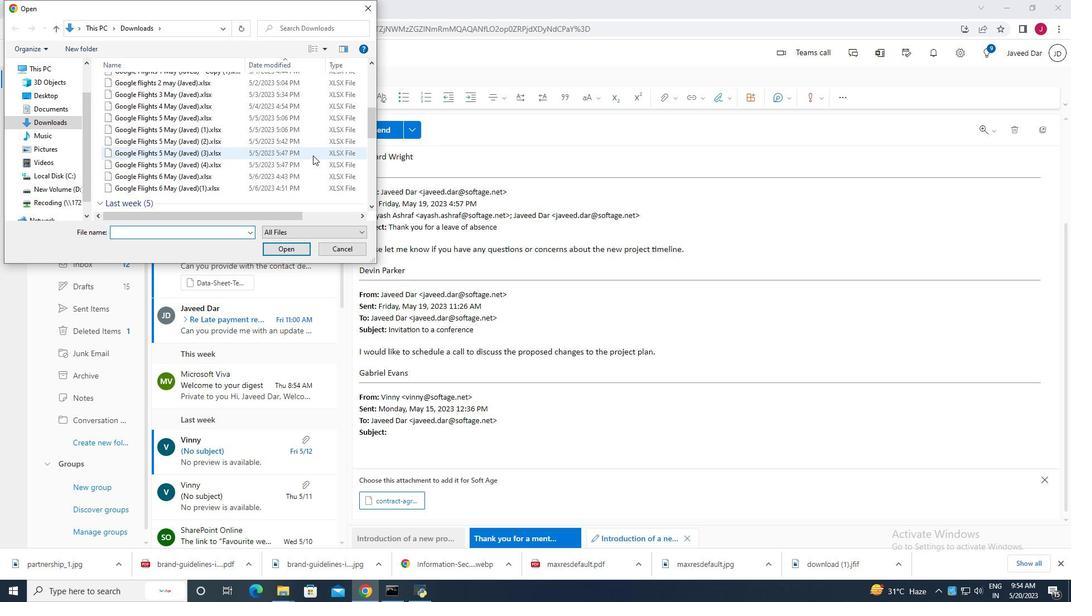 
Action: Mouse scrolled (313, 155) with delta (0, 0)
Screenshot: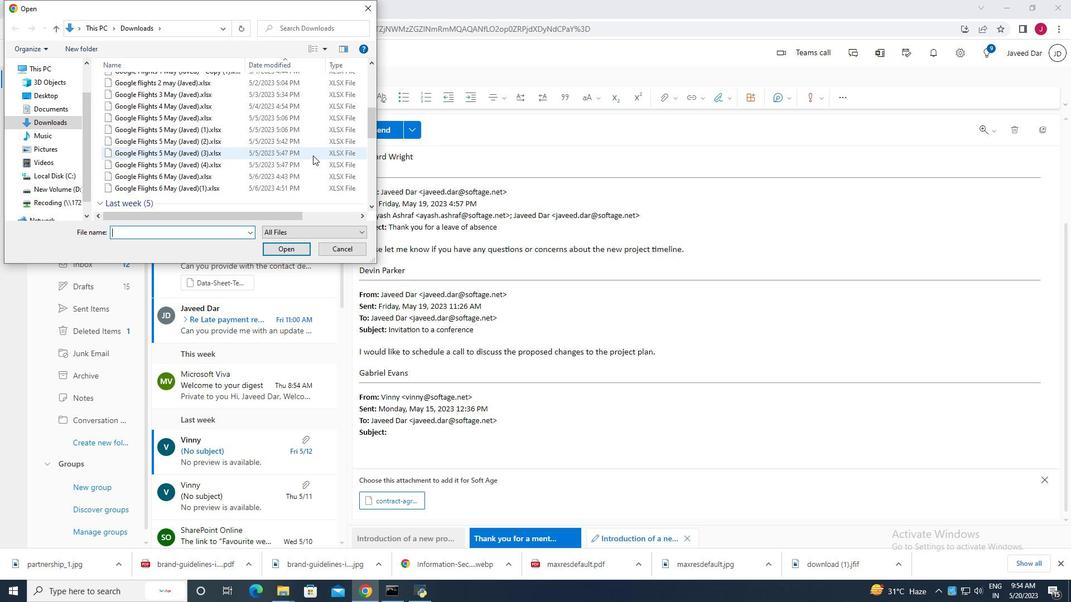 
Action: Mouse moved to (313, 155)
Screenshot: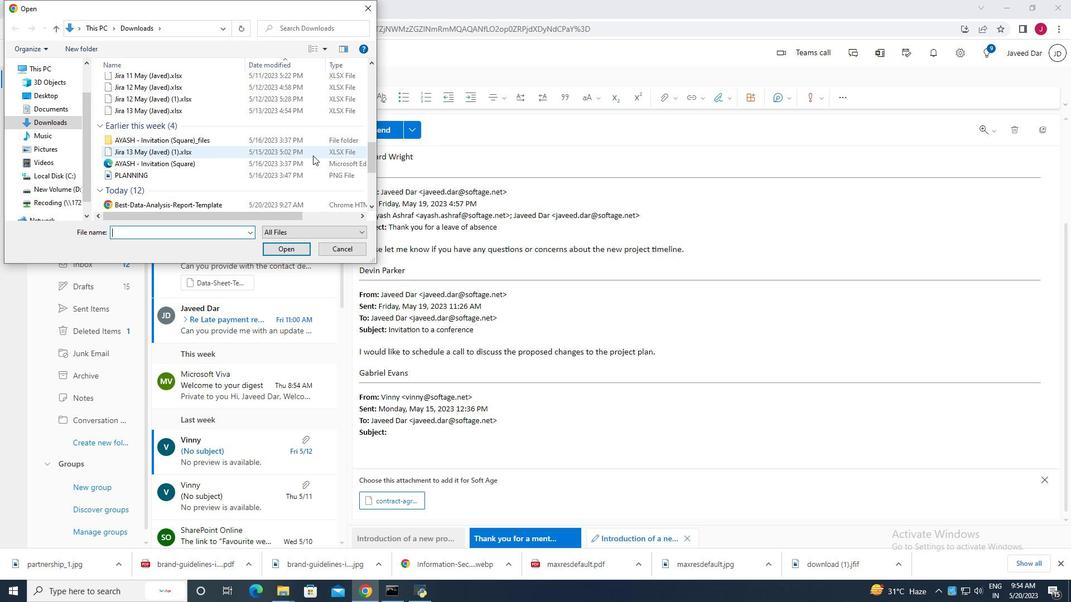 
Action: Mouse scrolled (313, 155) with delta (0, 0)
Screenshot: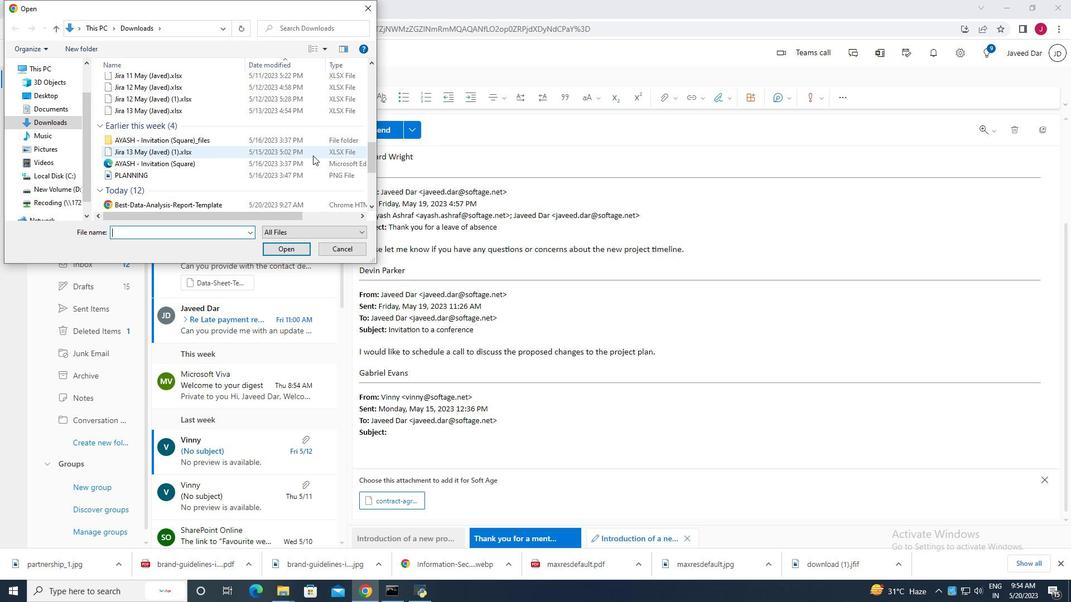 
Action: Mouse moved to (314, 155)
Screenshot: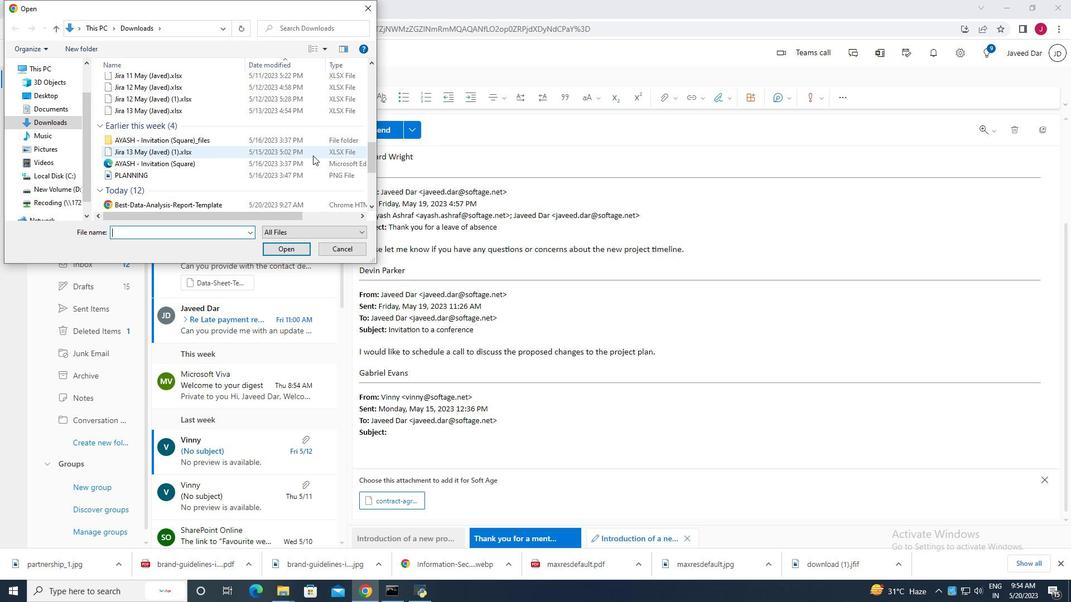 
Action: Mouse scrolled (314, 155) with delta (0, 0)
Screenshot: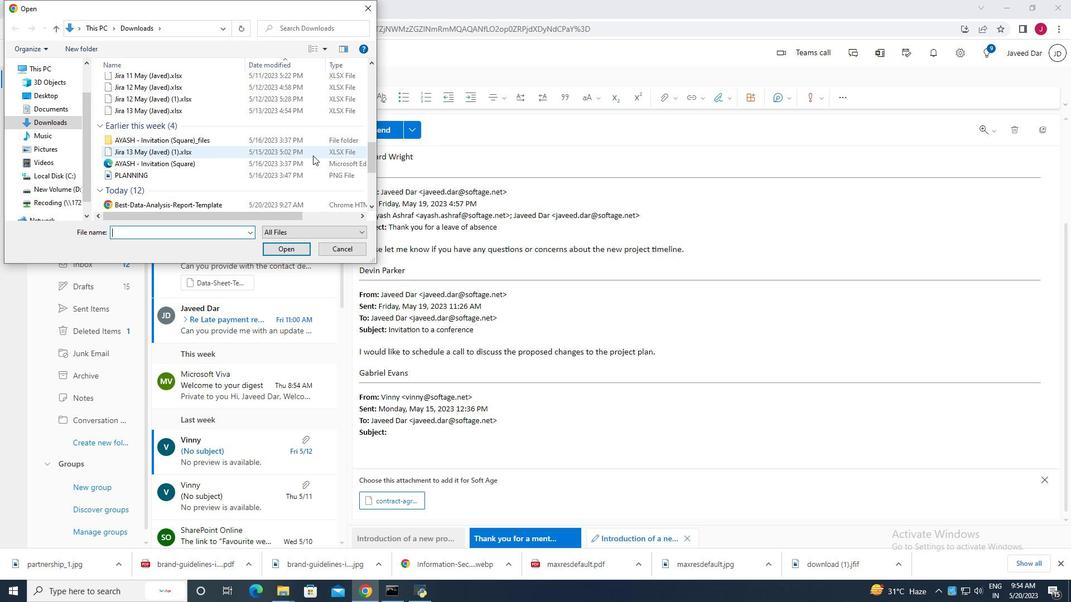 
Action: Mouse scrolled (314, 155) with delta (0, 0)
Screenshot: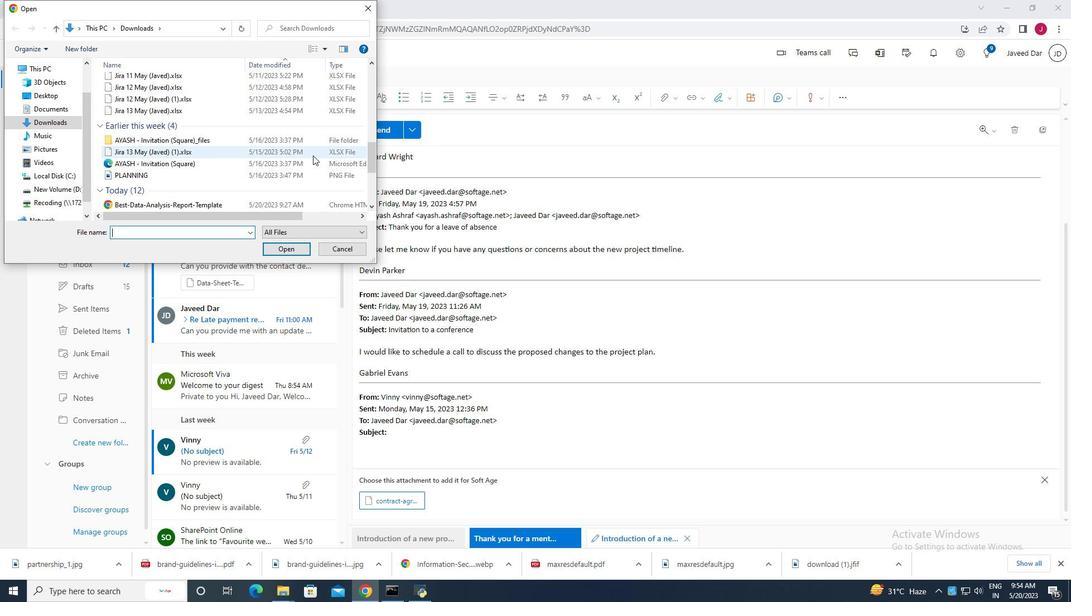 
Action: Mouse scrolled (314, 155) with delta (0, 0)
Screenshot: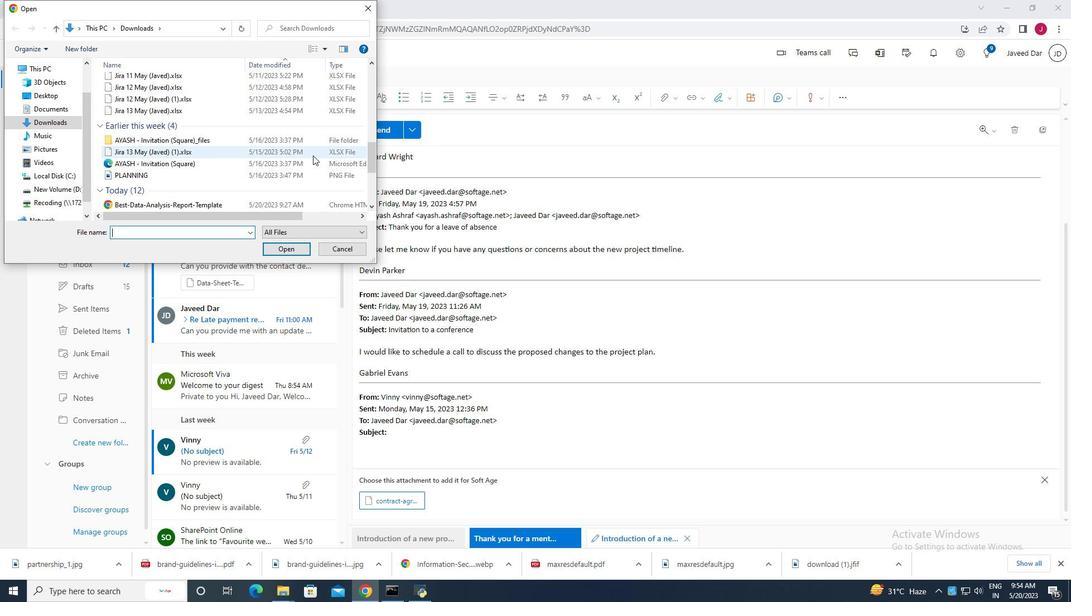 
Action: Mouse scrolled (314, 155) with delta (0, 0)
Screenshot: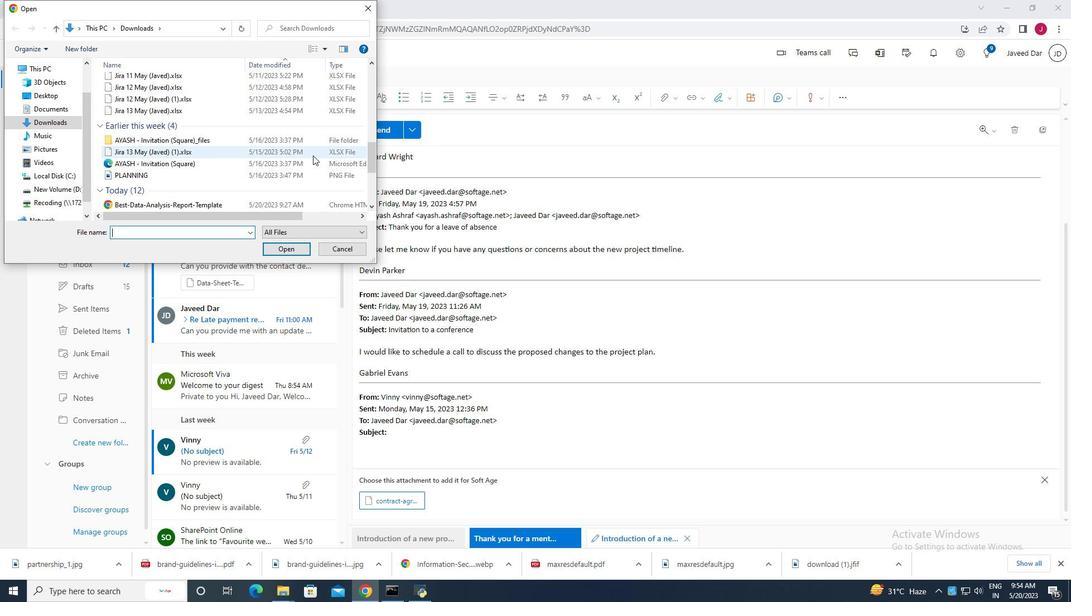 
Action: Mouse moved to (315, 156)
Screenshot: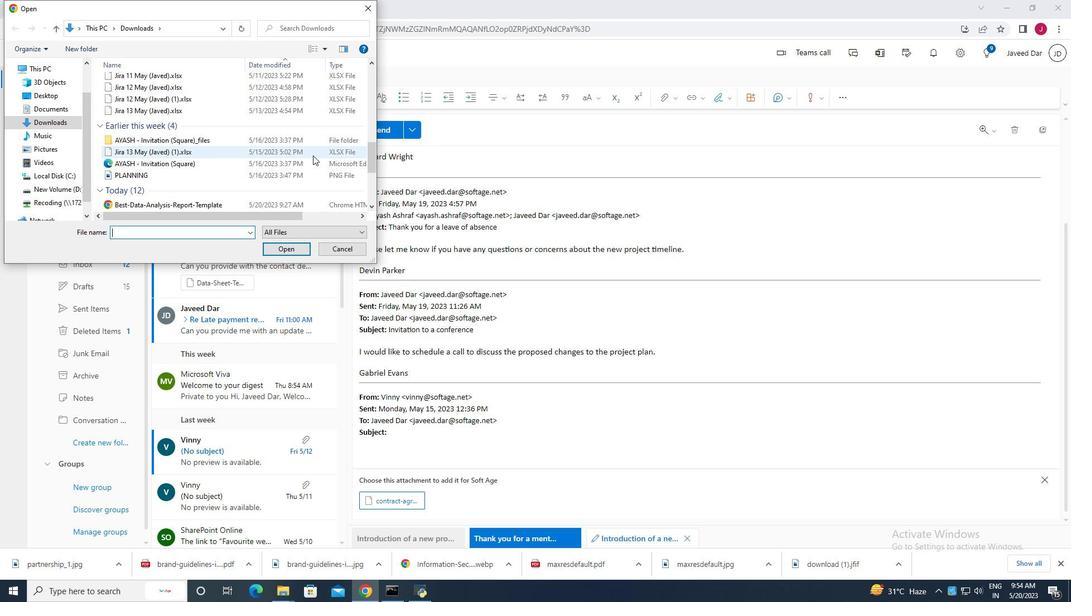 
Action: Mouse scrolled (315, 155) with delta (0, 0)
Screenshot: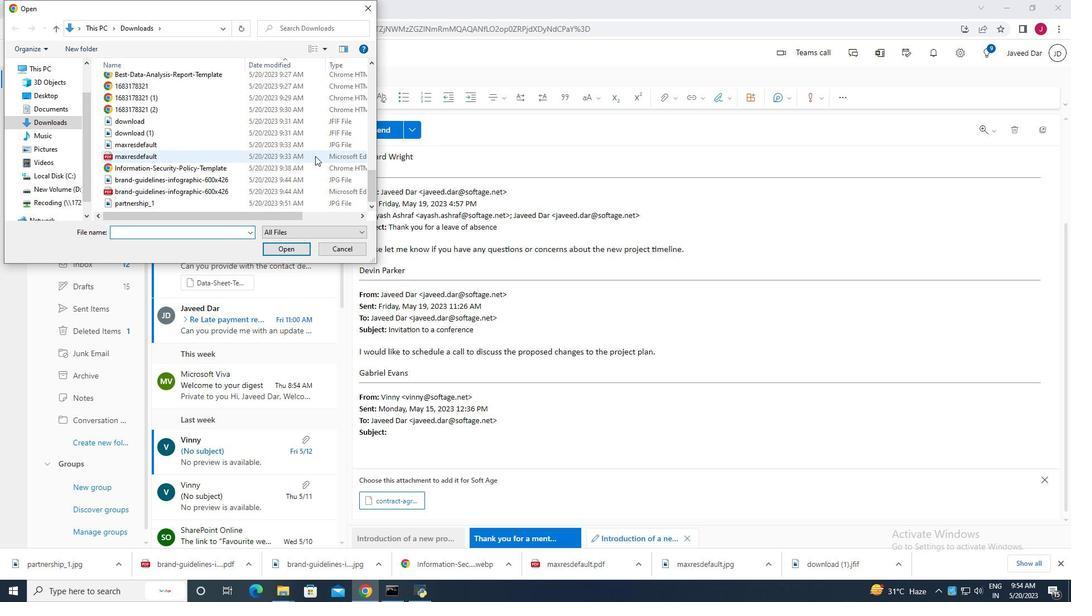 
Action: Mouse scrolled (315, 155) with delta (0, 0)
Screenshot: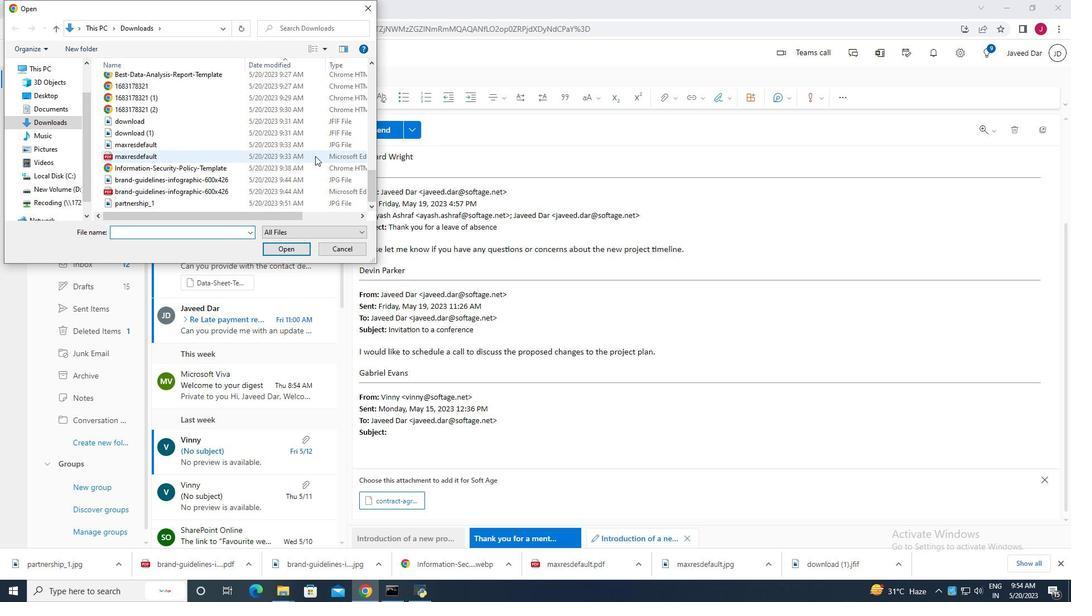
Action: Mouse scrolled (315, 155) with delta (0, 0)
Screenshot: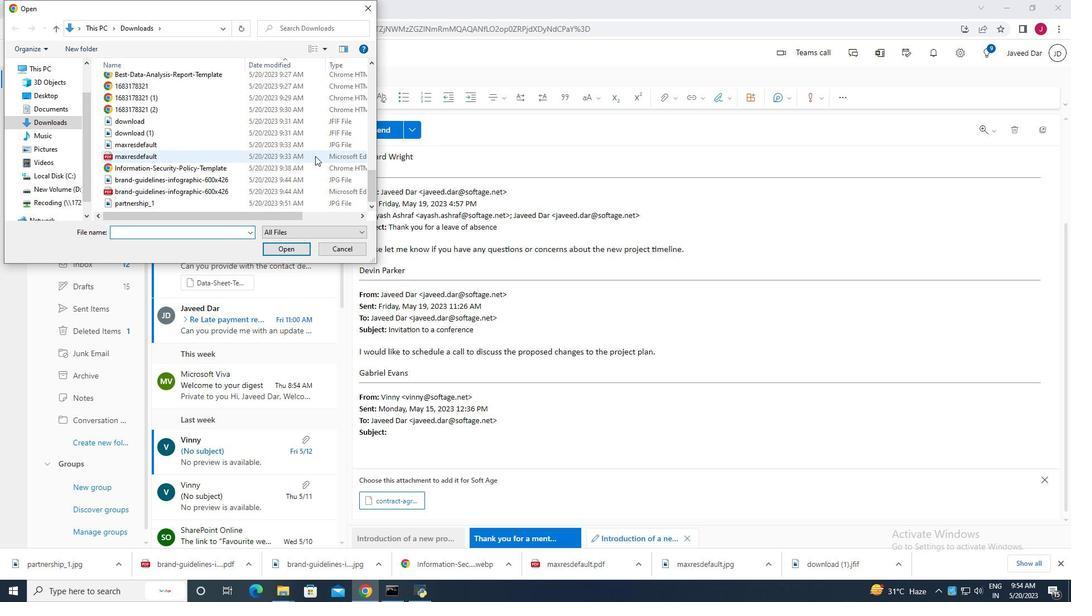 
Action: Mouse scrolled (315, 155) with delta (0, 0)
Screenshot: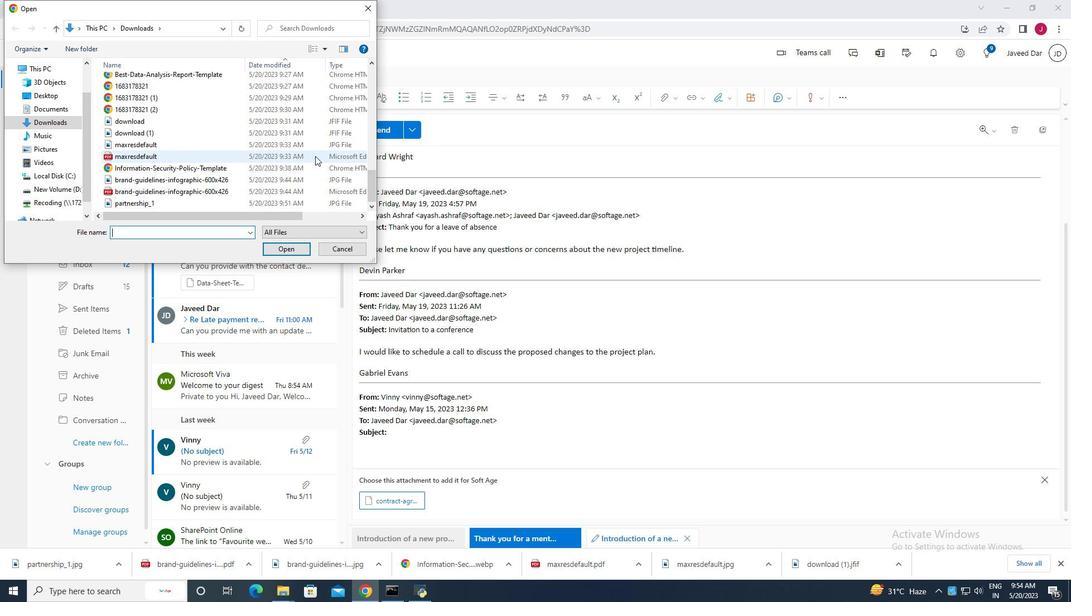 
Action: Mouse scrolled (315, 155) with delta (0, 0)
Screenshot: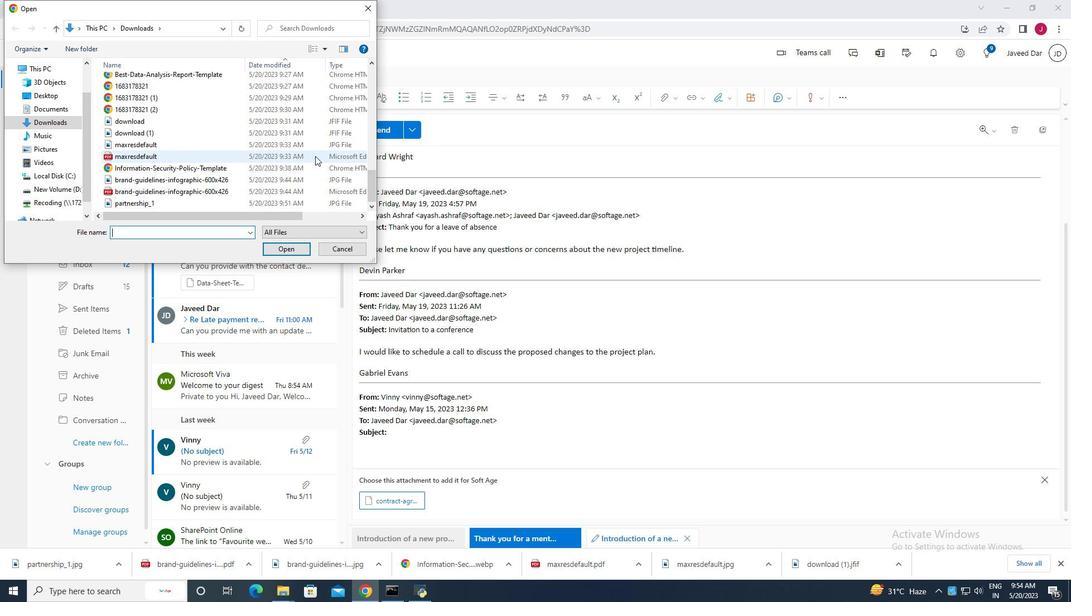 
Action: Mouse scrolled (315, 155) with delta (0, 0)
Screenshot: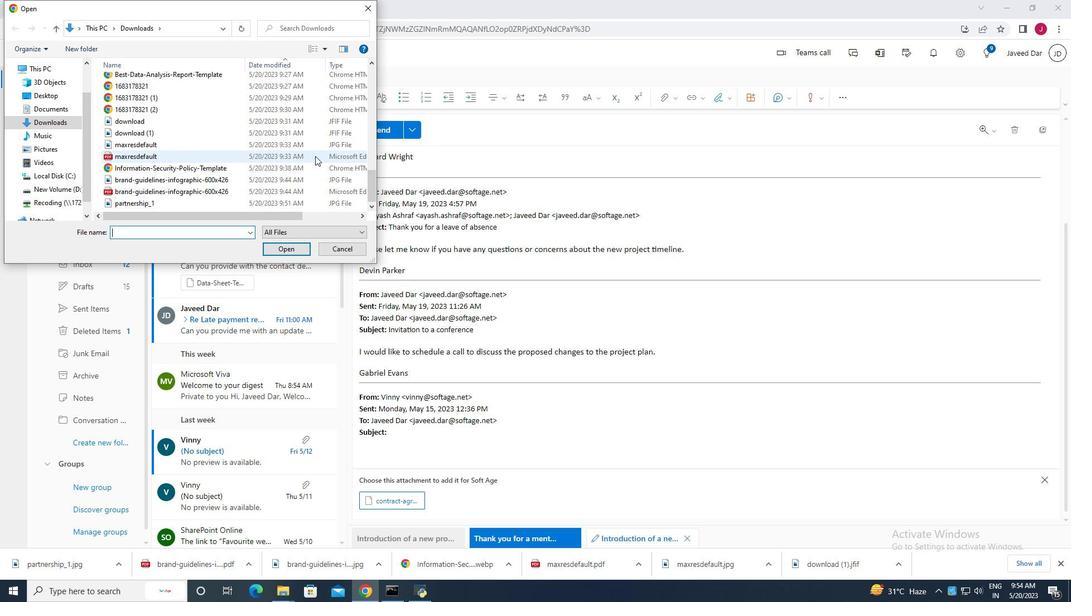 
Action: Mouse scrolled (315, 155) with delta (0, 0)
Screenshot: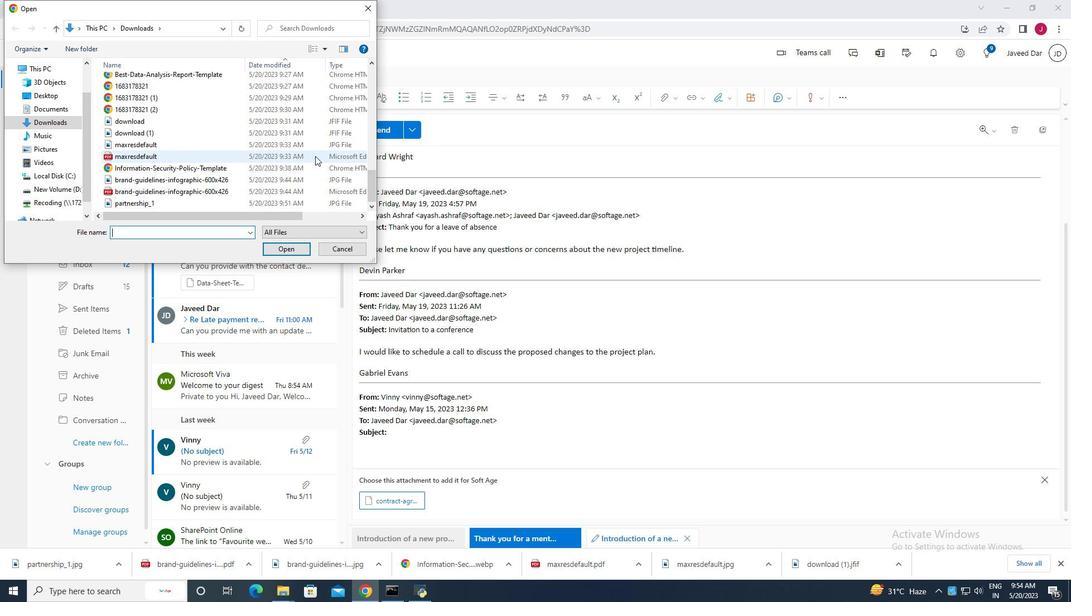 
Action: Mouse moved to (281, 202)
Screenshot: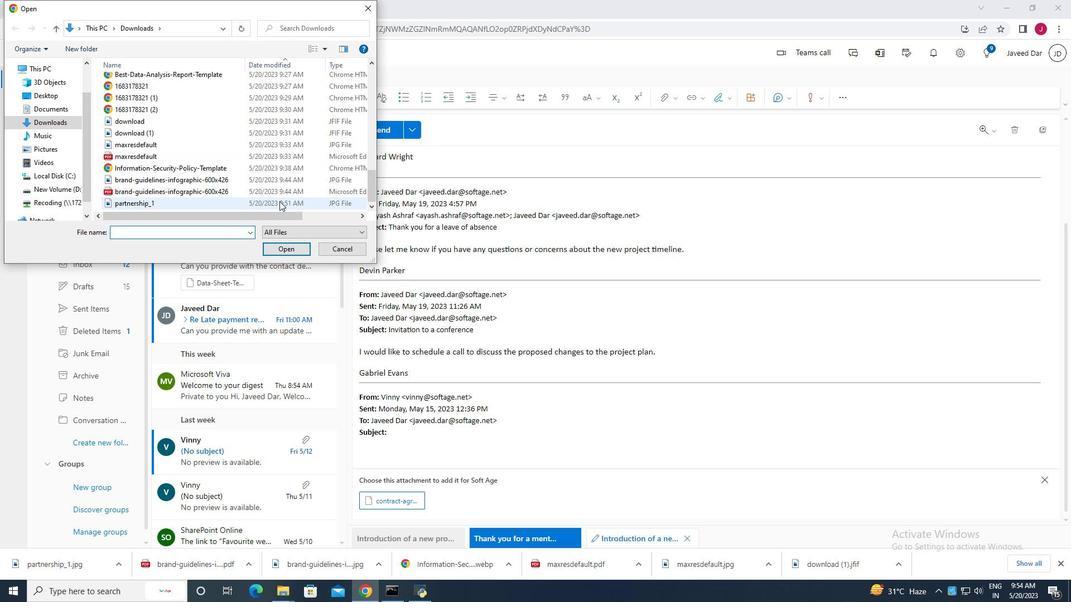 
Action: Mouse pressed left at (281, 202)
Screenshot: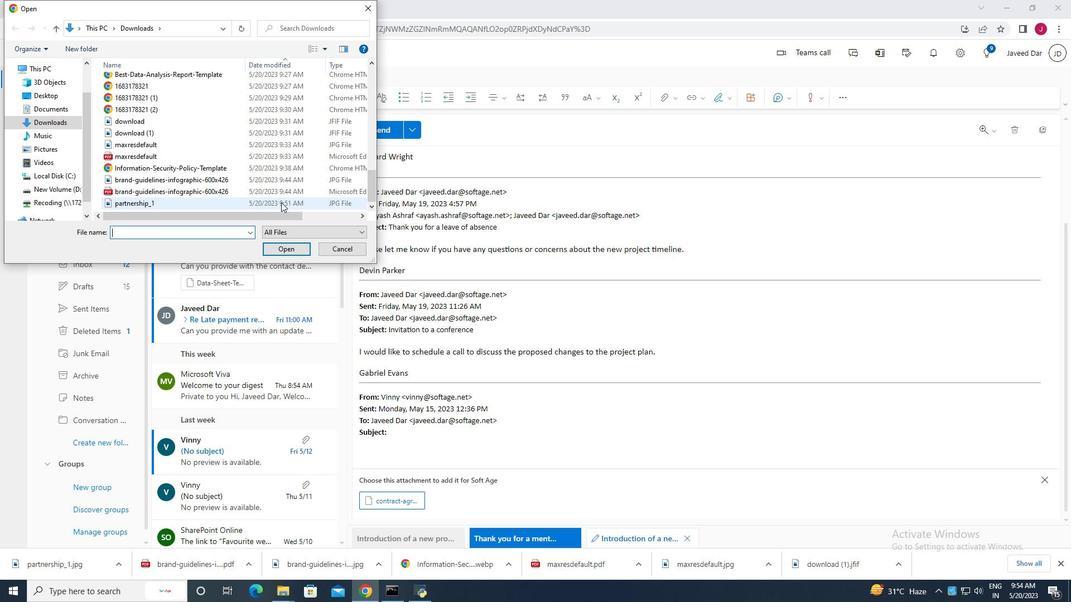 
Action: Mouse moved to (295, 252)
Screenshot: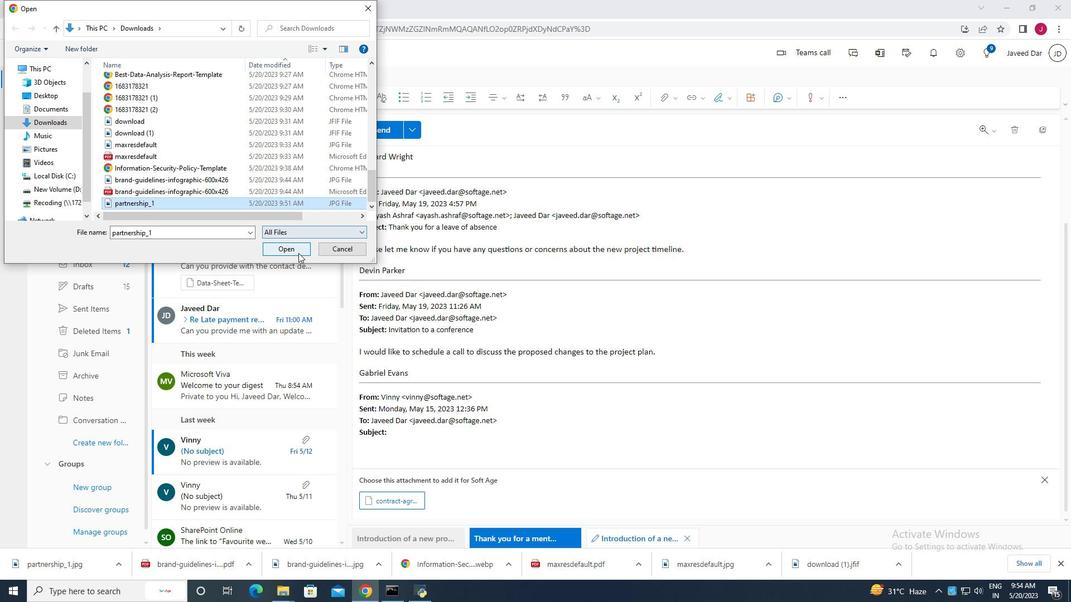 
Action: Mouse pressed left at (295, 252)
Screenshot: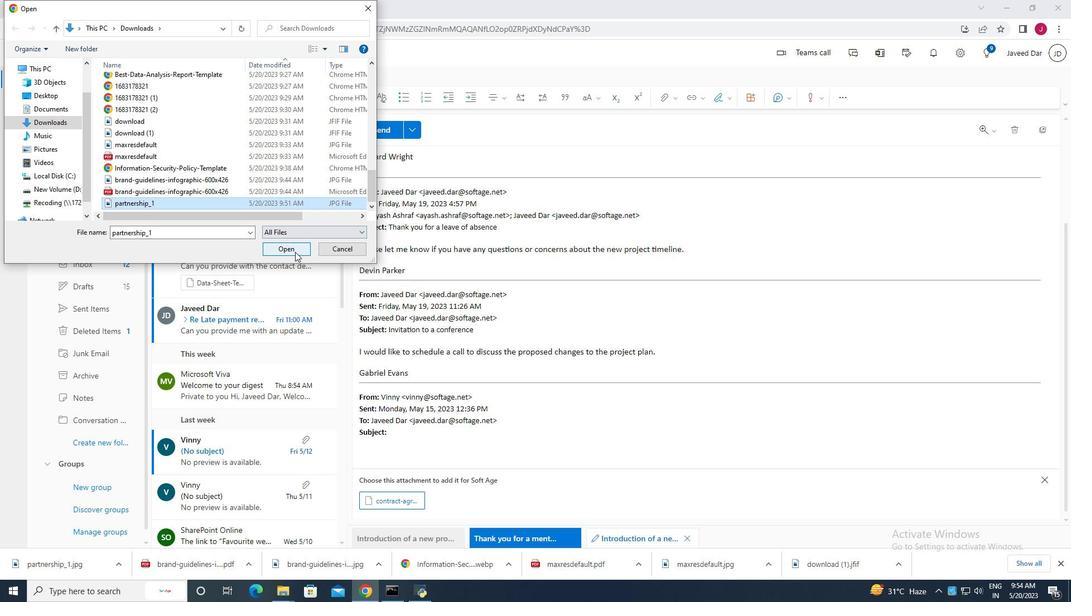 
Action: Mouse moved to (547, 374)
Screenshot: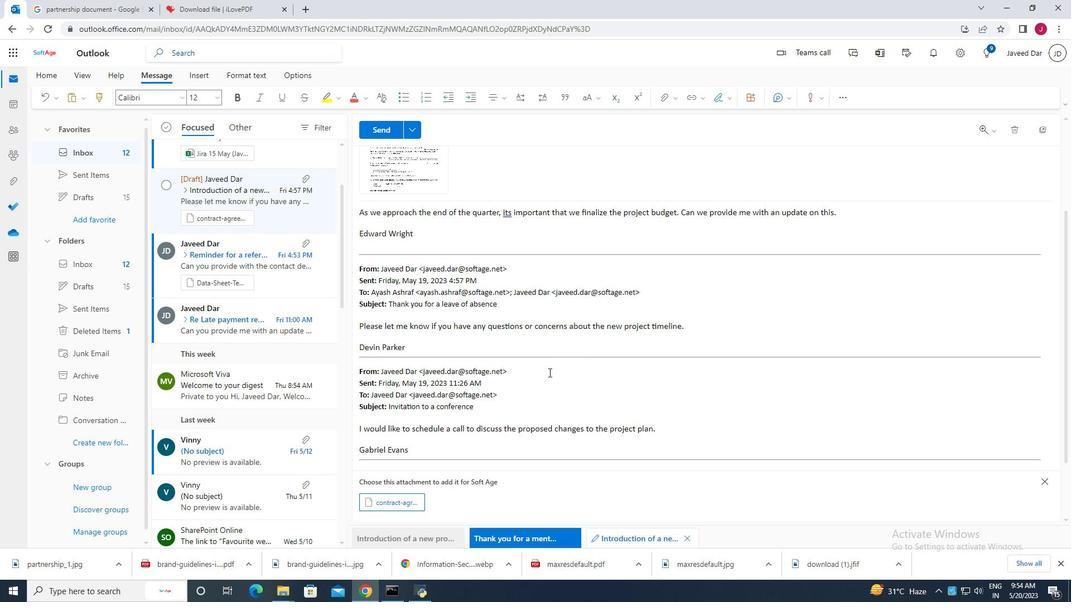
Action: Mouse scrolled (547, 375) with delta (0, 0)
Screenshot: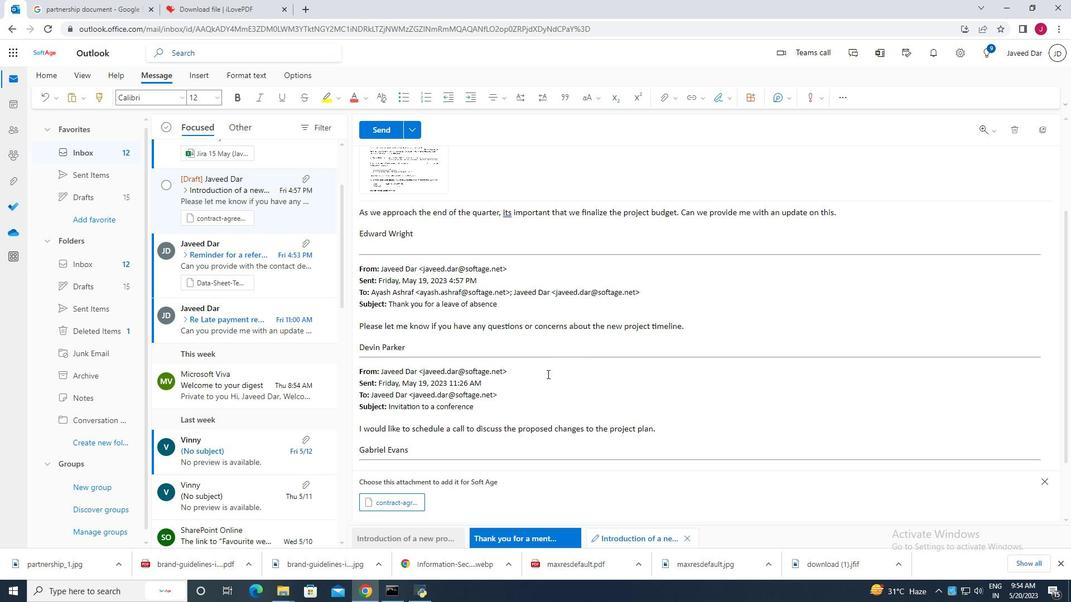 
Action: Mouse scrolled (547, 375) with delta (0, 0)
Screenshot: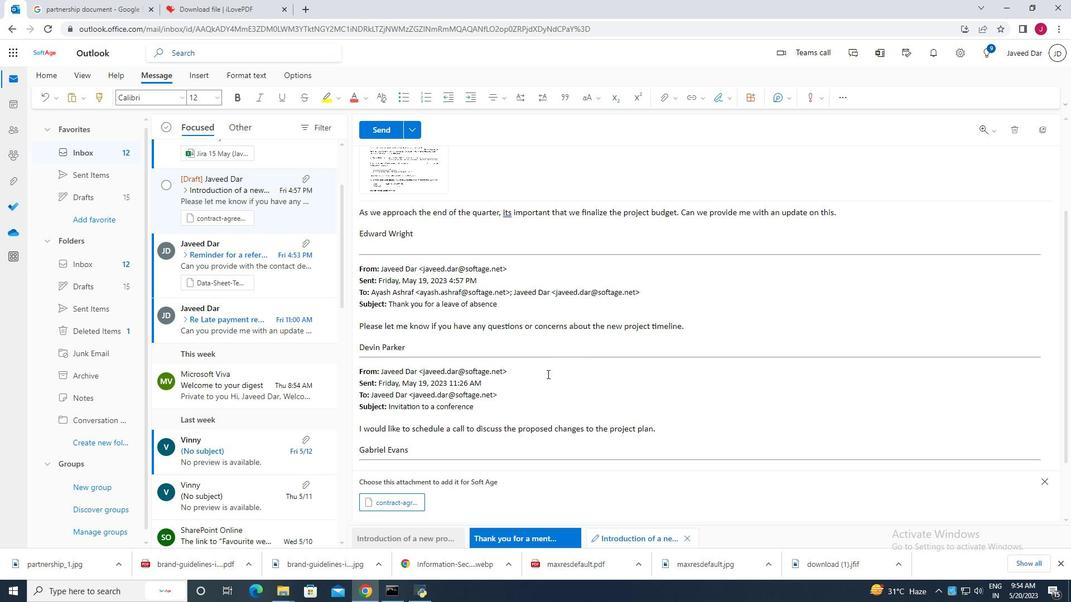
Action: Mouse scrolled (547, 375) with delta (0, 0)
Screenshot: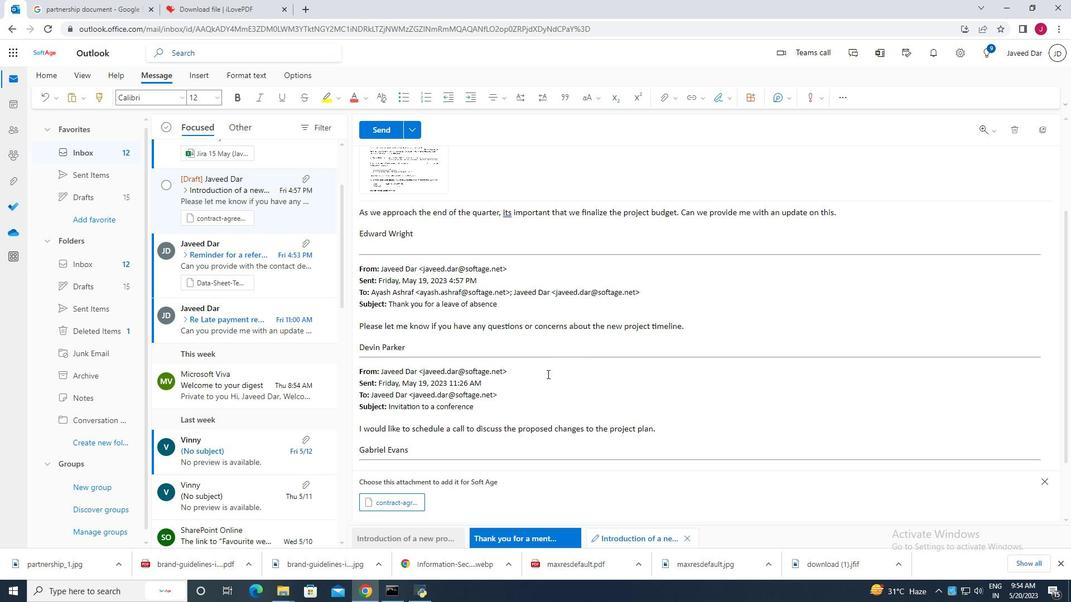 
Action: Mouse scrolled (547, 375) with delta (0, 0)
Screenshot: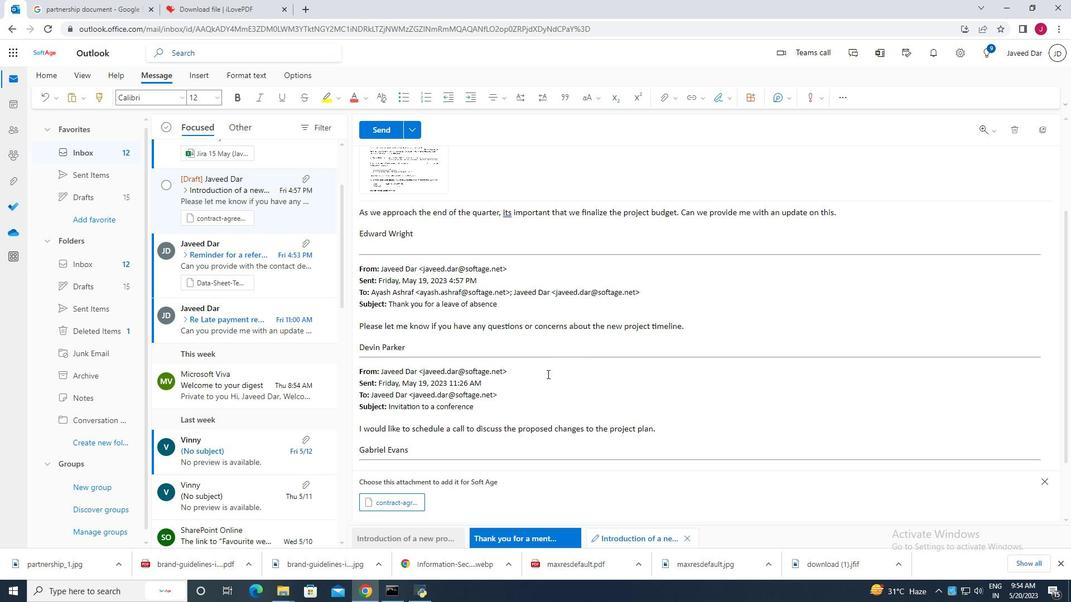 
Action: Mouse scrolled (547, 375) with delta (0, 0)
Screenshot: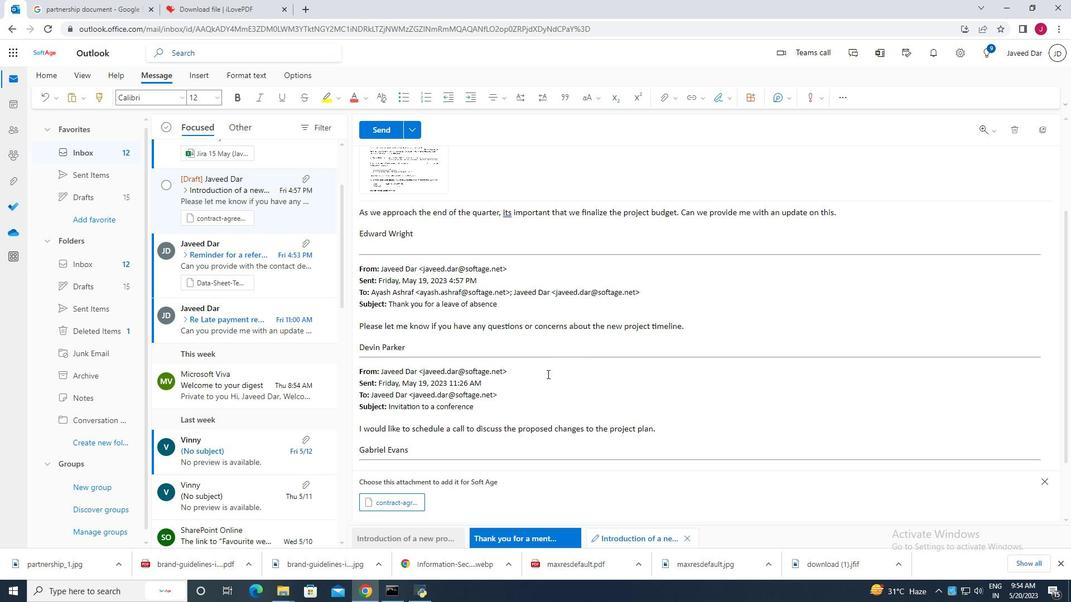
Action: Mouse moved to (544, 373)
Screenshot: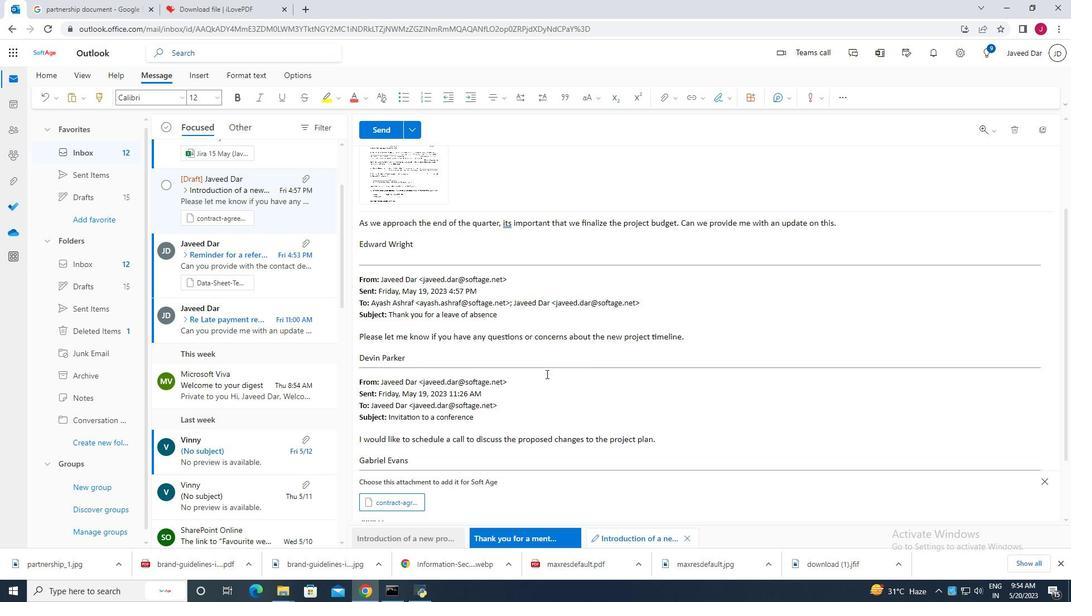 
Action: Mouse scrolled (544, 374) with delta (0, 0)
Screenshot: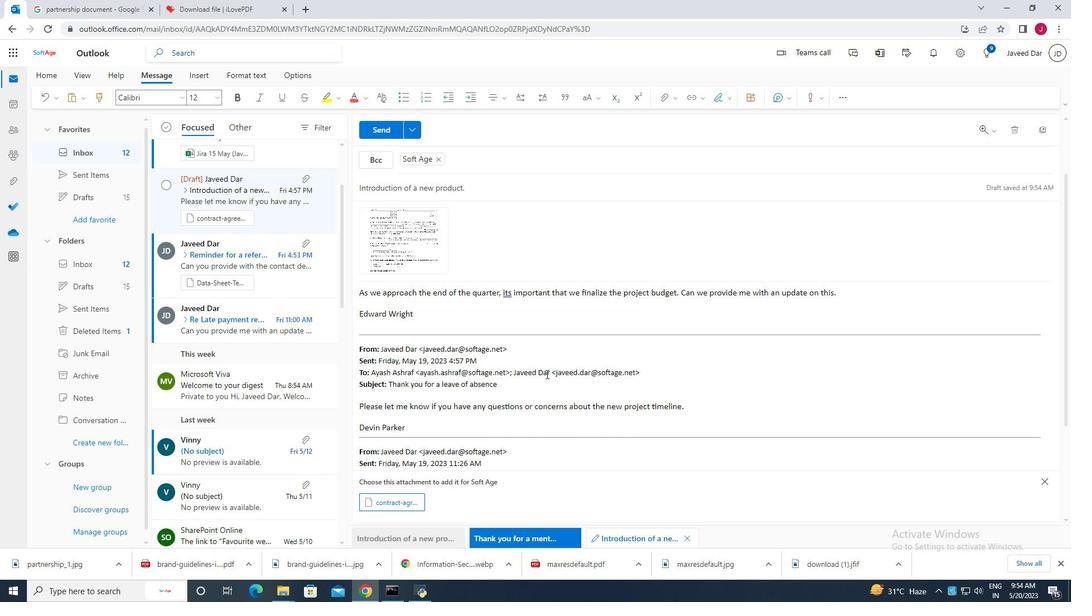
Action: Mouse scrolled (544, 374) with delta (0, 0)
Screenshot: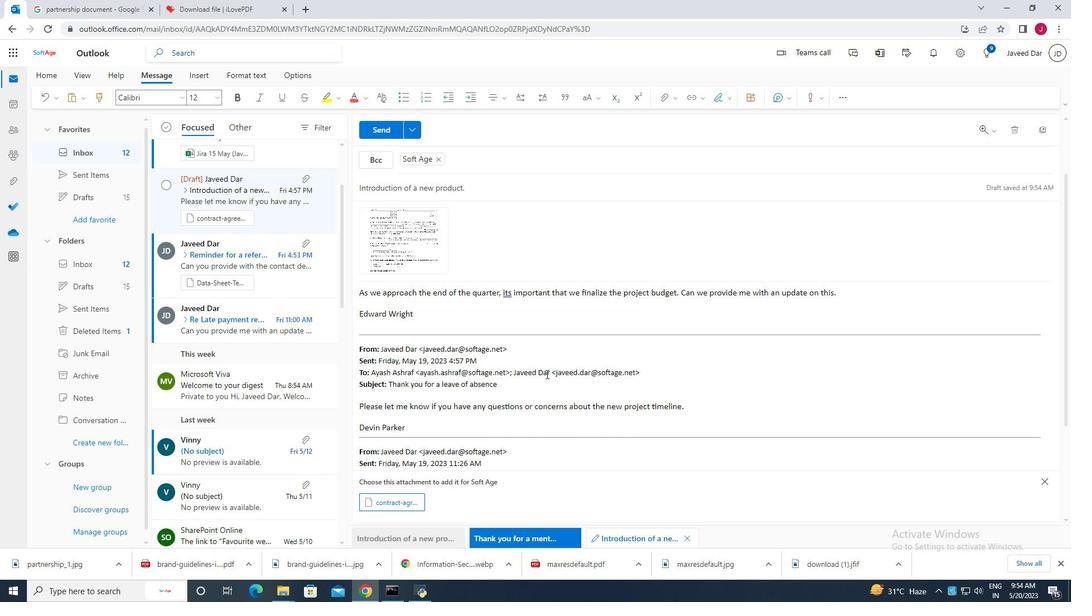 
Action: Mouse scrolled (544, 374) with delta (0, 0)
Screenshot: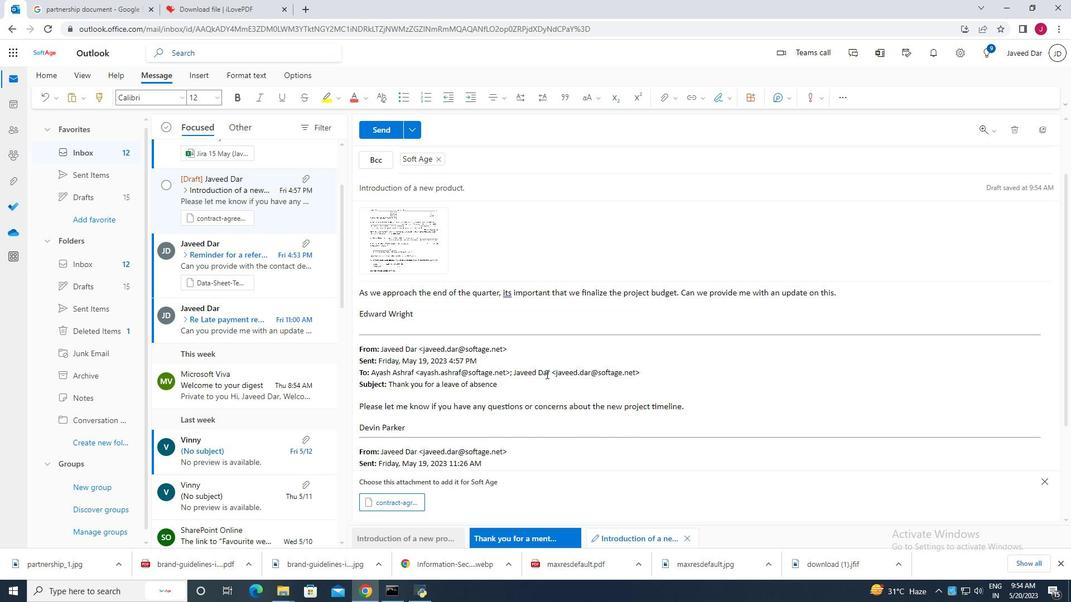 
Action: Mouse scrolled (544, 374) with delta (0, 0)
Screenshot: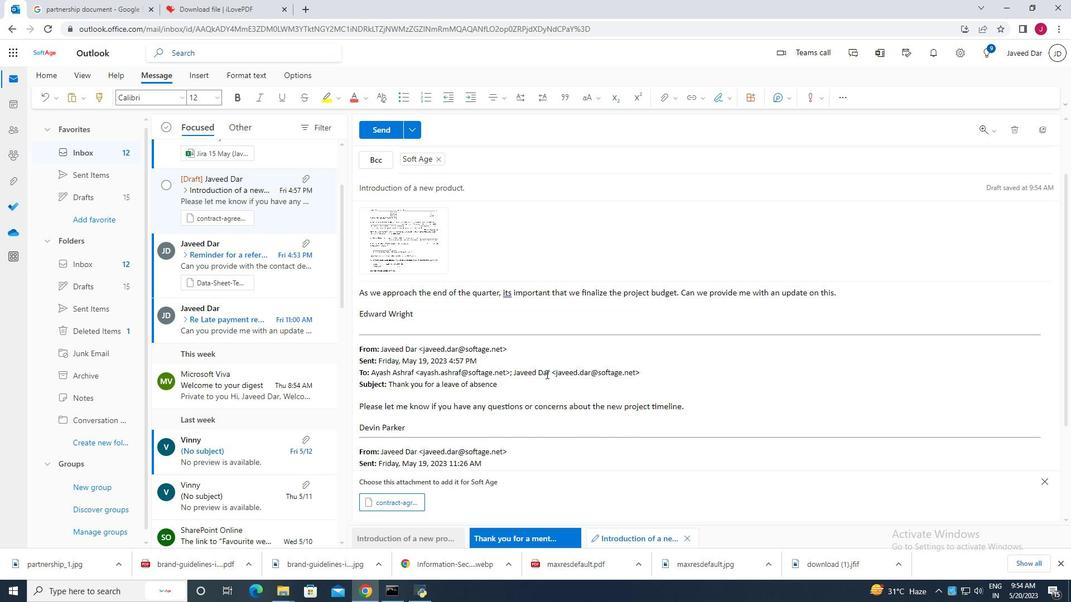 
Action: Mouse scrolled (544, 374) with delta (0, 0)
Screenshot: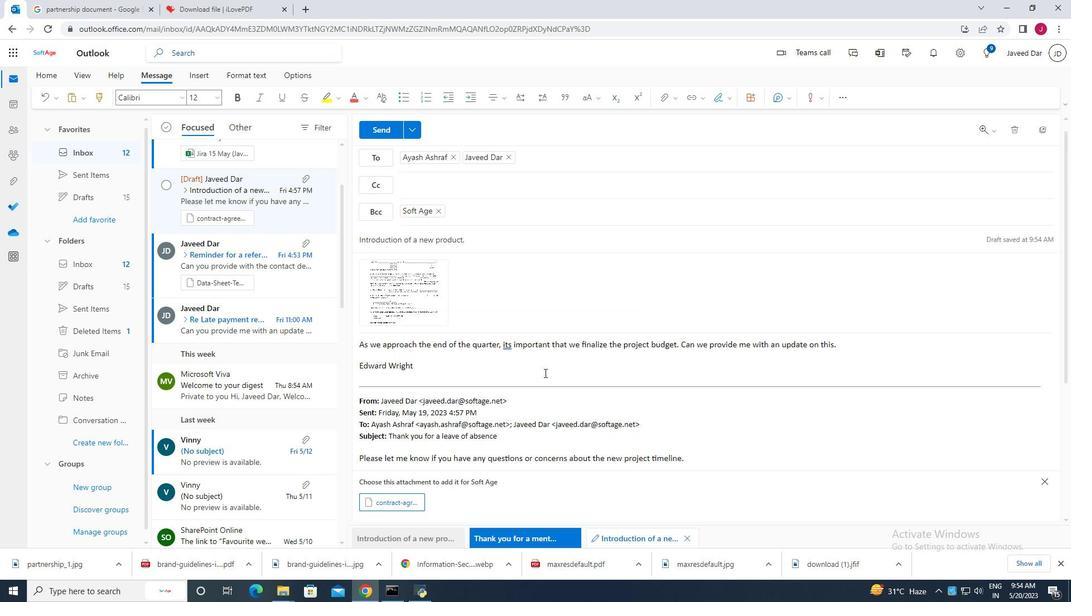 
Action: Mouse moved to (543, 372)
Screenshot: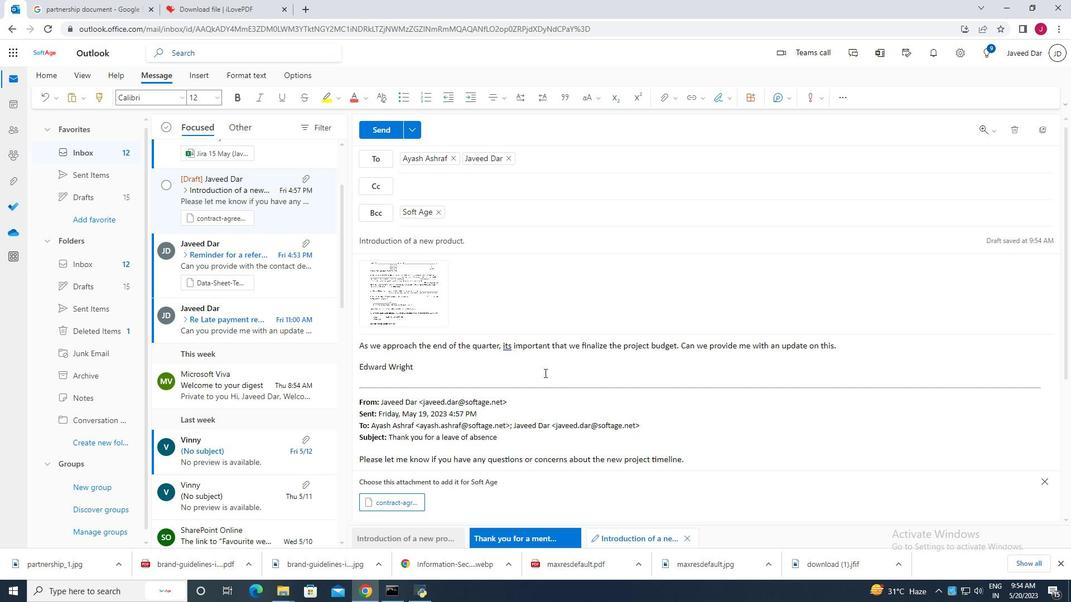 
Action: Mouse scrolled (543, 372) with delta (0, 0)
Screenshot: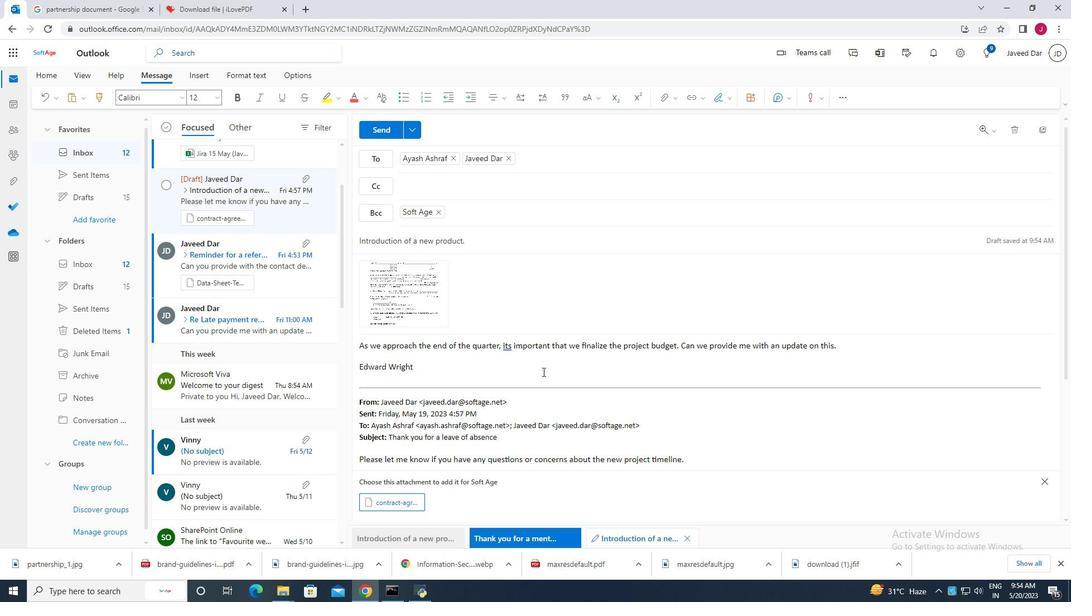 
Action: Mouse scrolled (543, 372) with delta (0, 0)
Screenshot: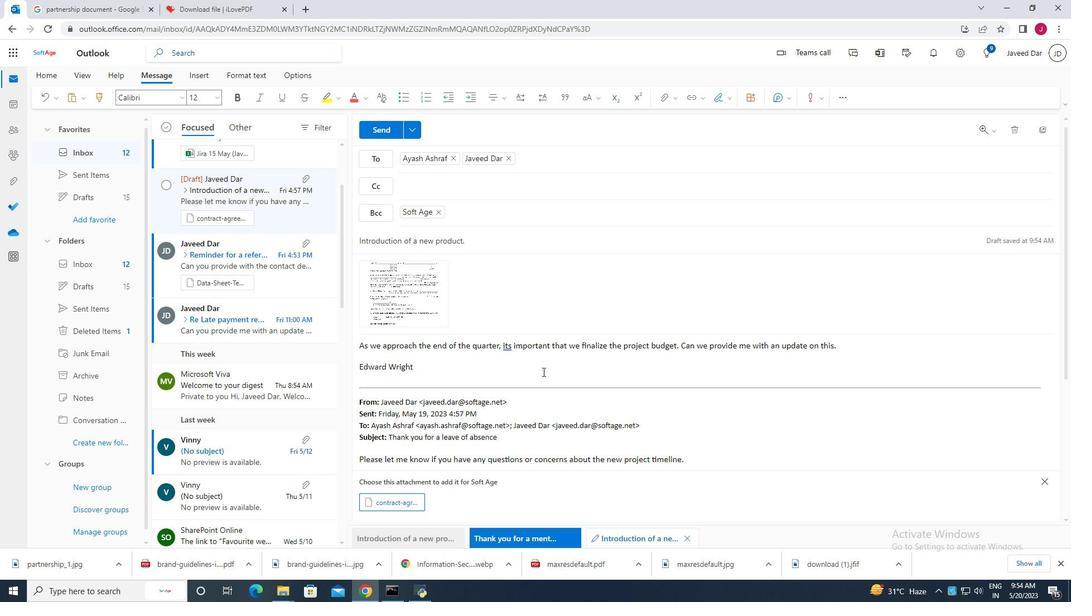 
Action: Mouse scrolled (543, 372) with delta (0, 0)
Screenshot: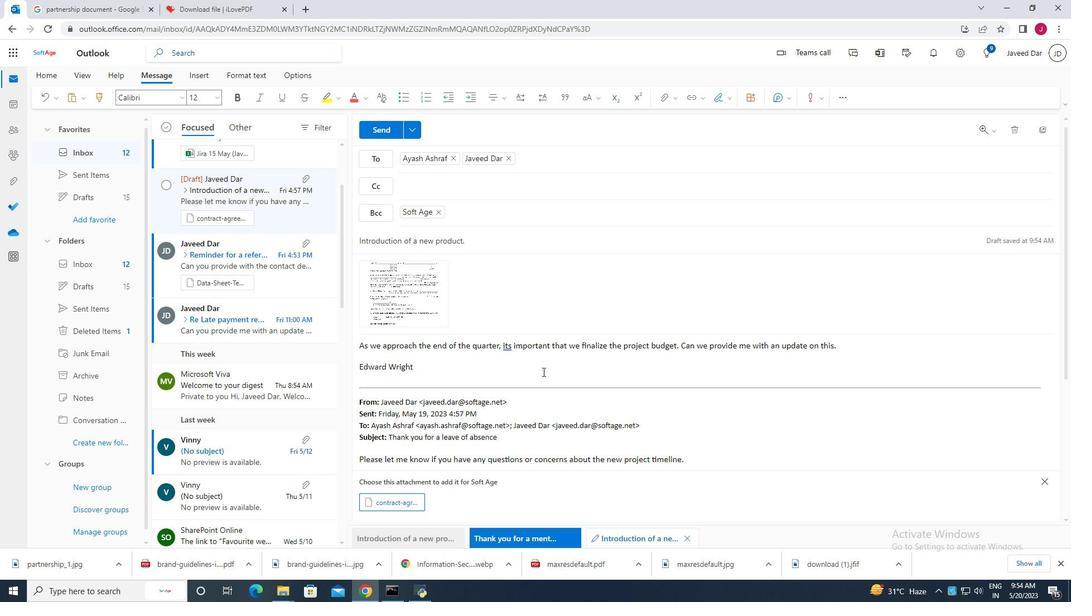 
Action: Mouse scrolled (543, 372) with delta (0, 0)
Screenshot: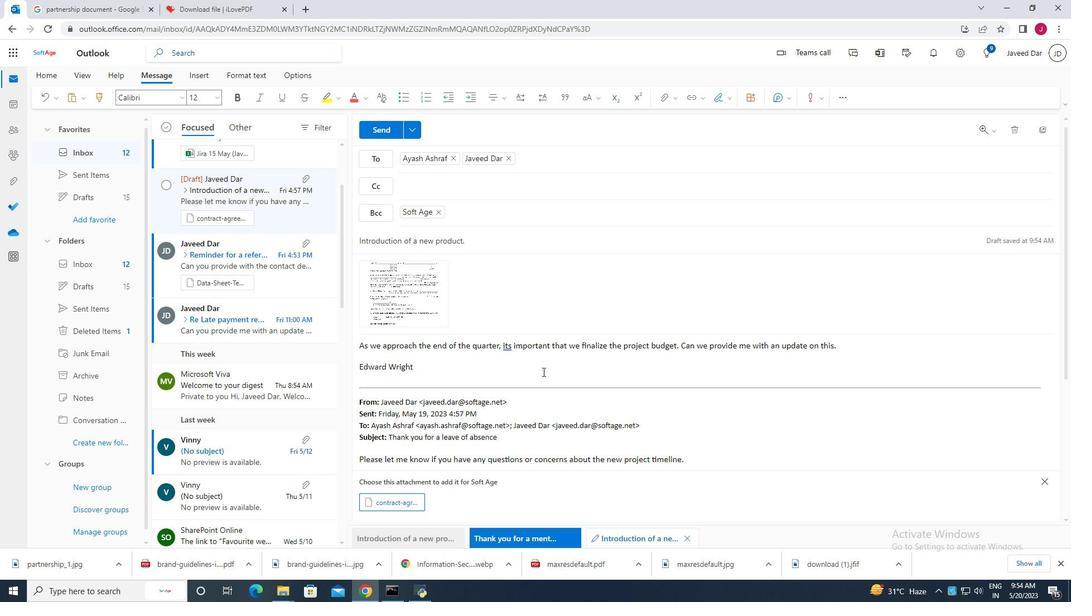 
Action: Mouse scrolled (543, 372) with delta (0, 0)
Screenshot: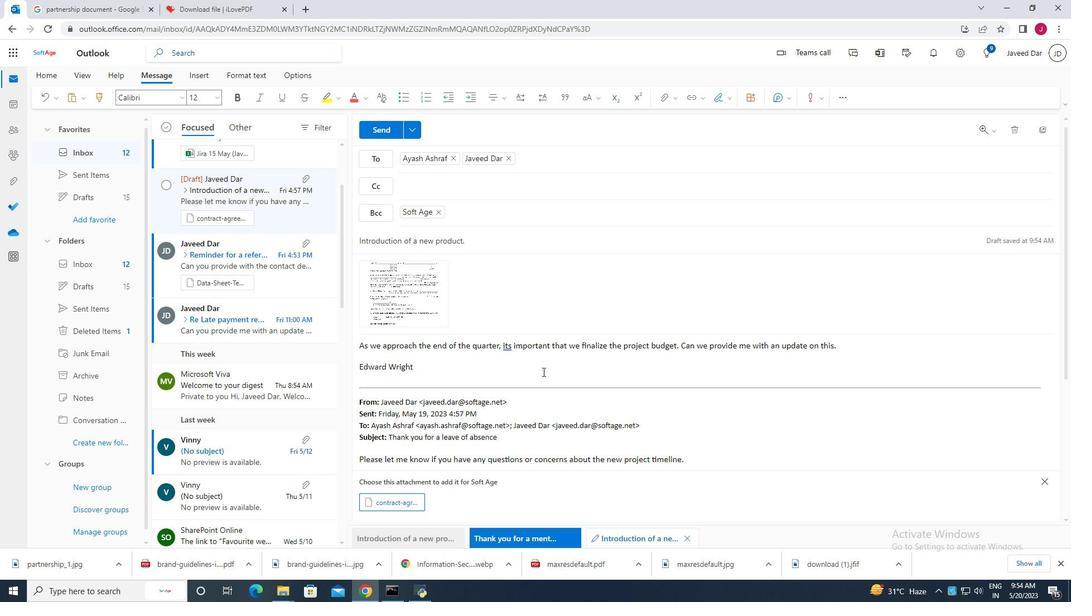 
Action: Mouse scrolled (543, 372) with delta (0, 0)
Screenshot: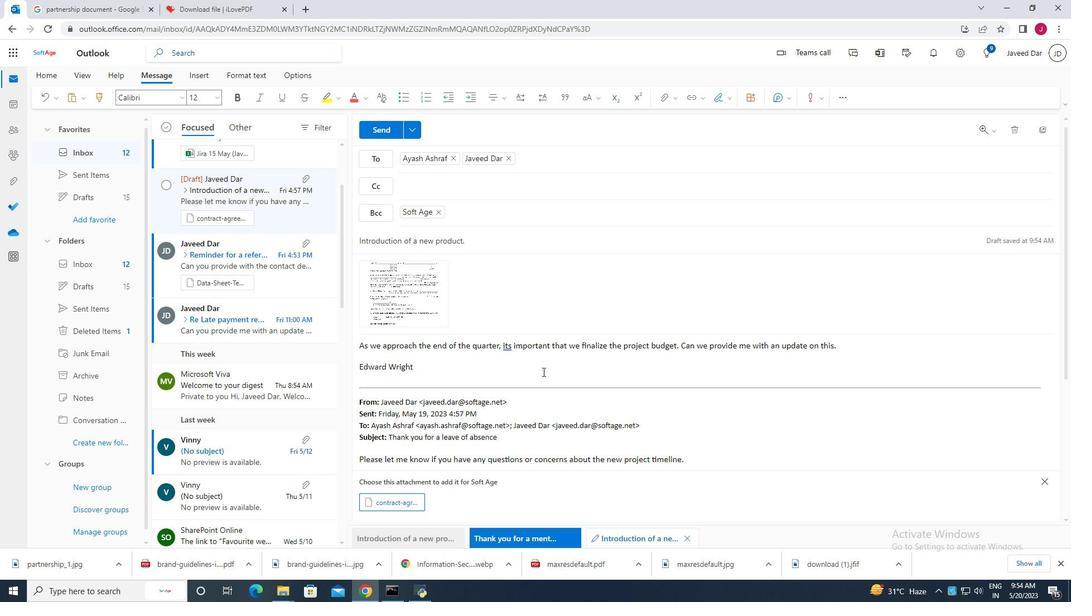 
Action: Mouse moved to (389, 132)
Screenshot: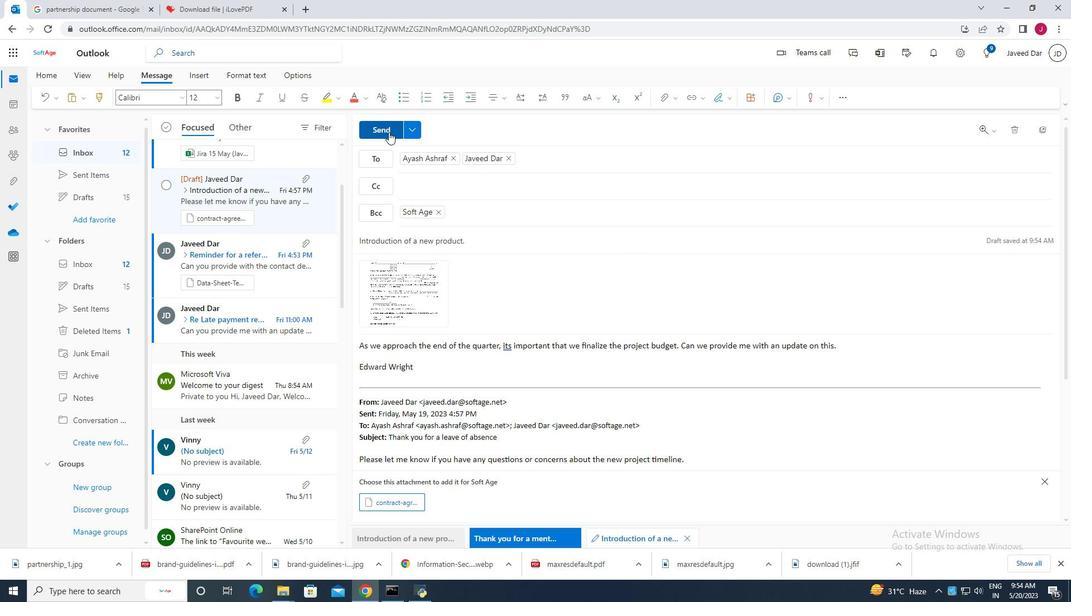 
Action: Mouse pressed left at (389, 132)
Screenshot: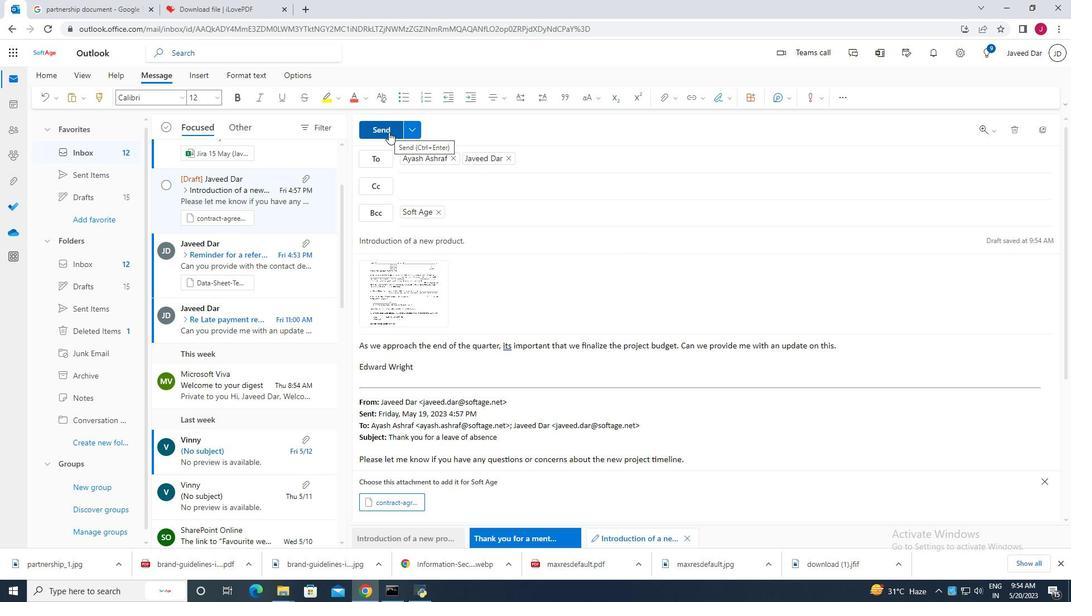 
Action: Mouse moved to (386, 131)
Screenshot: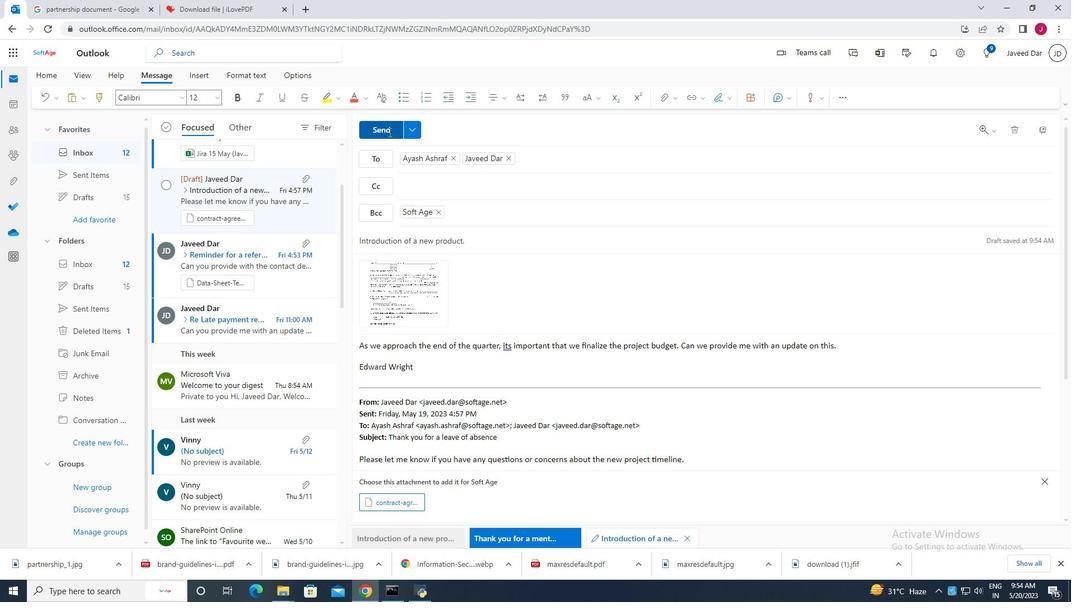 
